 Task: Look for space in Candi Prambanan, Indonesia from 10th July, 2023 to 25th July, 2023 for 3 adults, 1 child in price range Rs.15000 to Rs.25000. Place can be shared room with 2 bedrooms having 3 beds and 2 bathrooms. Property type can be house, flat, guest house. Amenities needed are: wifi, TV, free parkinig on premises, gym, breakfast. Booking option can be shelf check-in. Required host language is English.
Action: Mouse pressed left at (472, 105)
Screenshot: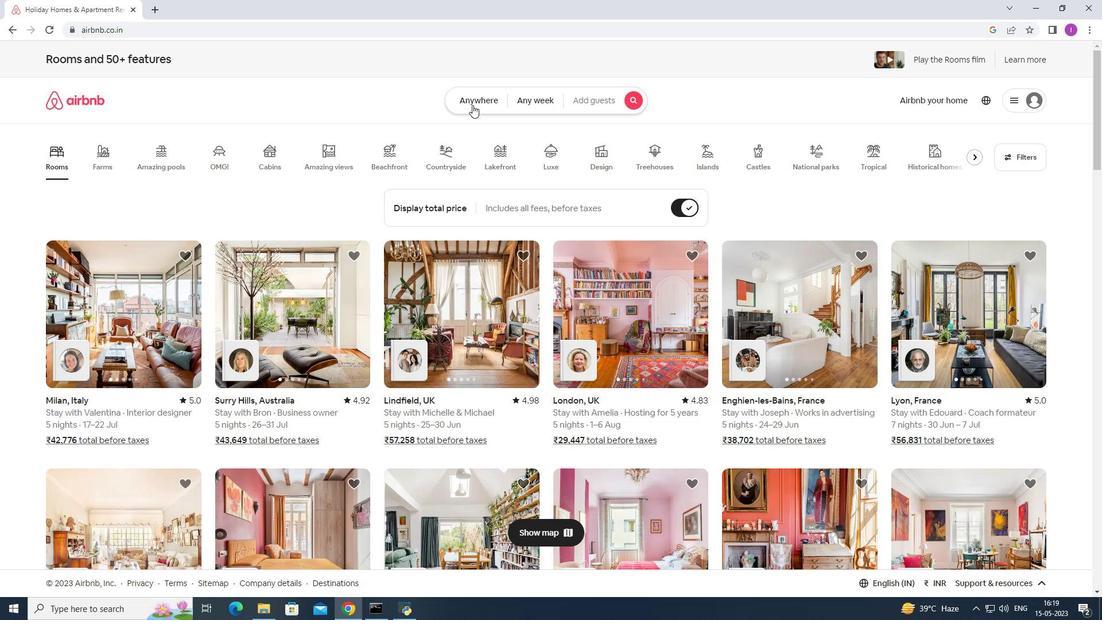 
Action: Mouse moved to (420, 146)
Screenshot: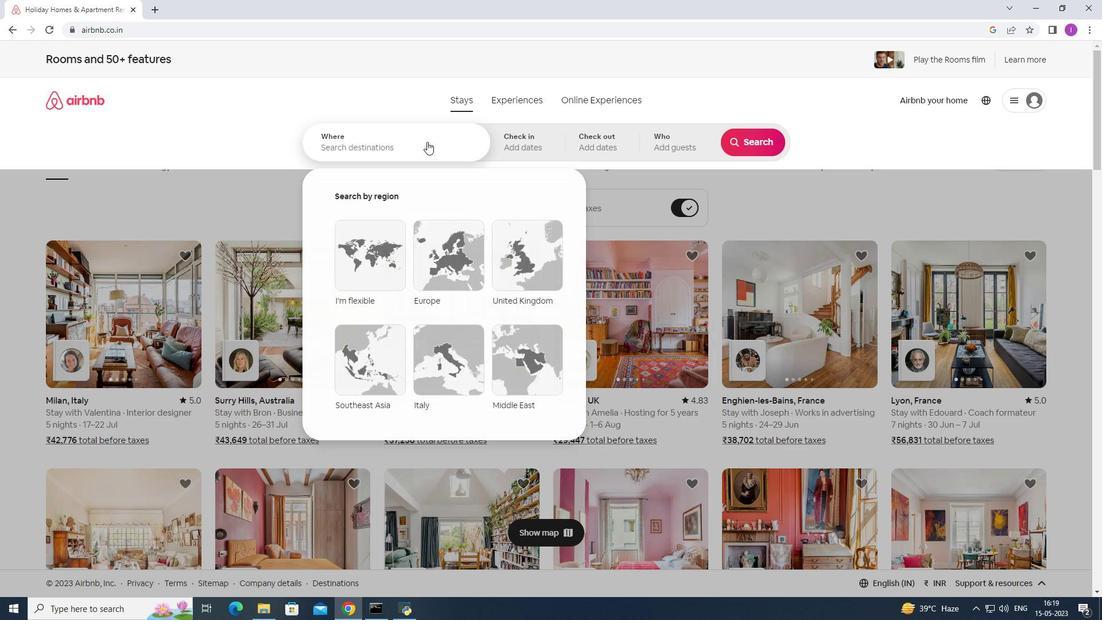 
Action: Mouse pressed left at (420, 146)
Screenshot: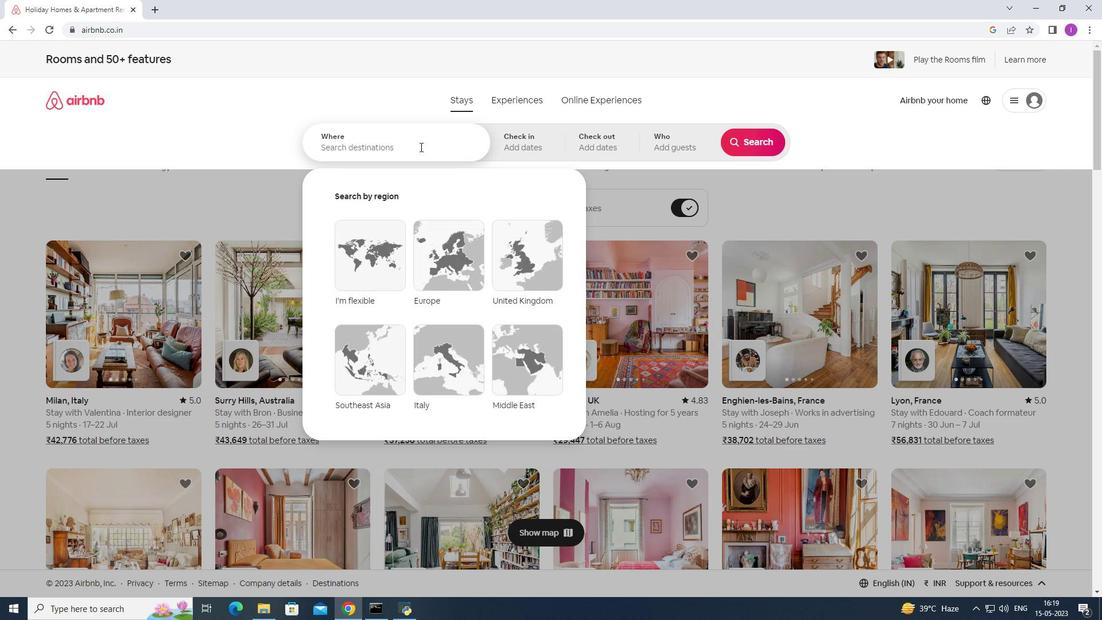 
Action: Mouse moved to (435, 129)
Screenshot: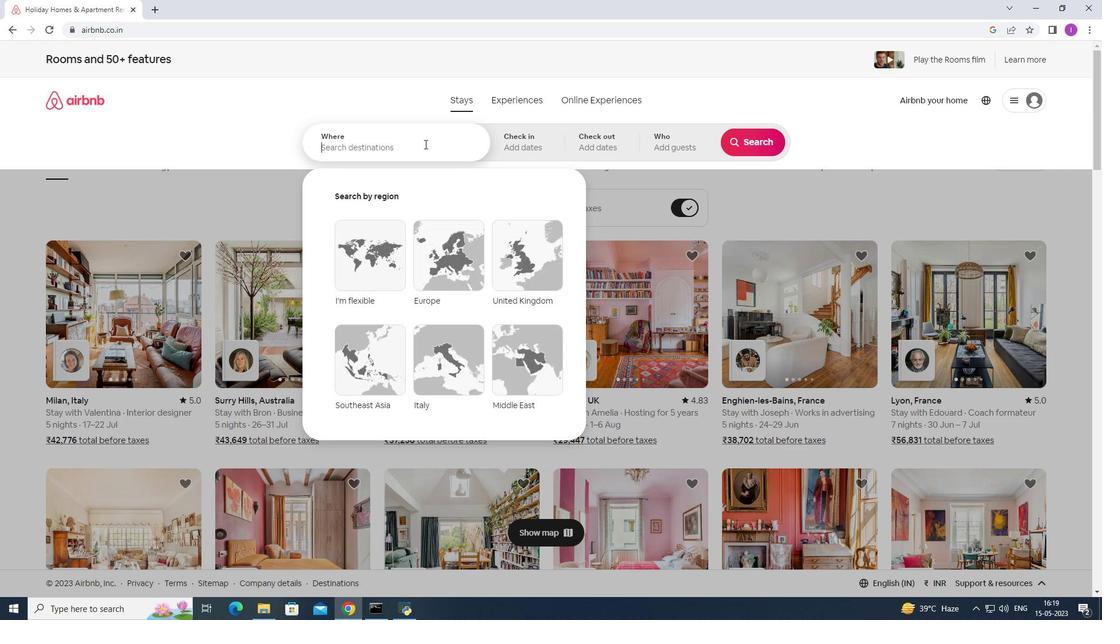 
Action: Key pressed <Key.shift><Key.shift><Key.shift><Key.shift><Key.shift><Key.shift><Key.shift><Key.shift><Key.shift><Key.shift><Key.shift><Key.shift><Key.shift><Key.shift><Key.shift><Key.shift><Key.shift><Key.shift><Key.shift><Key.shift><Key.shift><Key.shift><Key.shift><Key.shift><Key.shift><Key.shift><Key.shift><Key.shift><Key.shift><Key.shift><Key.shift><Key.shift><Key.shift><Key.shift><Key.shift><Key.shift><Key.shift><Key.shift><Key.shift><Key.shift><Key.shift><Key.shift><Key.shift><Key.shift><Key.shift><Key.shift><Key.shift><Key.shift><Key.shift><Key.shift><Key.shift><Key.shift><Key.shift><Key.shift><Key.shift><Key.shift><Key.shift><Key.shift><Key.shift><Key.shift><Key.shift><Key.shift><Key.shift><Key.shift><Key.shift><Key.shift><Key.shift><Key.shift><Key.shift><Key.shift><Key.shift><Key.shift><Key.shift><Key.shift><Key.shift><Key.shift><Key.shift><Key.shift><Key.shift><Key.shift><Key.shift><Key.shift><Key.shift><Key.shift><Key.shift><Key.shift><Key.shift><Key.shift><Key.shift><Key.shift><Key.shift>Candi<Key.space><Key.shift>Prambanan,<Key.shift>Indod<Key.backspace>nesia
Screenshot: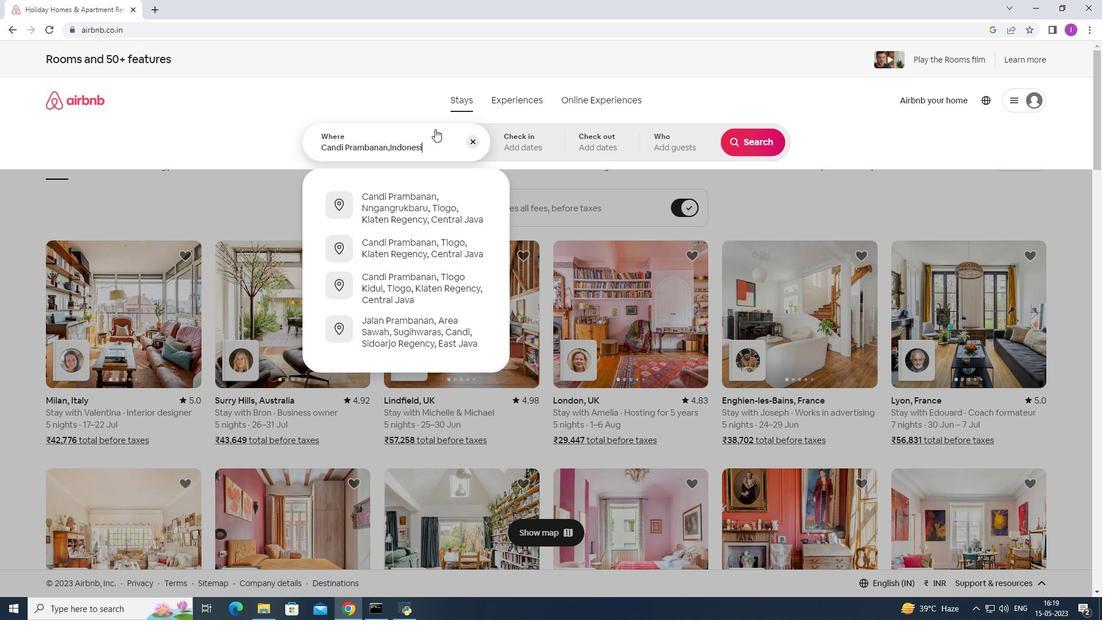 
Action: Mouse moved to (497, 146)
Screenshot: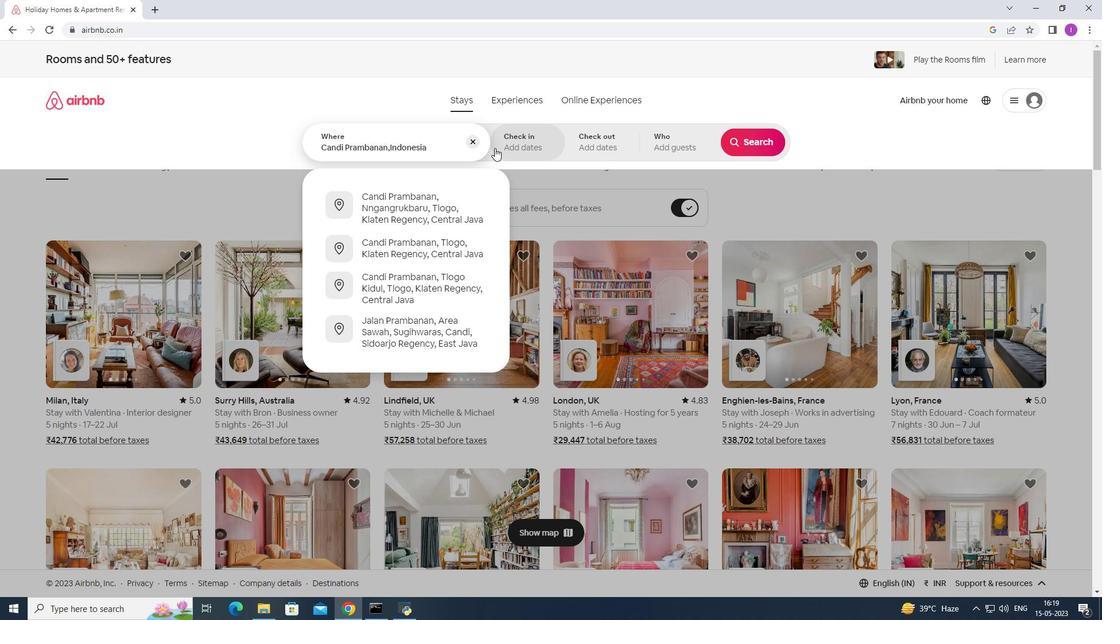 
Action: Mouse pressed left at (497, 146)
Screenshot: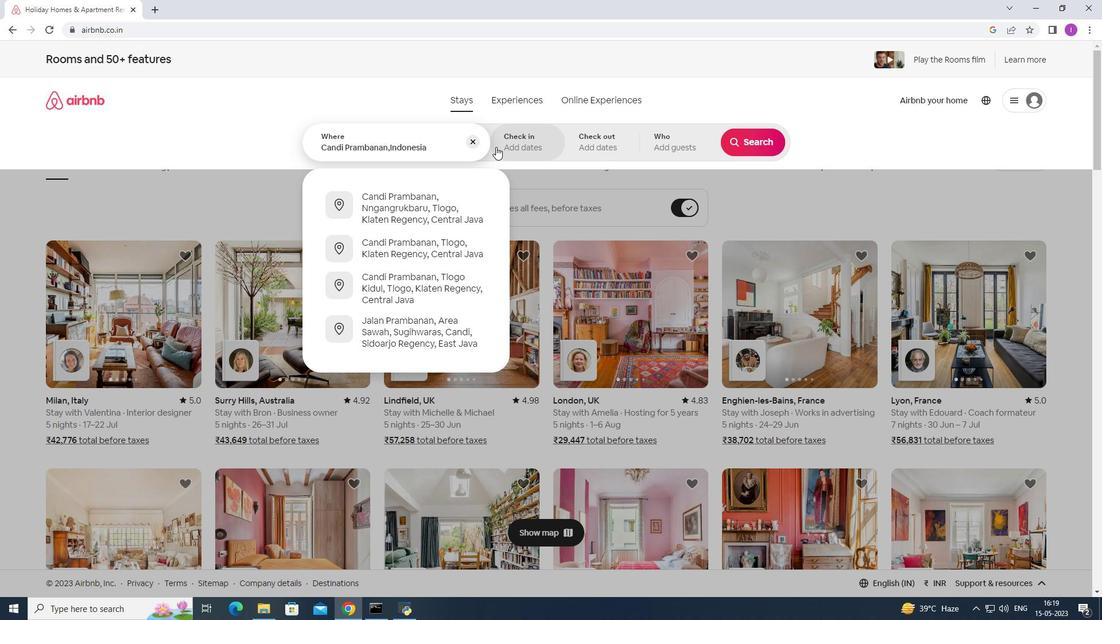 
Action: Mouse moved to (748, 233)
Screenshot: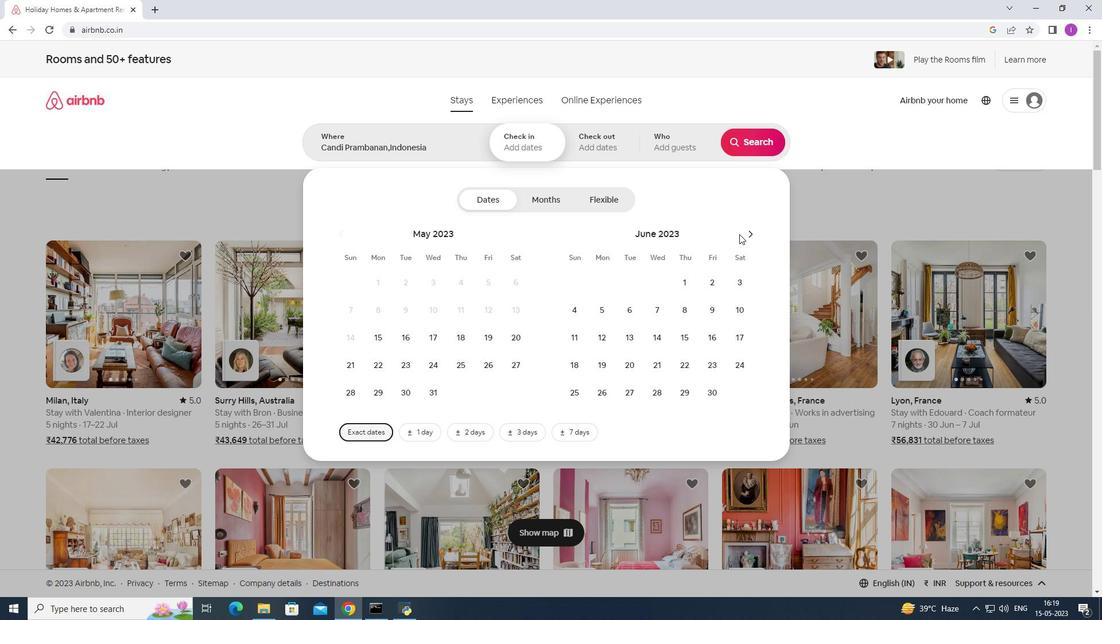 
Action: Mouse pressed left at (748, 233)
Screenshot: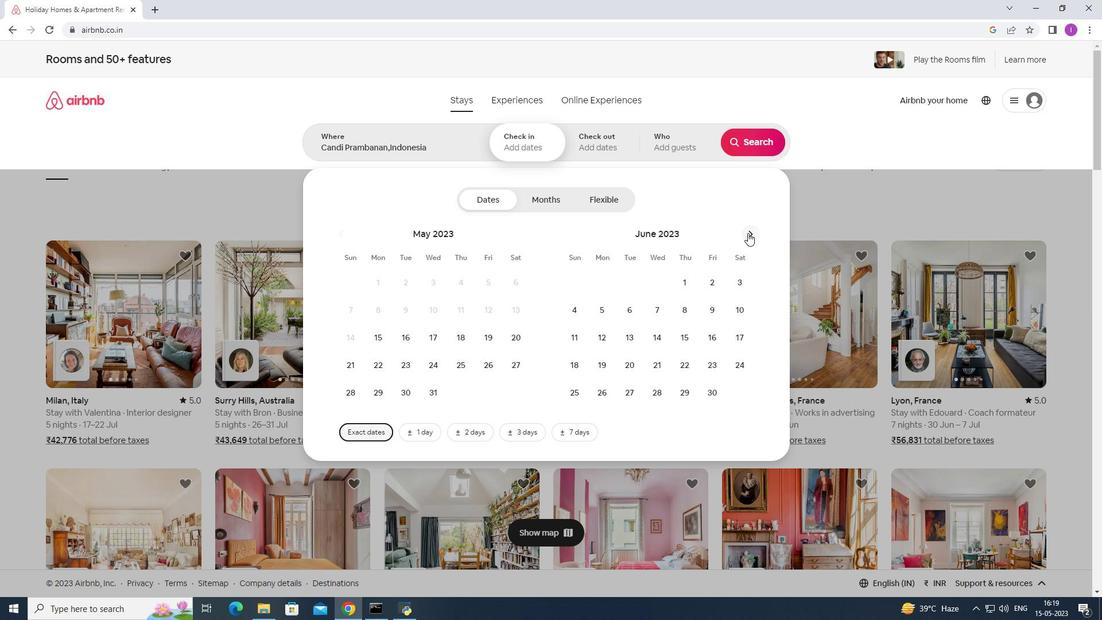 
Action: Mouse moved to (750, 232)
Screenshot: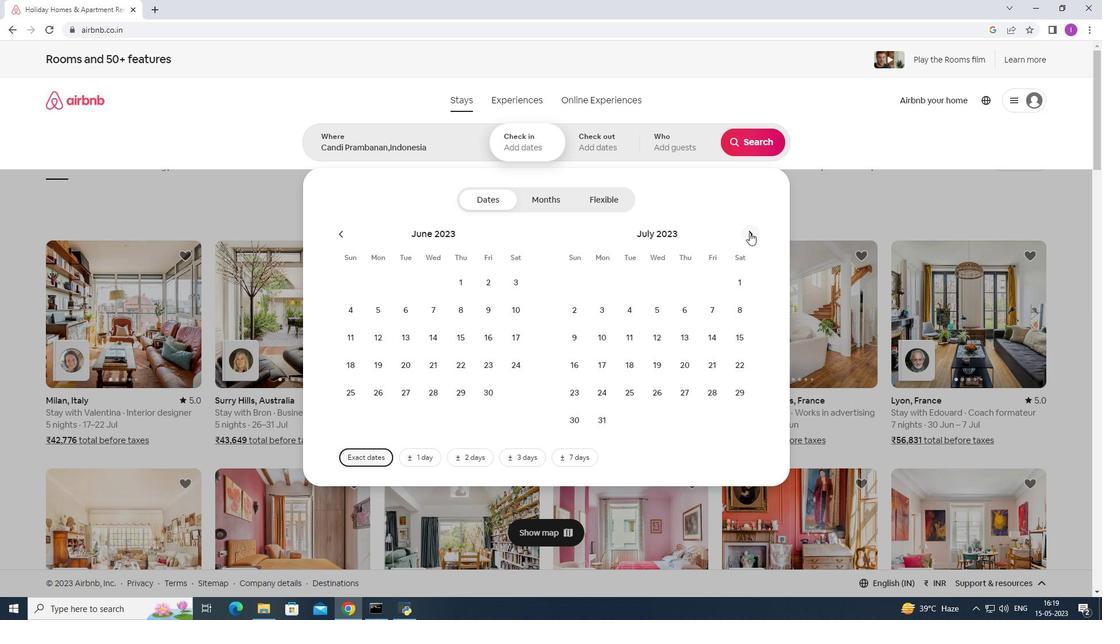 
Action: Mouse pressed left at (750, 232)
Screenshot: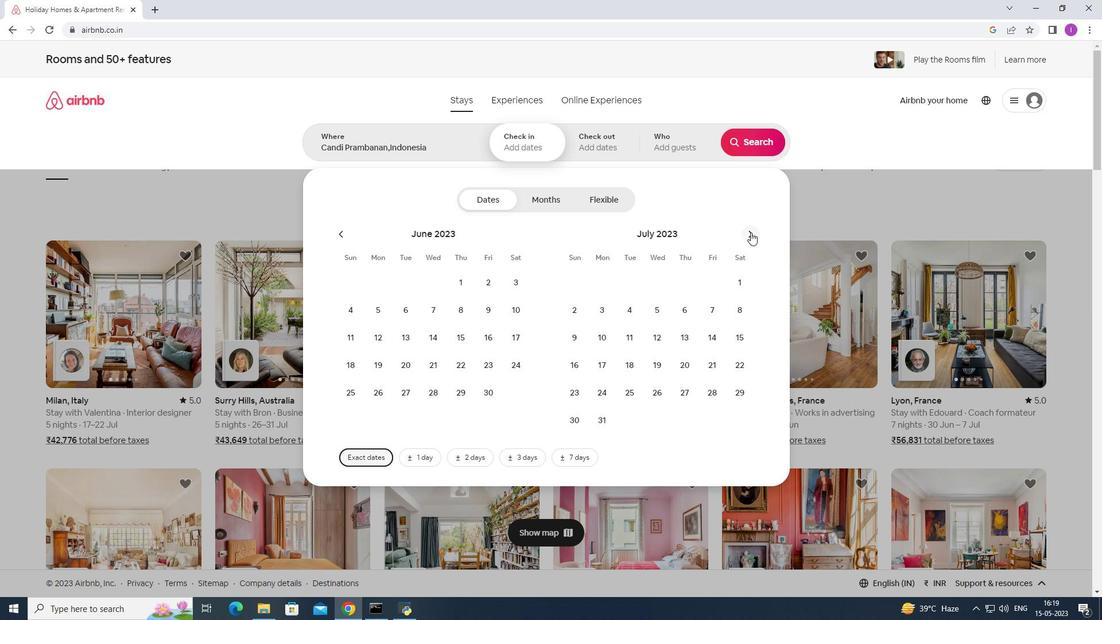 
Action: Mouse moved to (392, 335)
Screenshot: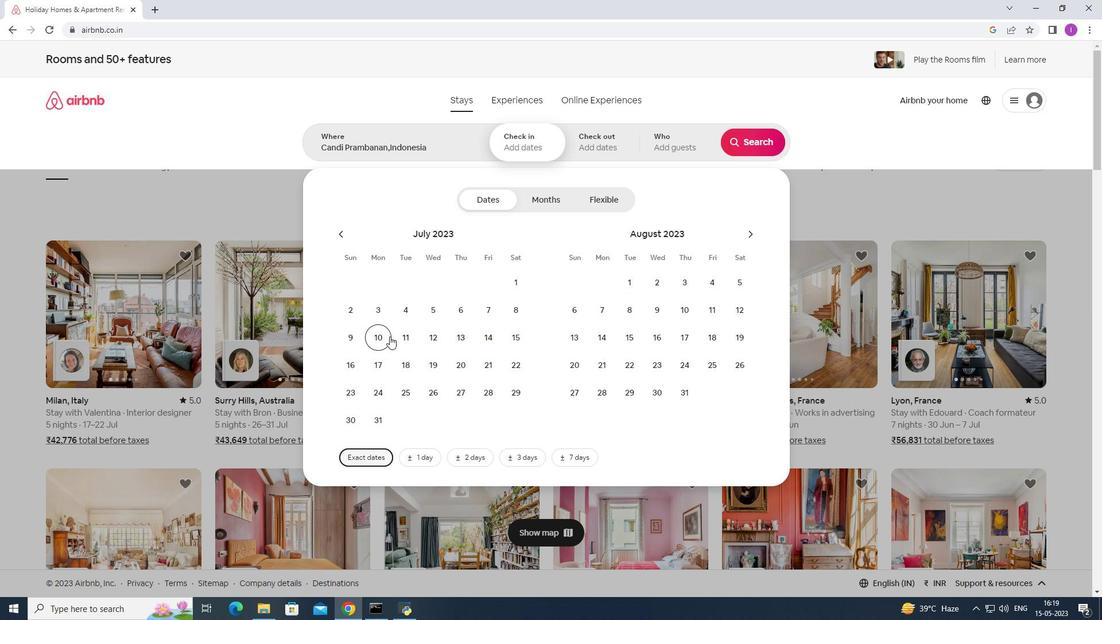 
Action: Mouse pressed left at (392, 335)
Screenshot: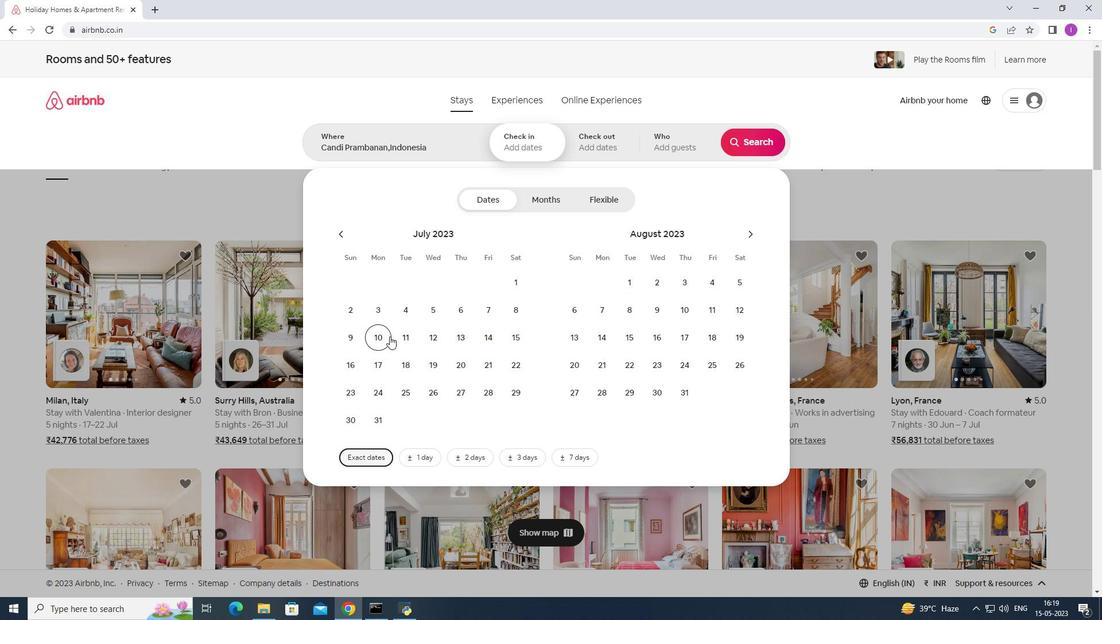 
Action: Mouse moved to (379, 334)
Screenshot: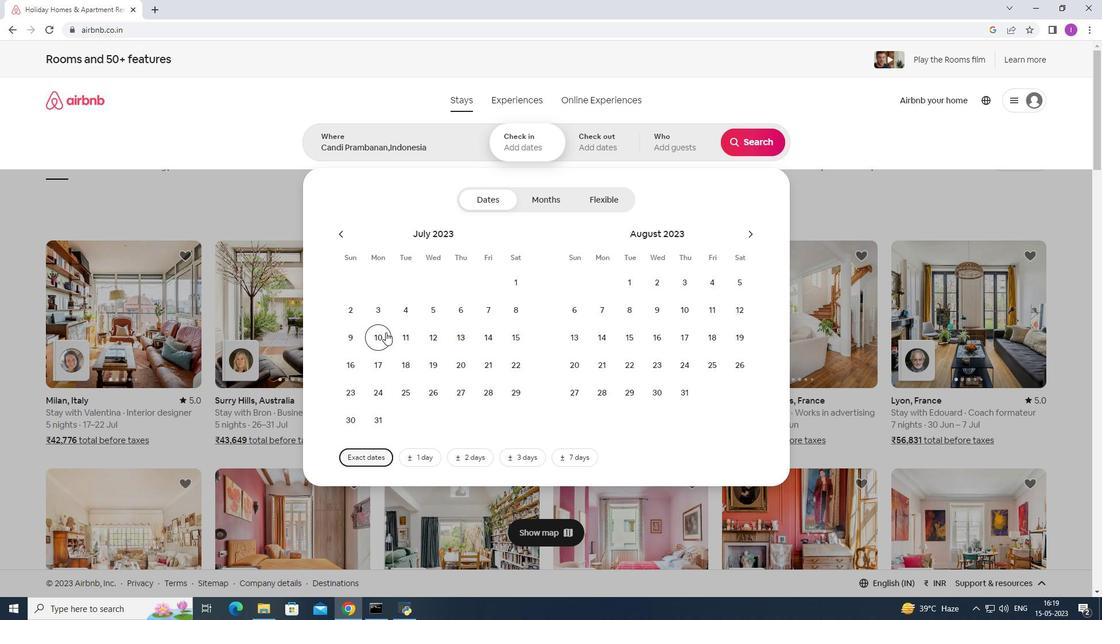 
Action: Mouse pressed left at (379, 334)
Screenshot: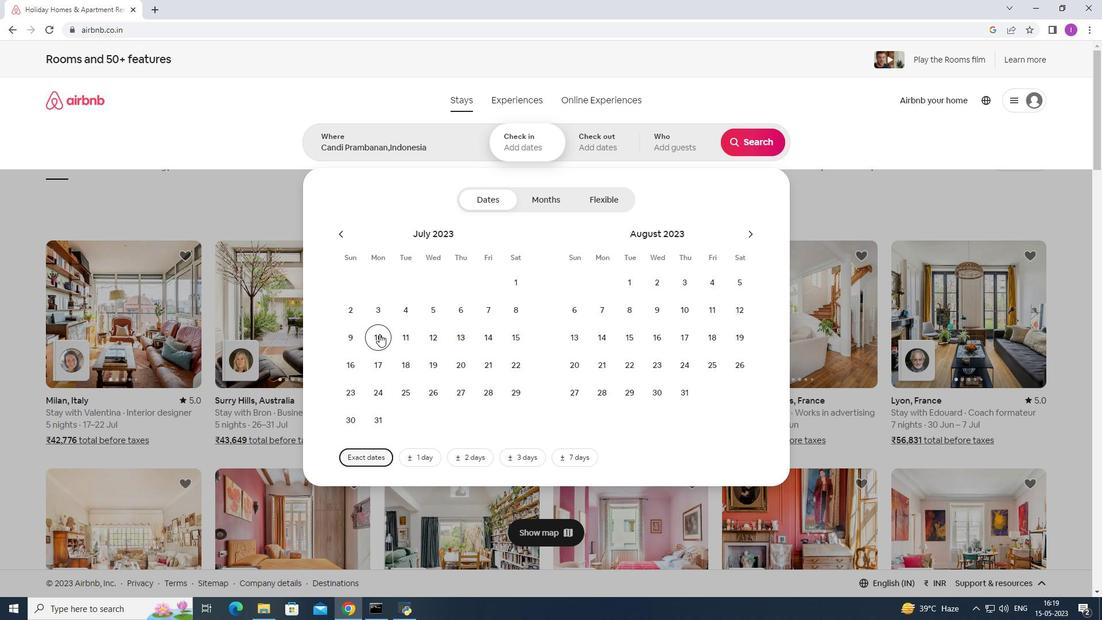 
Action: Mouse moved to (404, 392)
Screenshot: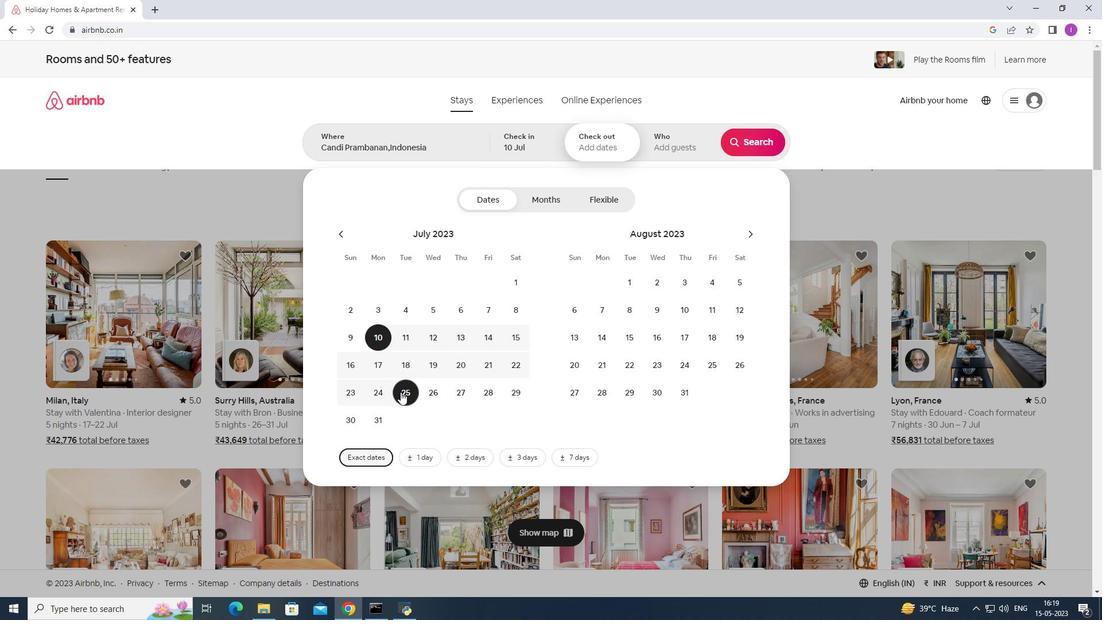 
Action: Mouse pressed left at (404, 392)
Screenshot: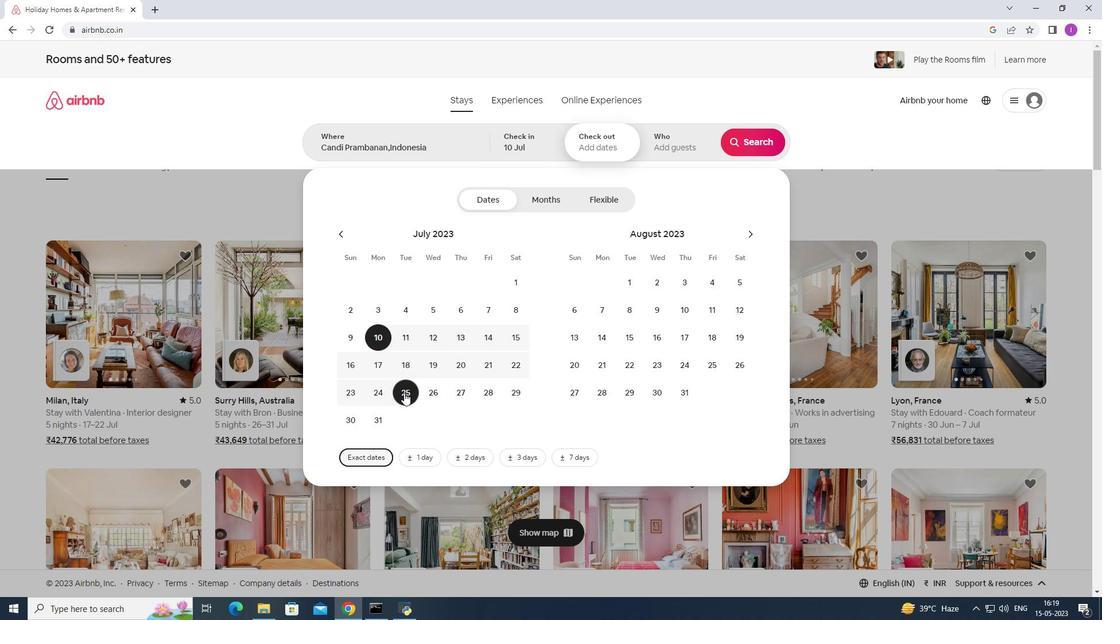 
Action: Mouse moved to (670, 146)
Screenshot: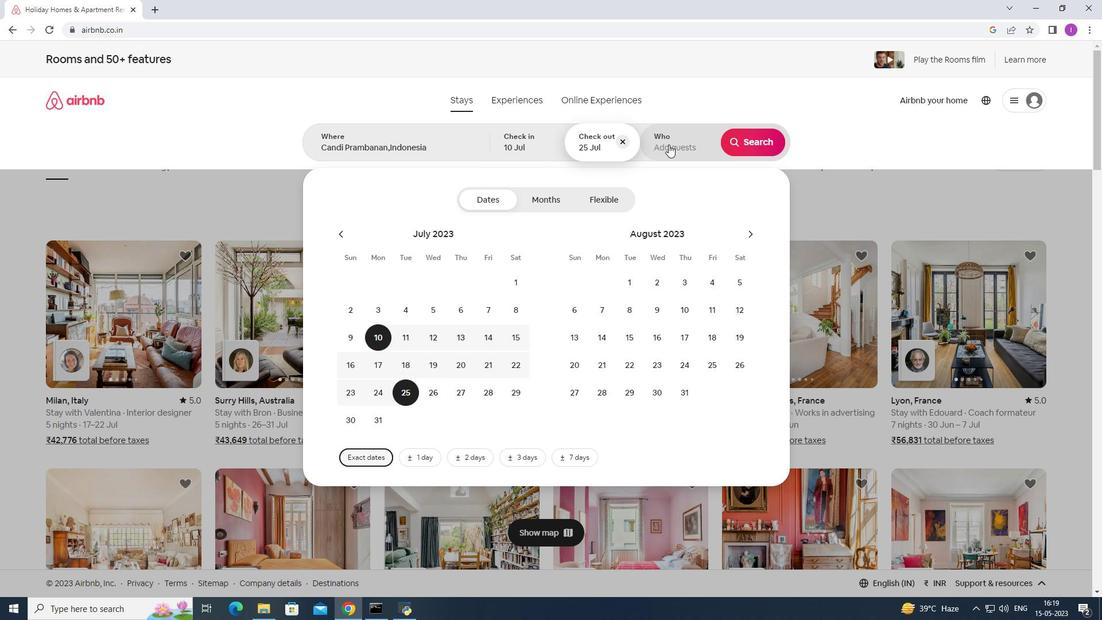 
Action: Mouse pressed left at (670, 146)
Screenshot: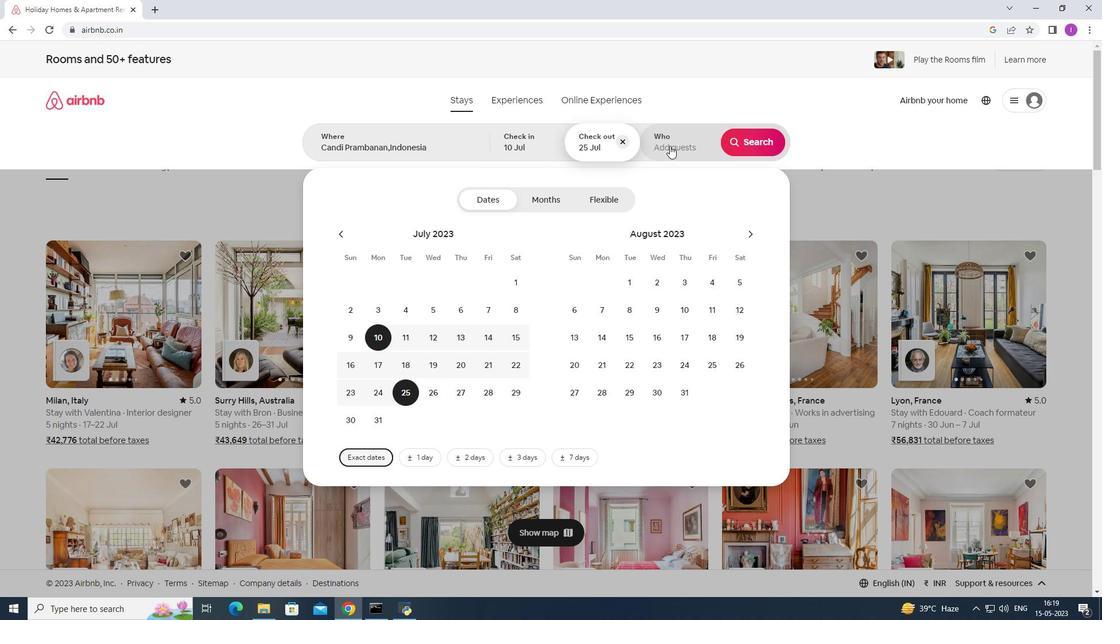 
Action: Mouse moved to (754, 204)
Screenshot: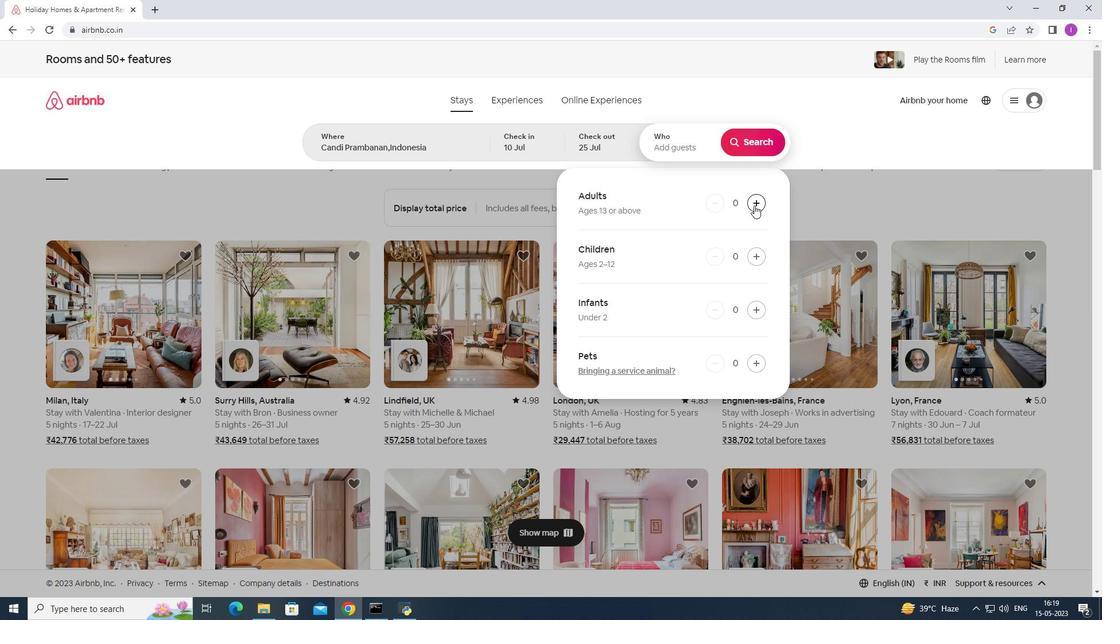 
Action: Mouse pressed left at (754, 204)
Screenshot: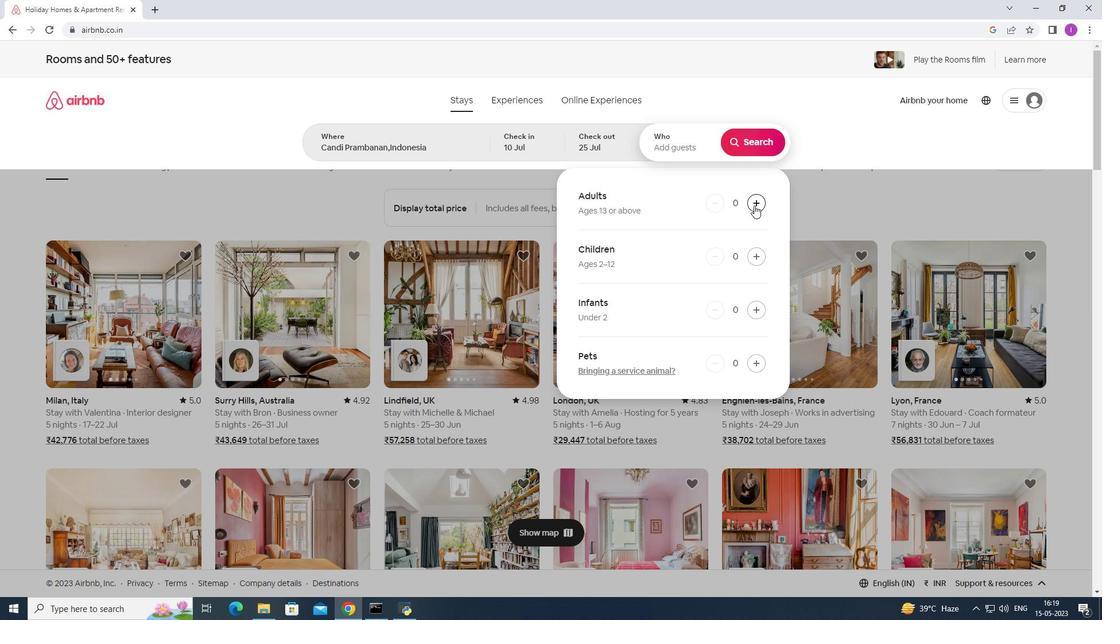 
Action: Mouse moved to (754, 204)
Screenshot: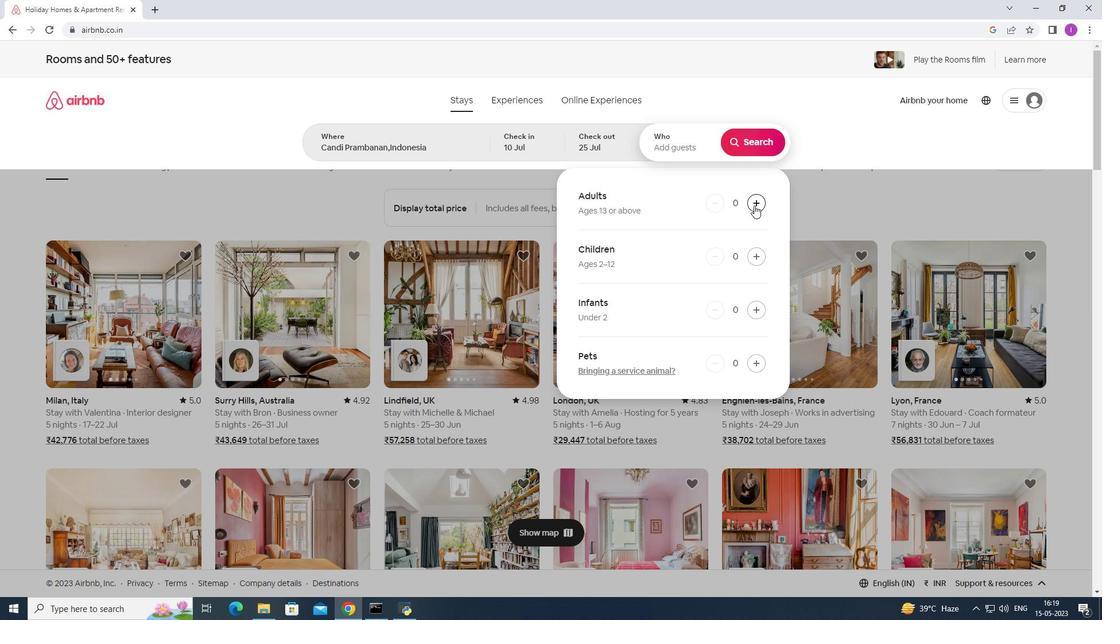 
Action: Mouse pressed left at (754, 204)
Screenshot: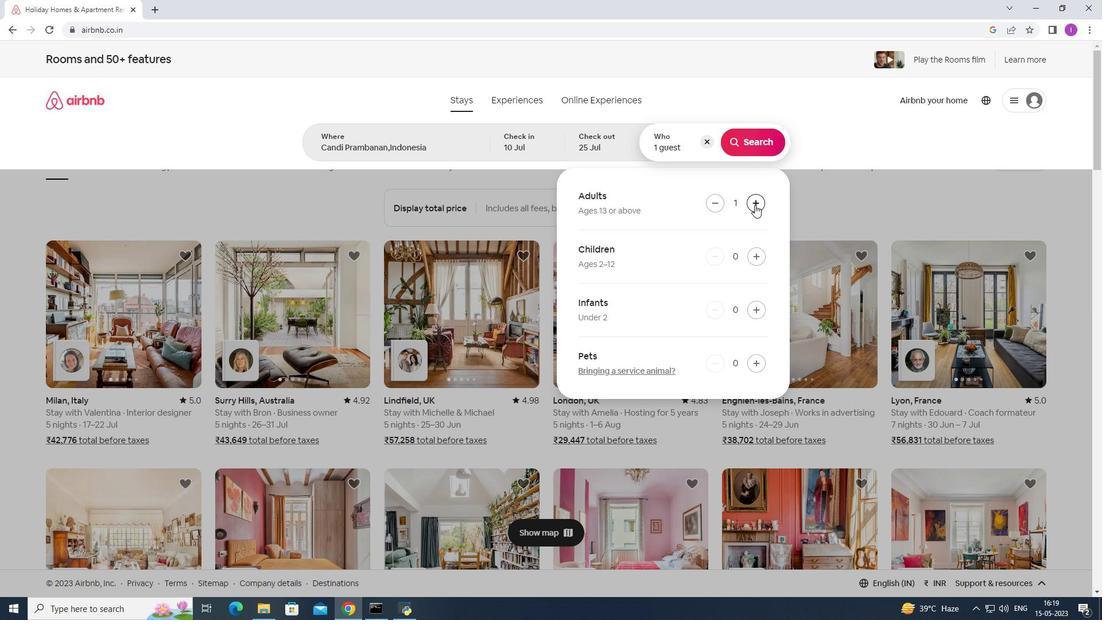 
Action: Mouse pressed left at (754, 204)
Screenshot: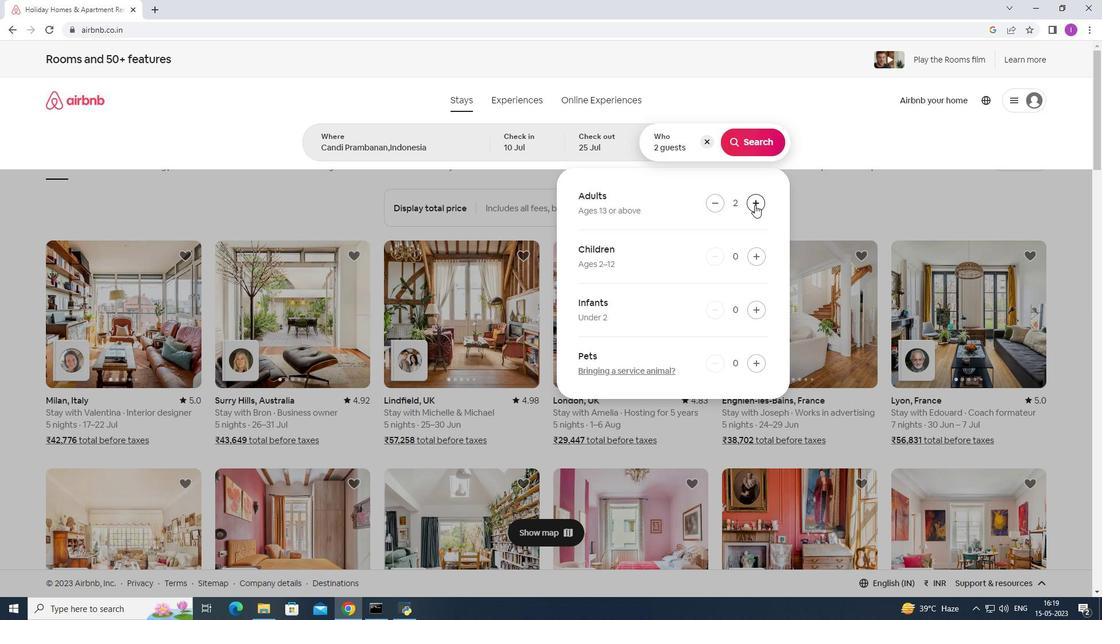 
Action: Mouse moved to (754, 258)
Screenshot: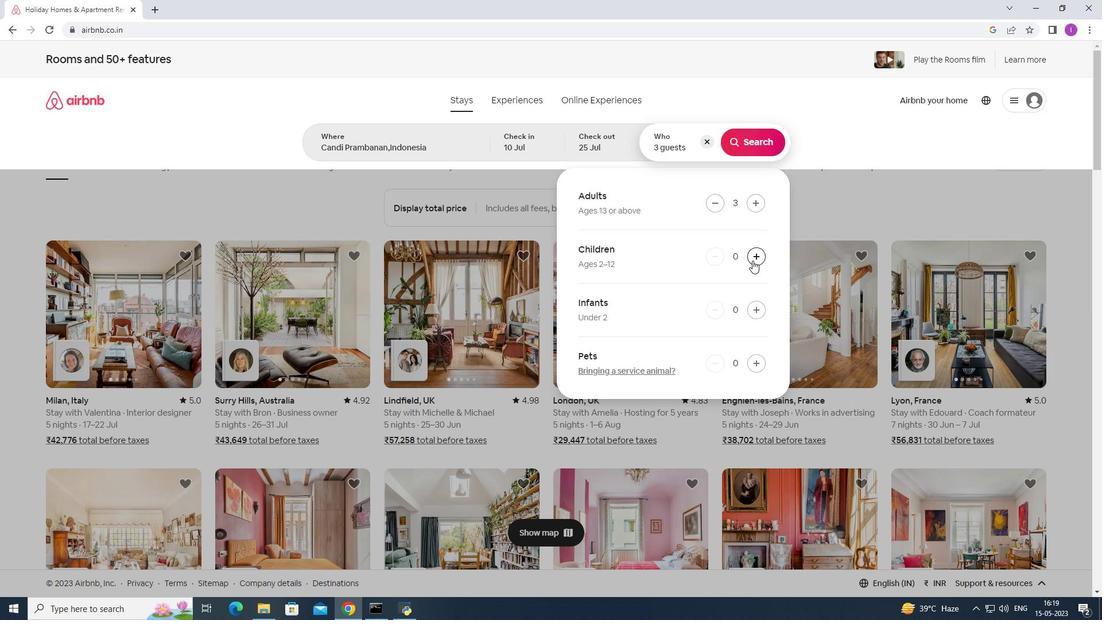 
Action: Mouse pressed left at (754, 258)
Screenshot: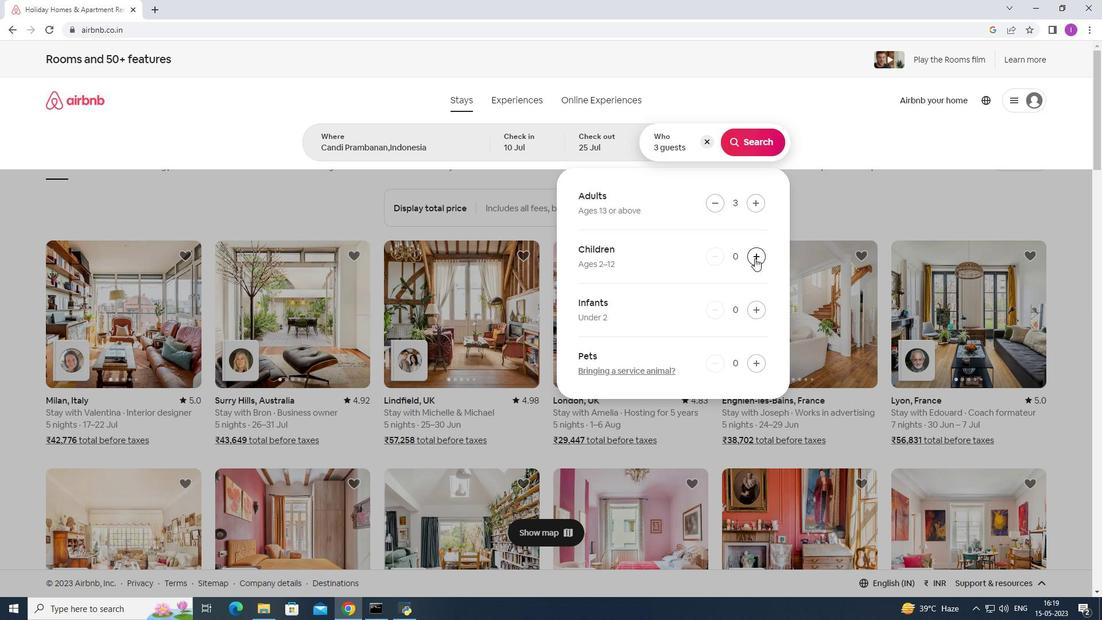 
Action: Mouse moved to (764, 133)
Screenshot: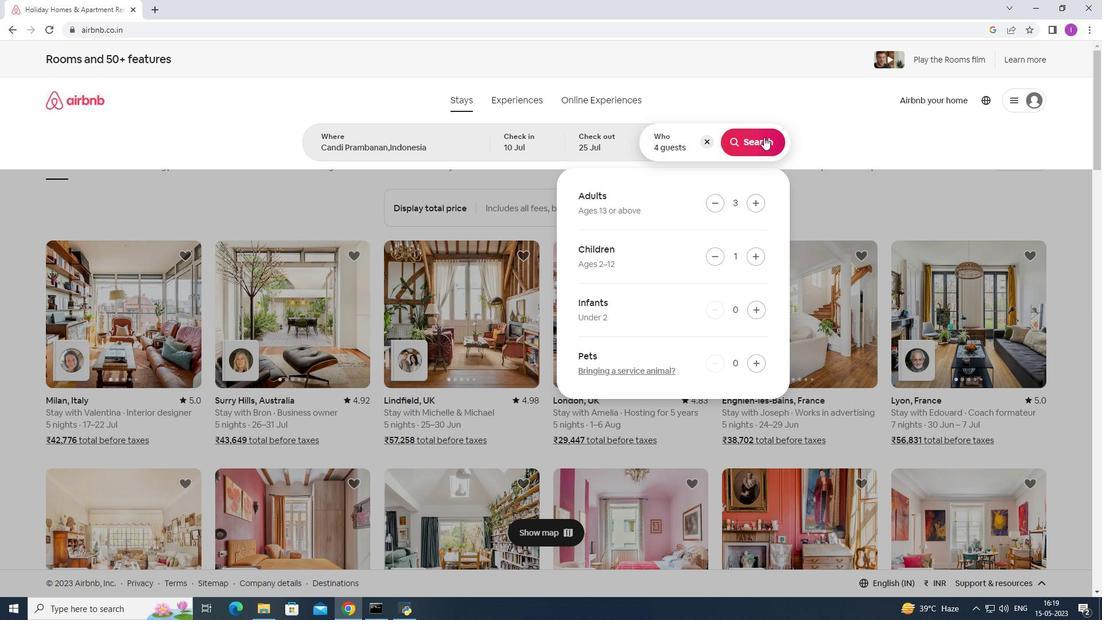 
Action: Mouse pressed left at (764, 133)
Screenshot: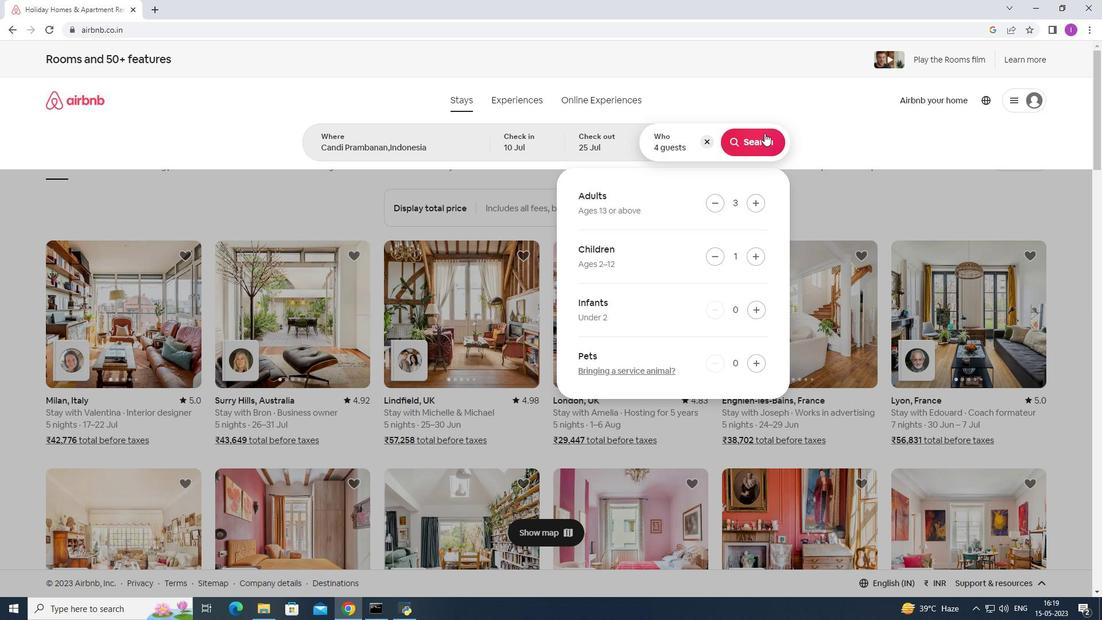 
Action: Mouse moved to (1051, 99)
Screenshot: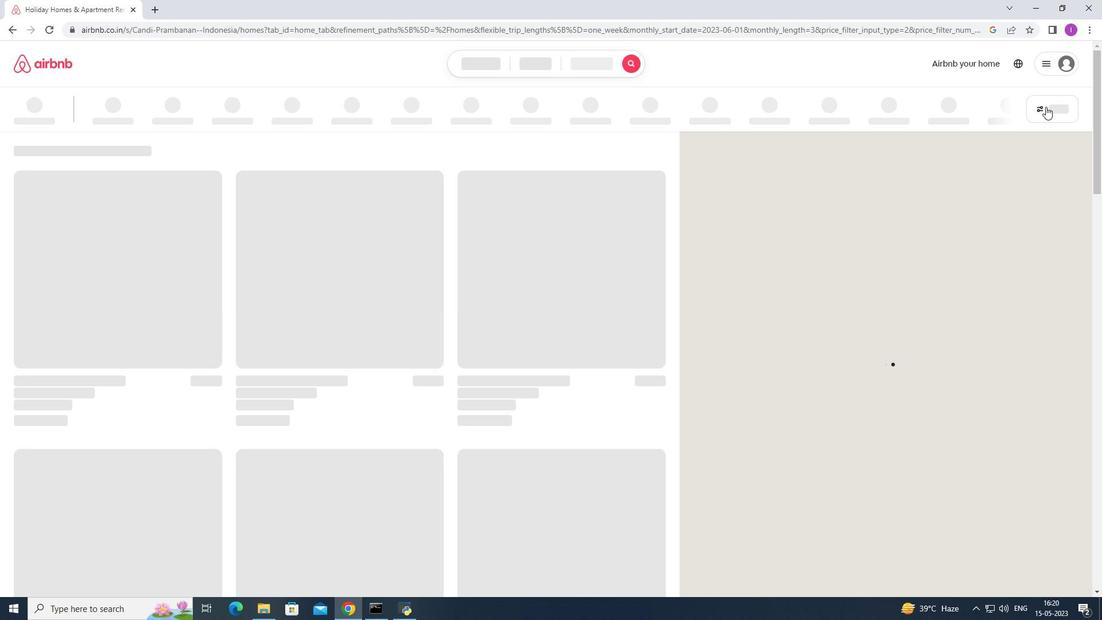 
Action: Mouse pressed left at (1051, 99)
Screenshot: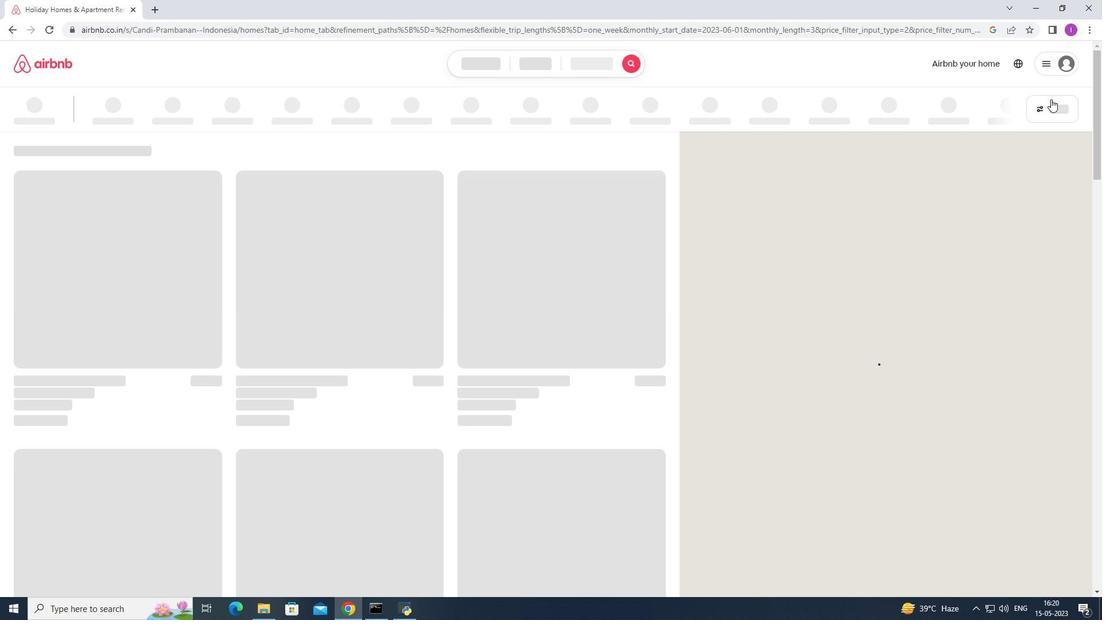 
Action: Mouse moved to (642, 390)
Screenshot: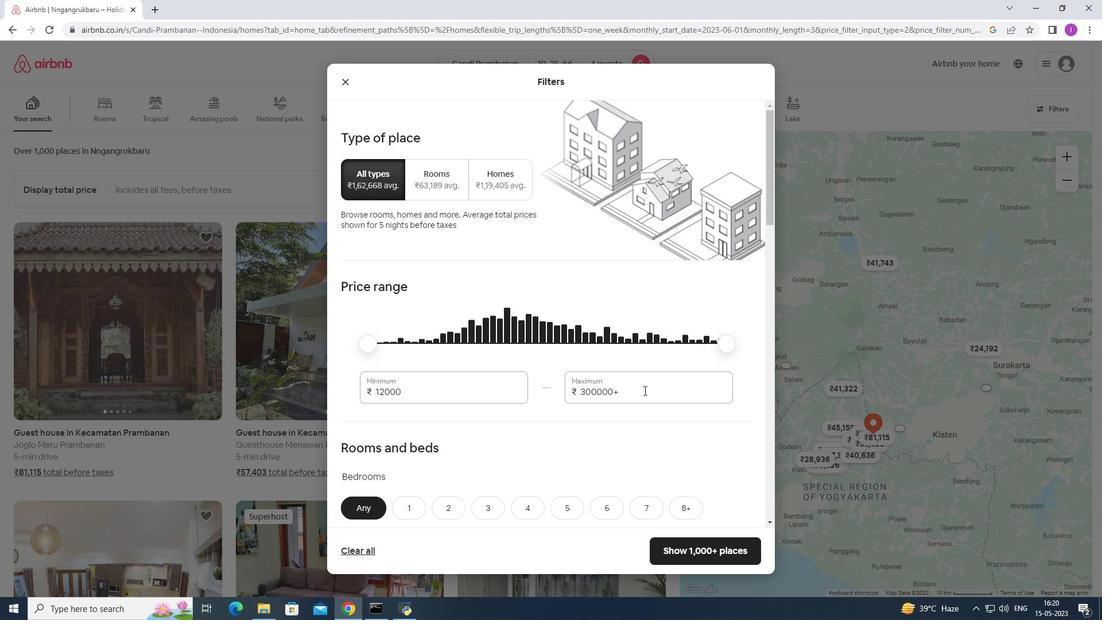 
Action: Mouse pressed left at (642, 390)
Screenshot: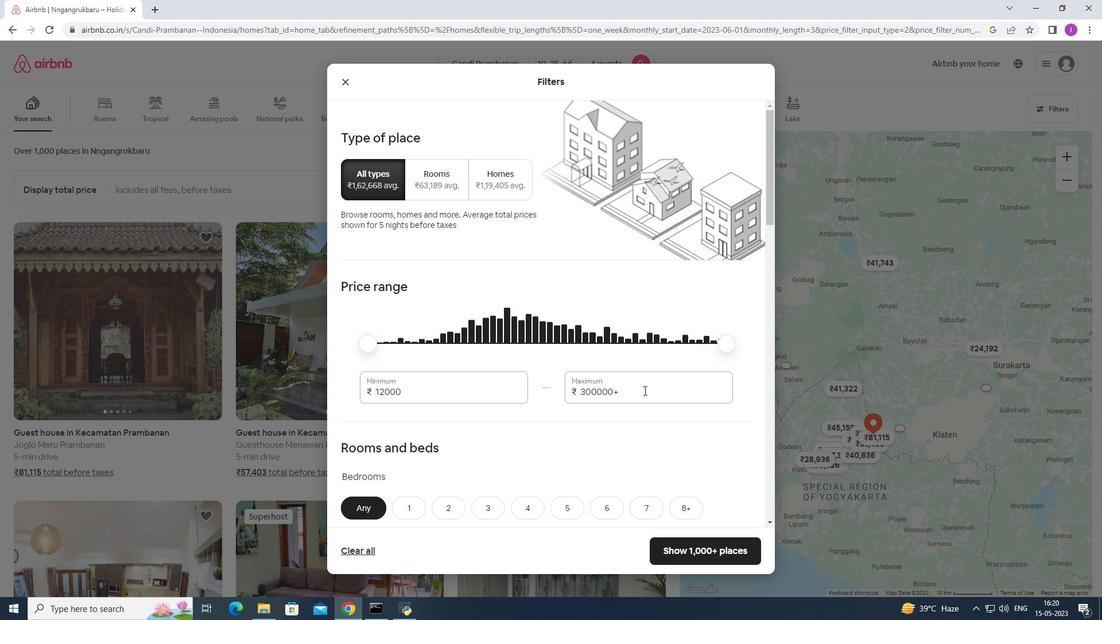 
Action: Mouse moved to (629, 375)
Screenshot: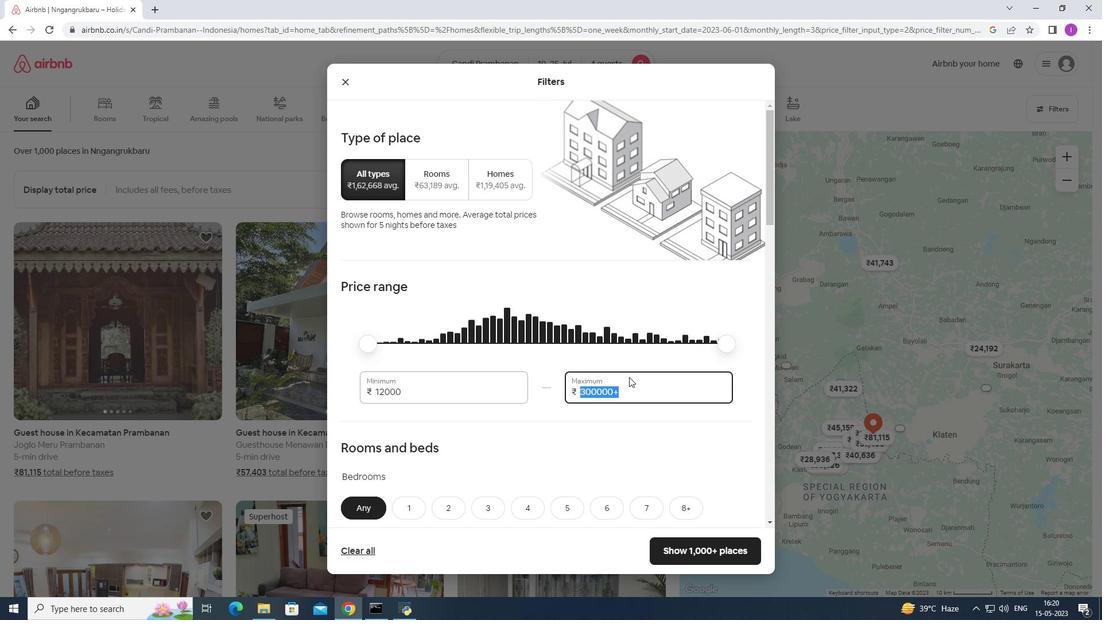 
Action: Key pressed 2
Screenshot: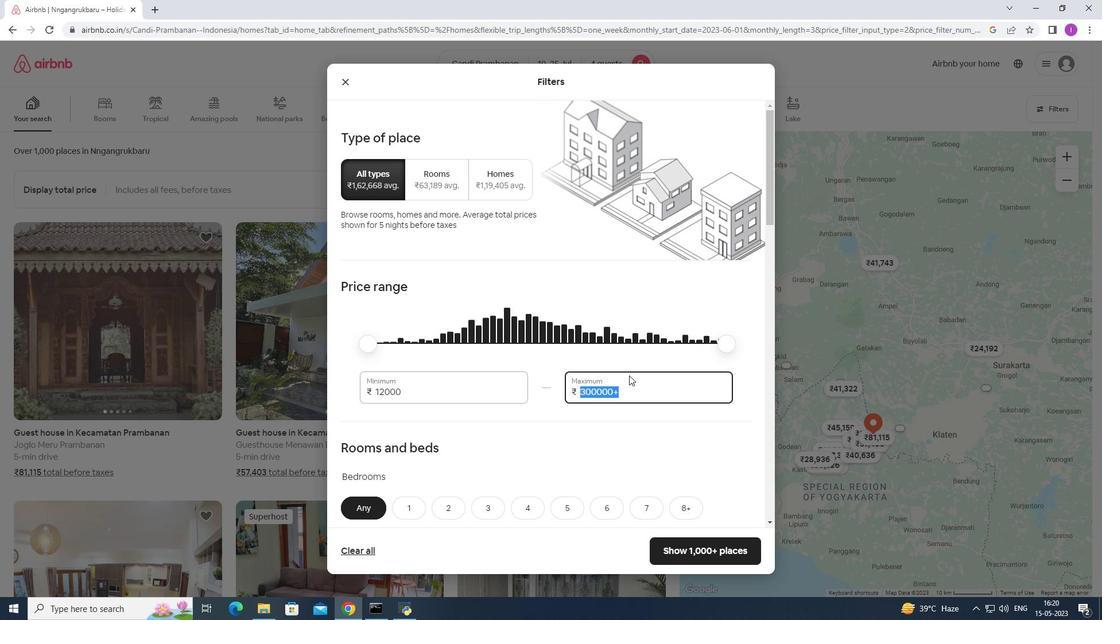 
Action: Mouse moved to (629, 374)
Screenshot: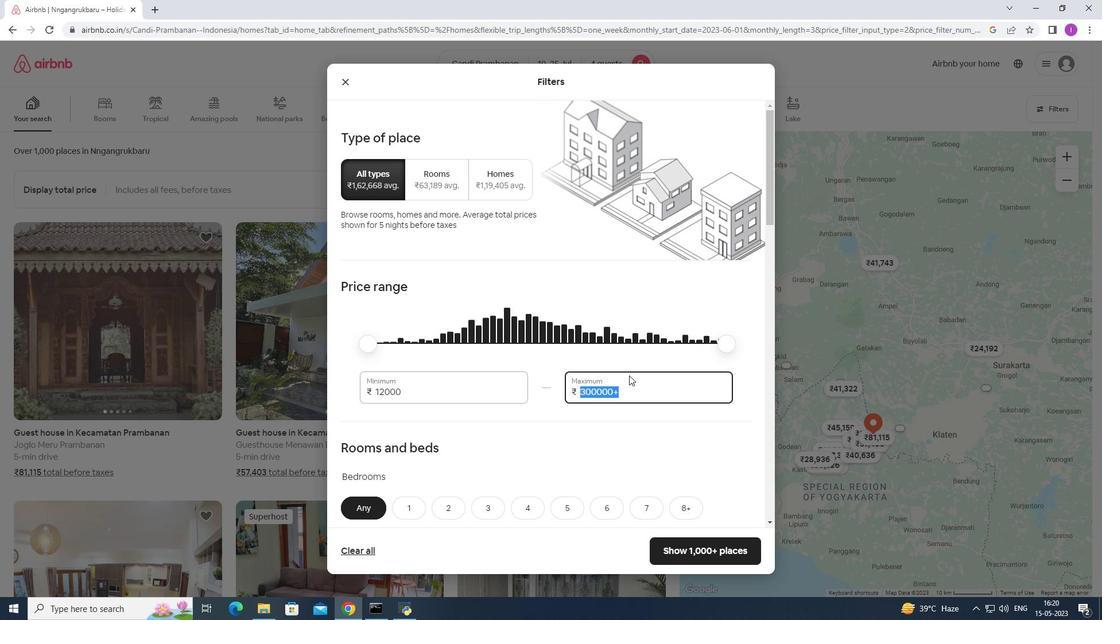 
Action: Key pressed 5000
Screenshot: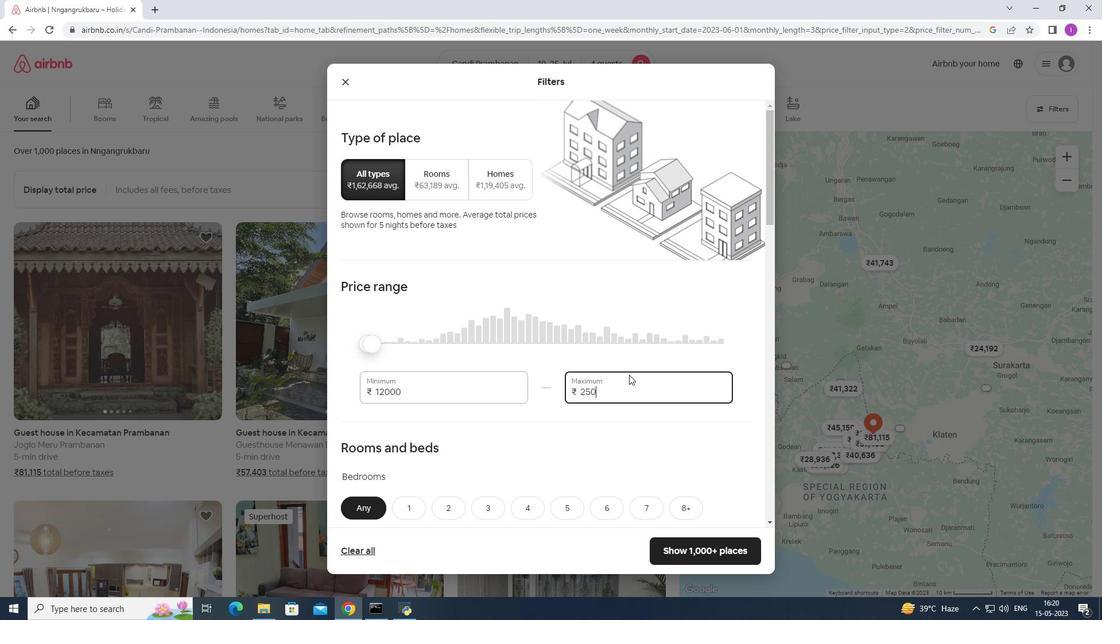 
Action: Mouse moved to (419, 392)
Screenshot: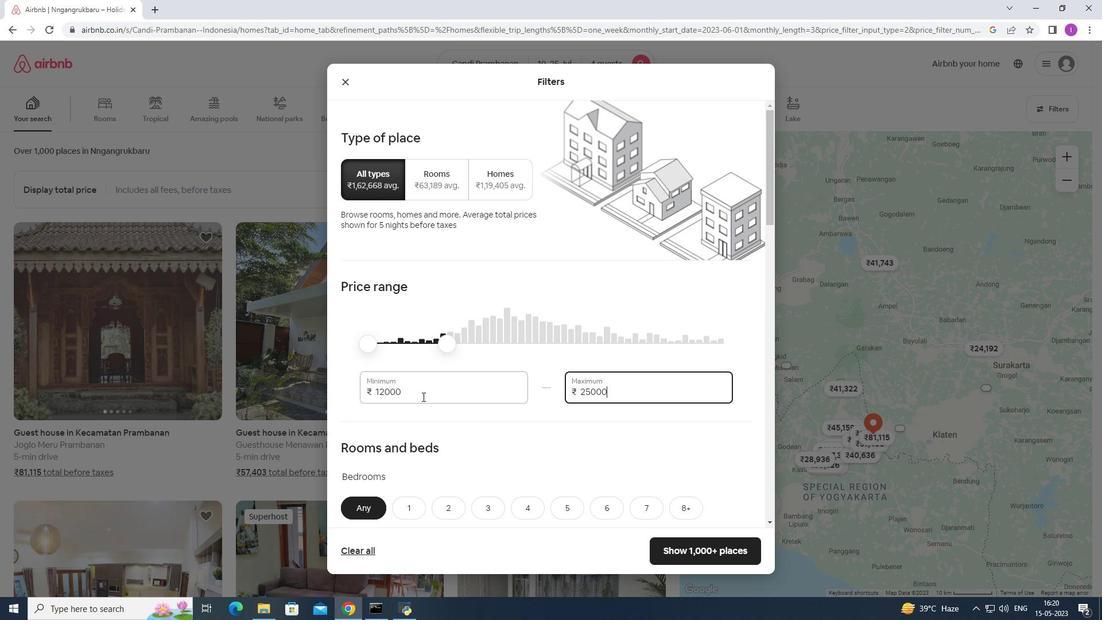 
Action: Mouse pressed left at (419, 392)
Screenshot: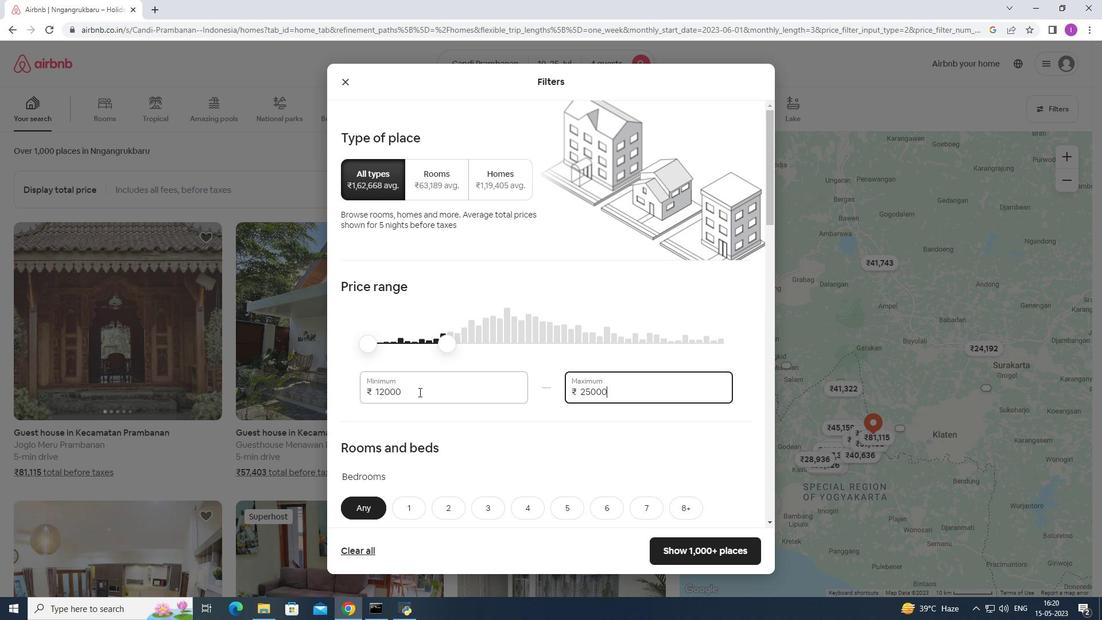 
Action: Mouse moved to (377, 385)
Screenshot: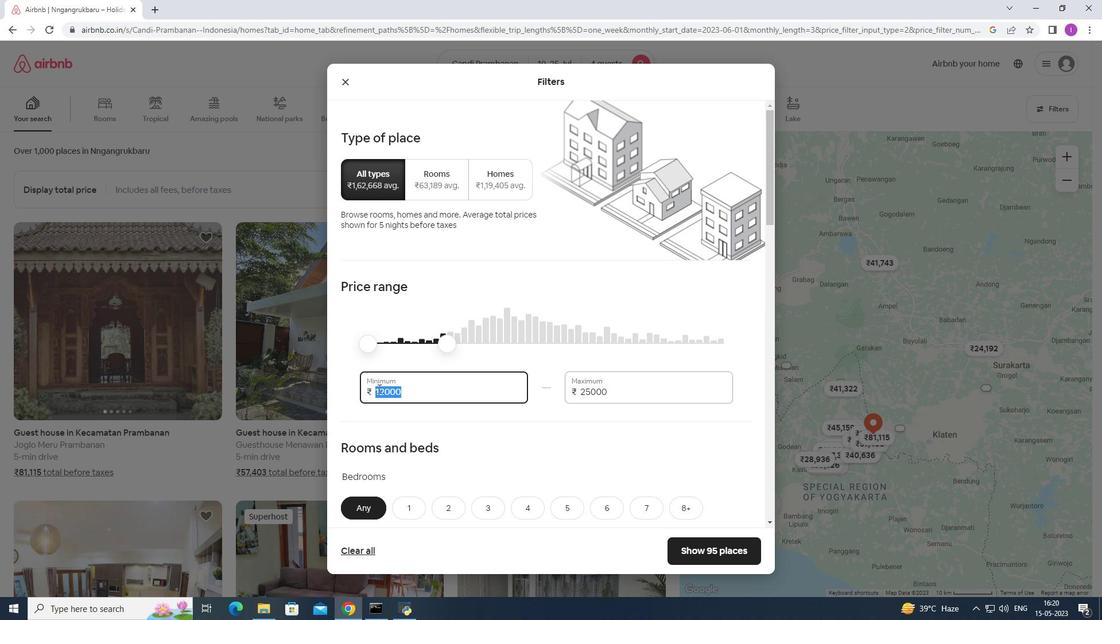 
Action: Key pressed 1
Screenshot: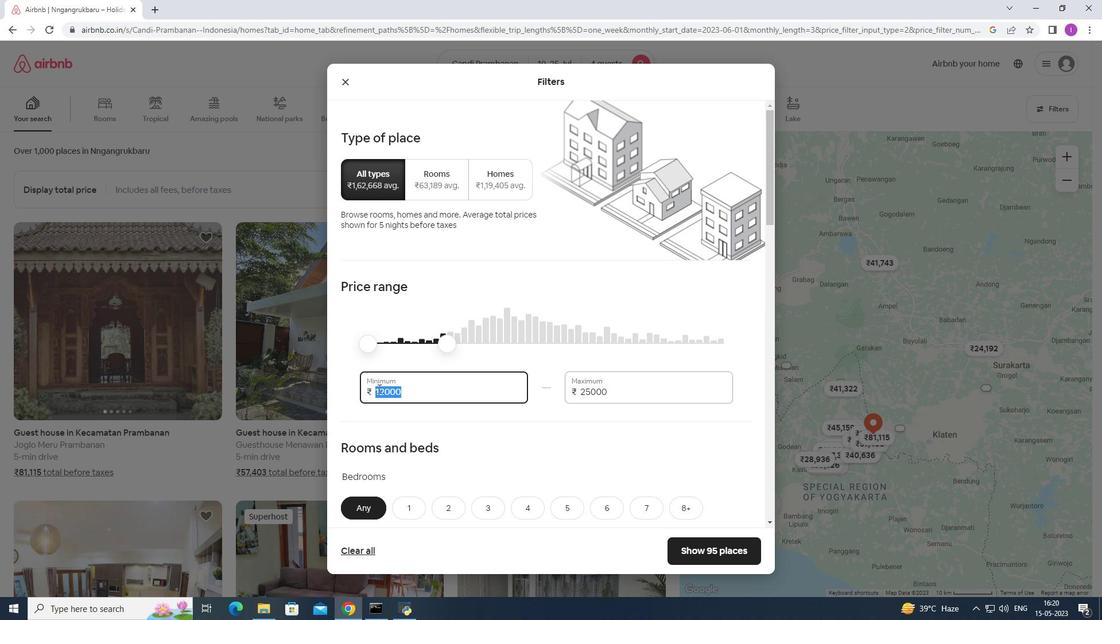 
Action: Mouse moved to (384, 382)
Screenshot: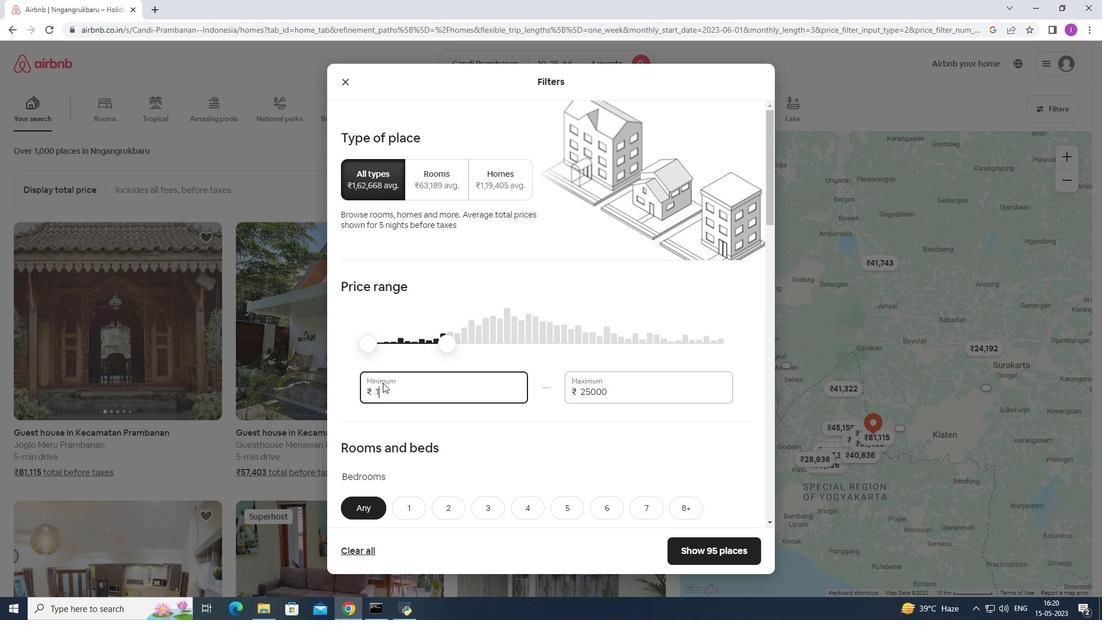 
Action: Key pressed 5
Screenshot: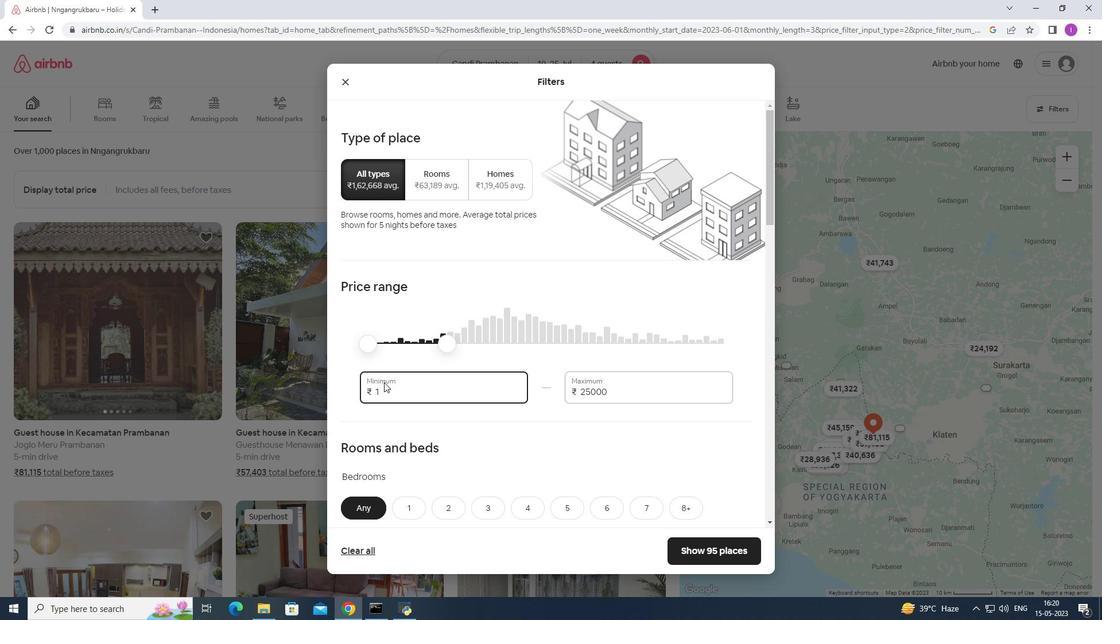 
Action: Mouse moved to (386, 381)
Screenshot: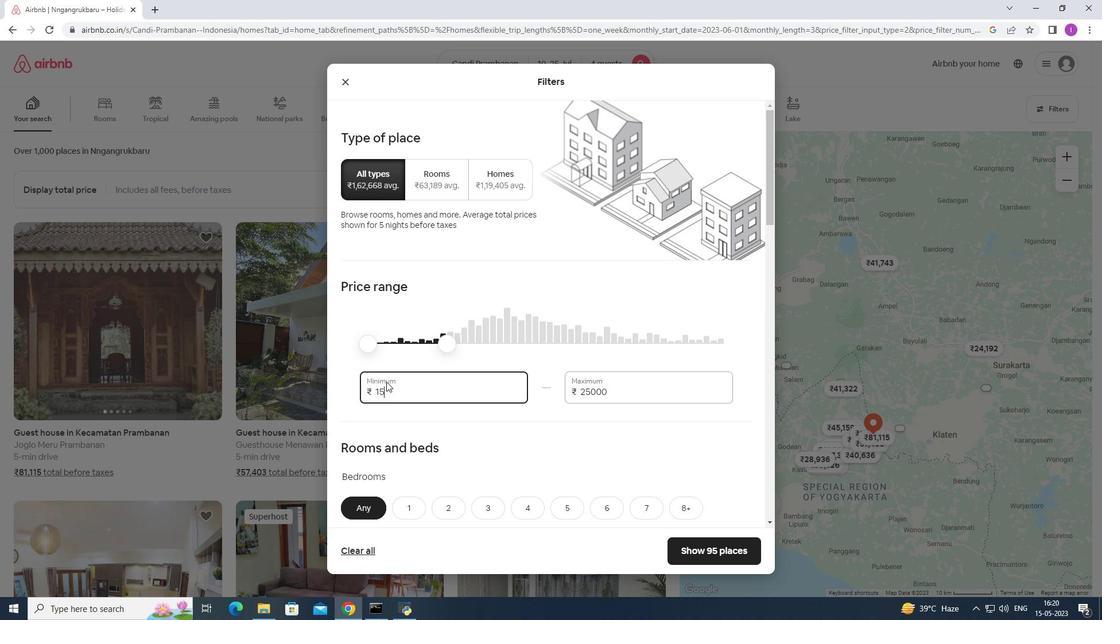 
Action: Key pressed 0
Screenshot: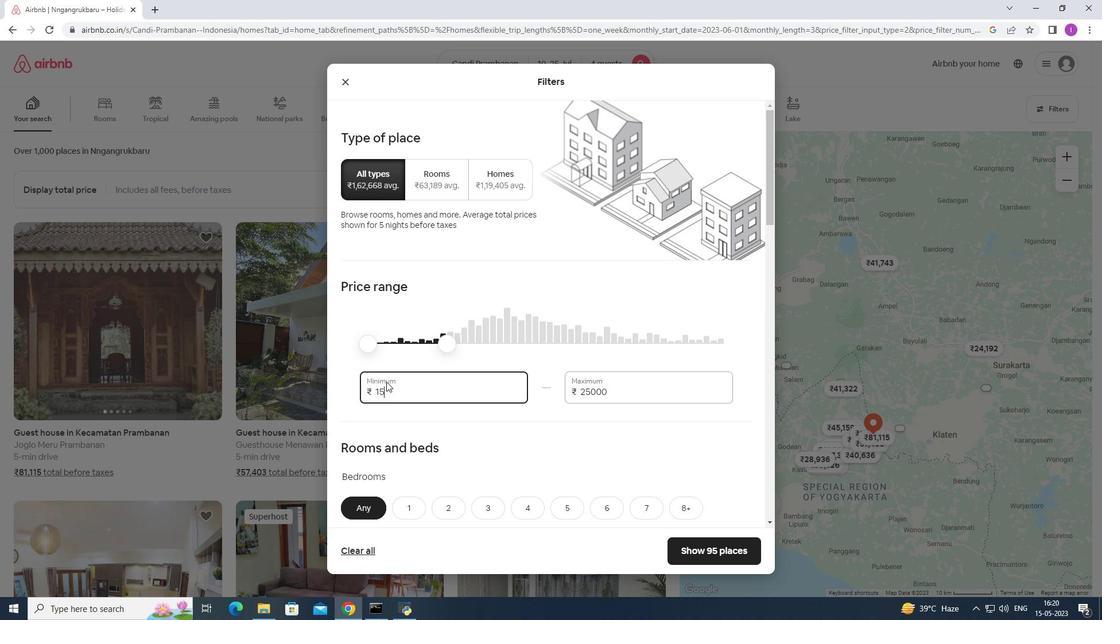 
Action: Mouse moved to (389, 381)
Screenshot: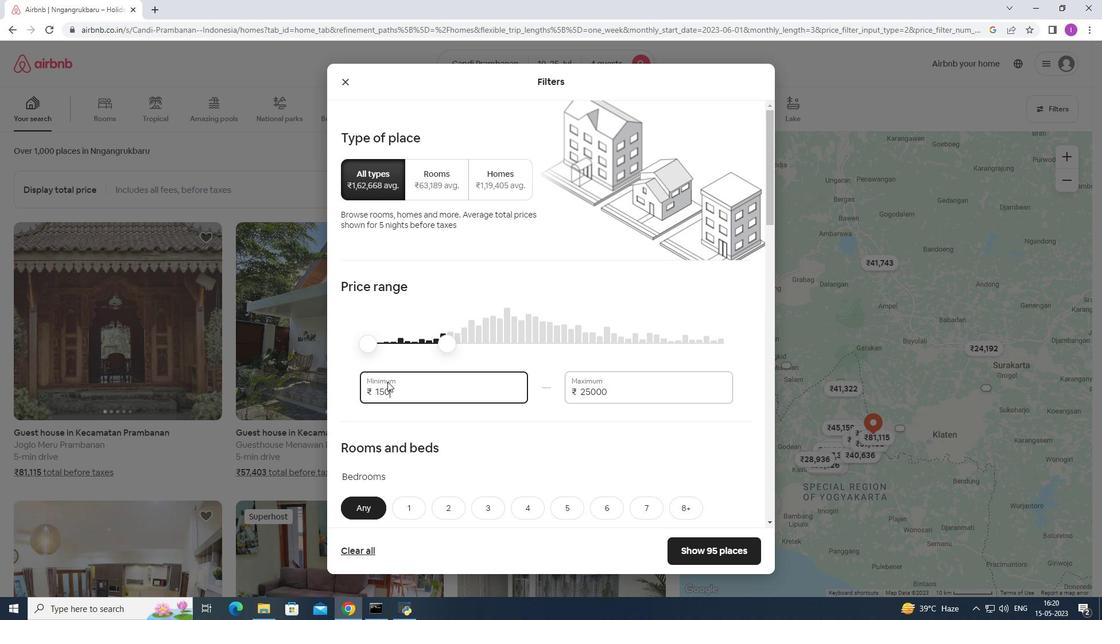 
Action: Key pressed 0
Screenshot: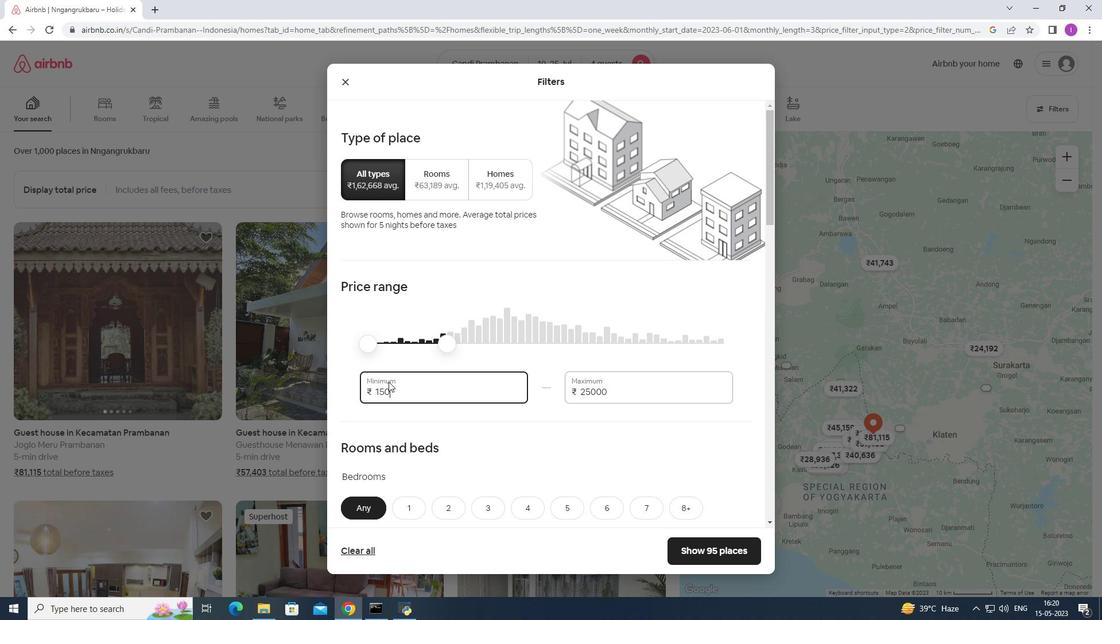
Action: Mouse moved to (389, 381)
Screenshot: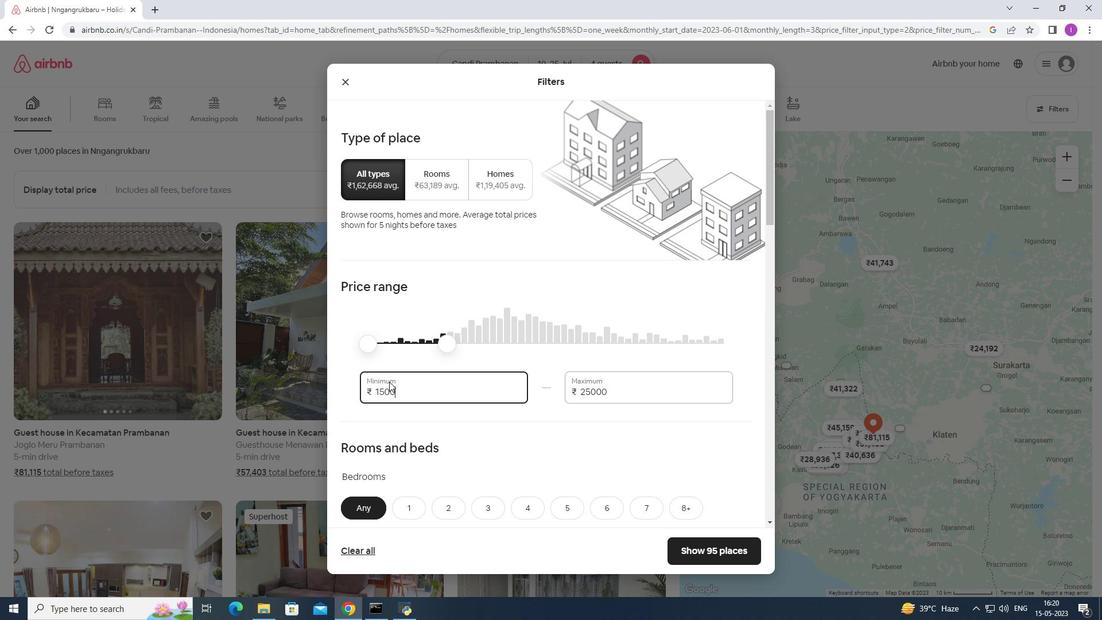 
Action: Key pressed 0
Screenshot: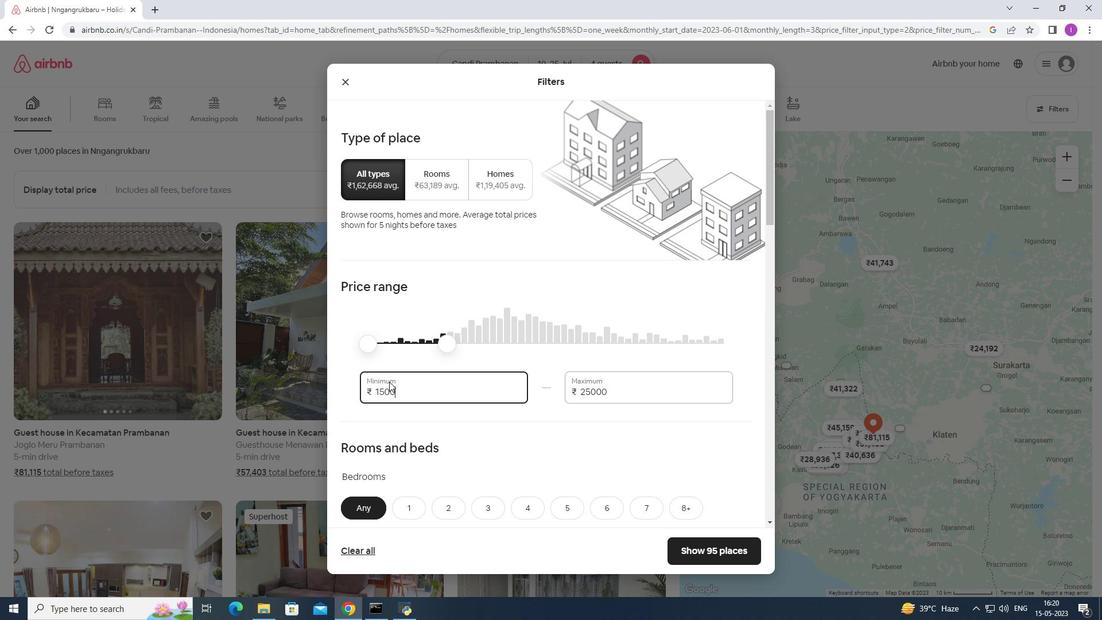 
Action: Mouse moved to (459, 390)
Screenshot: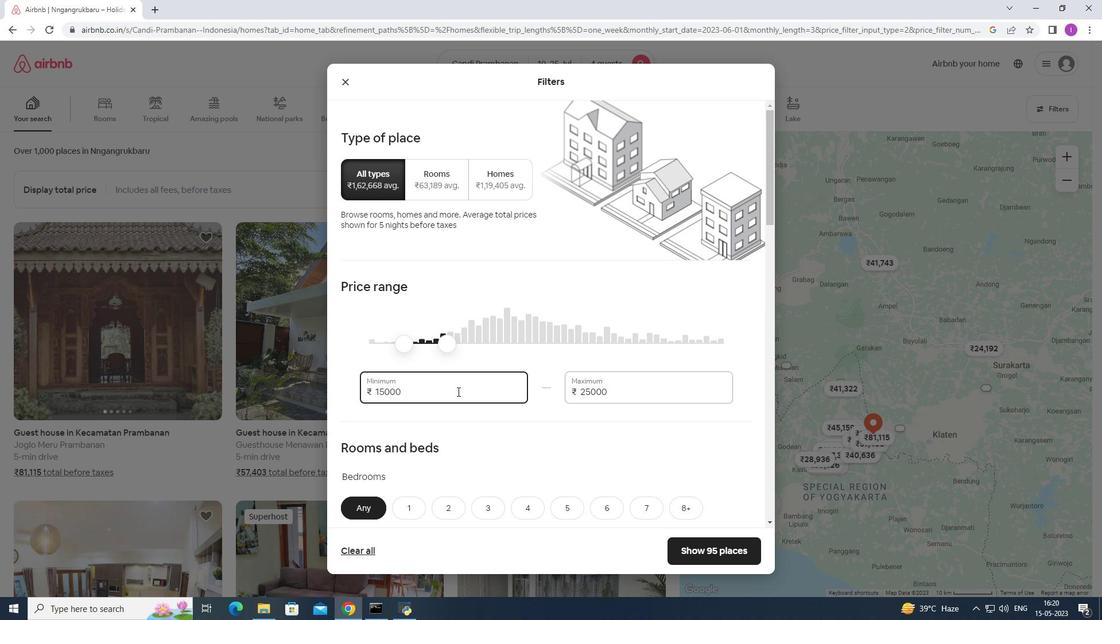 
Action: Mouse scrolled (459, 390) with delta (0, 0)
Screenshot: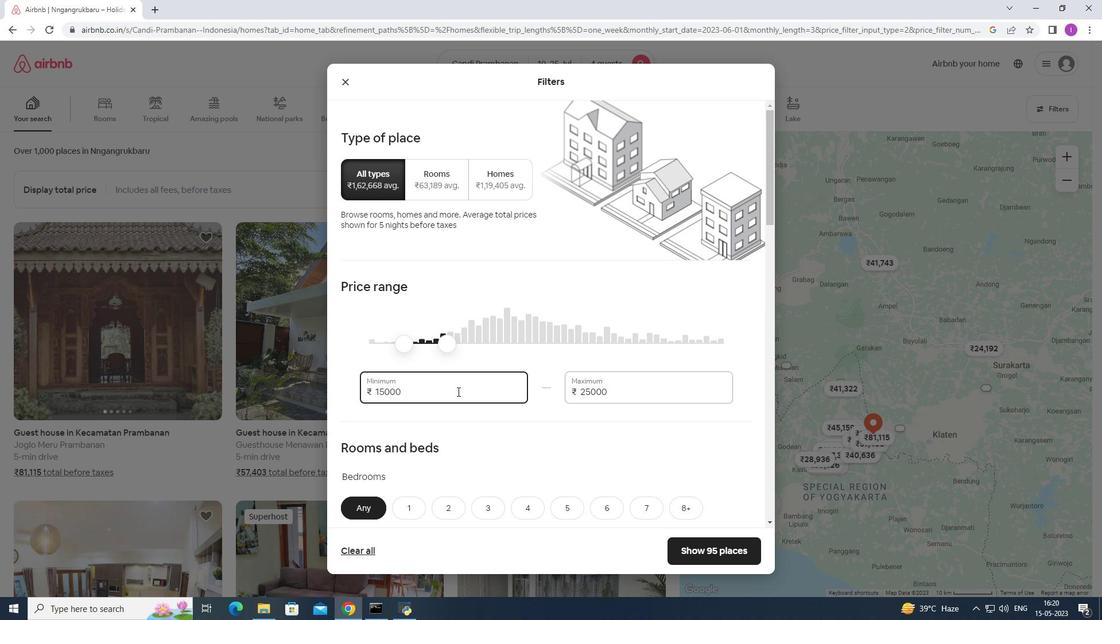 
Action: Mouse moved to (463, 390)
Screenshot: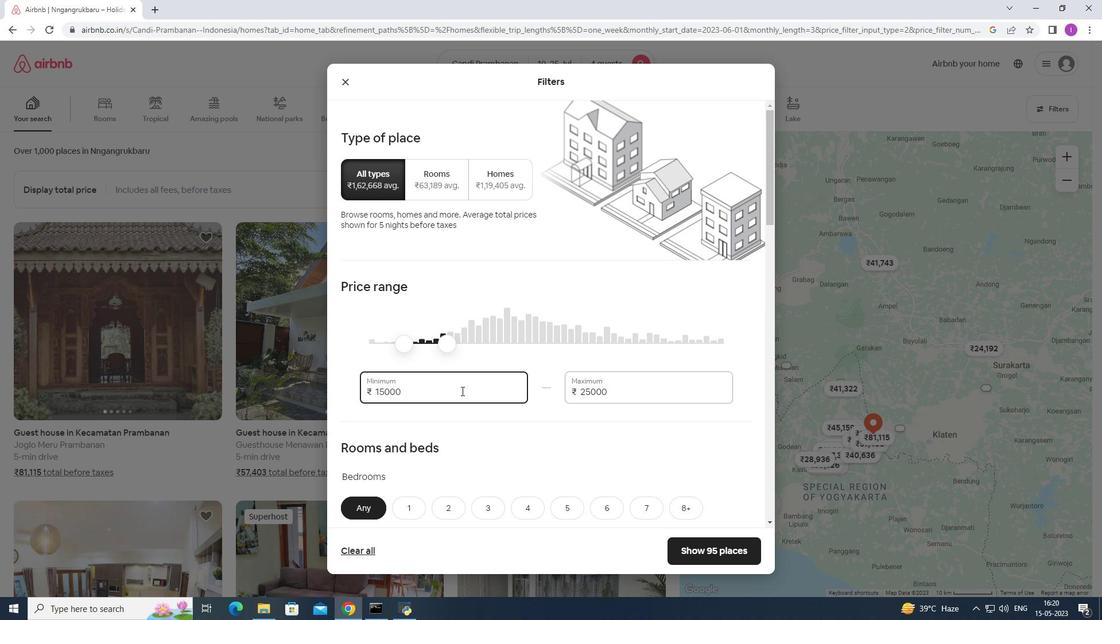 
Action: Mouse scrolled (463, 390) with delta (0, 0)
Screenshot: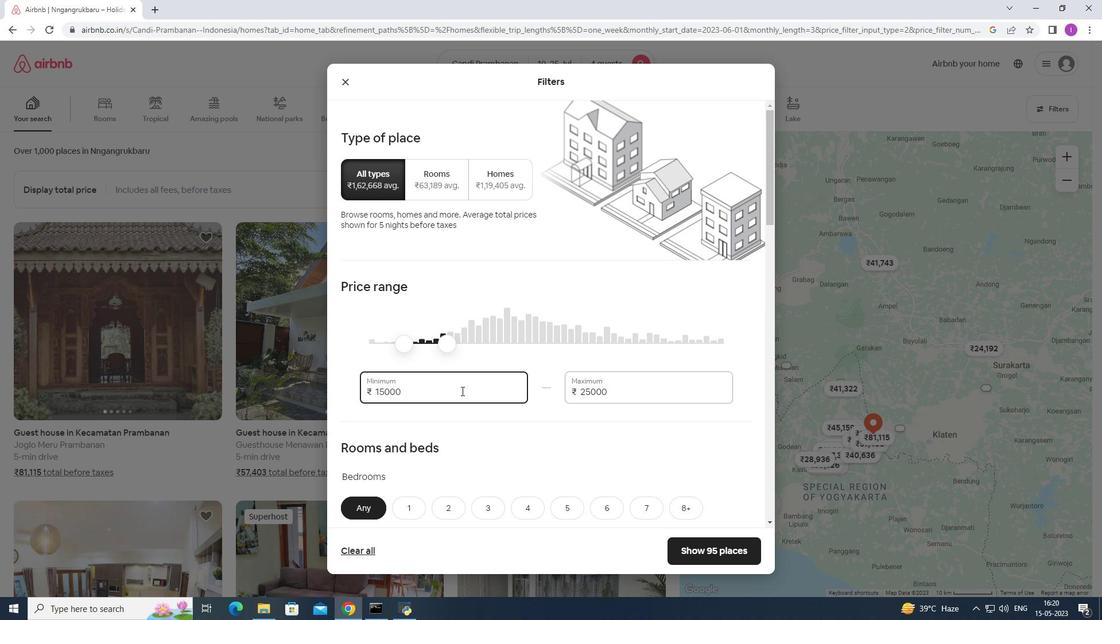 
Action: Mouse moved to (465, 390)
Screenshot: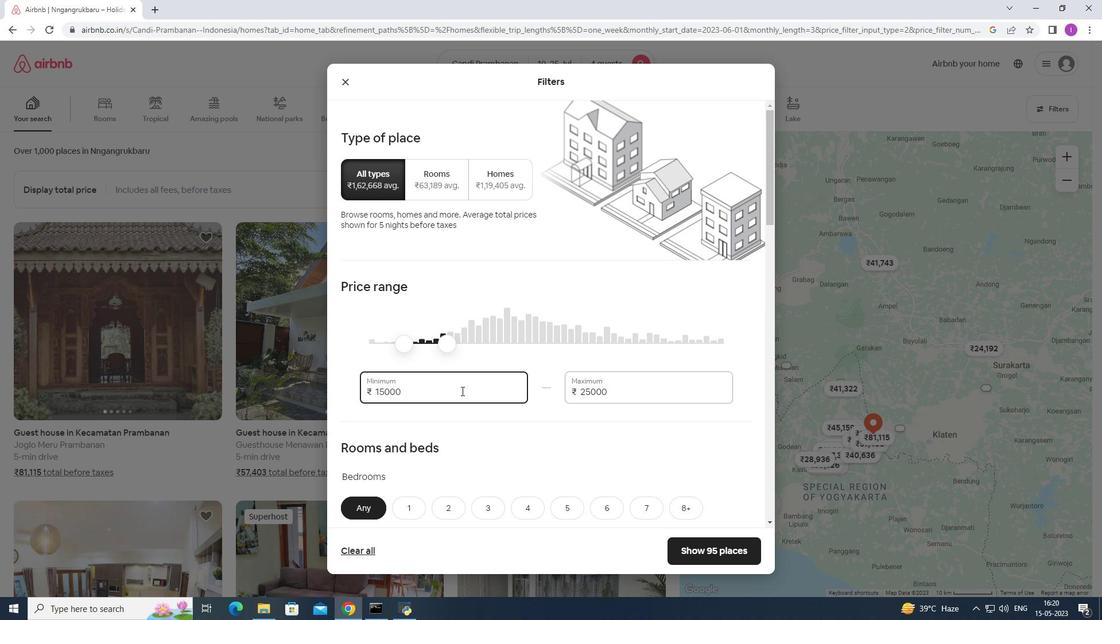 
Action: Mouse scrolled (465, 390) with delta (0, 0)
Screenshot: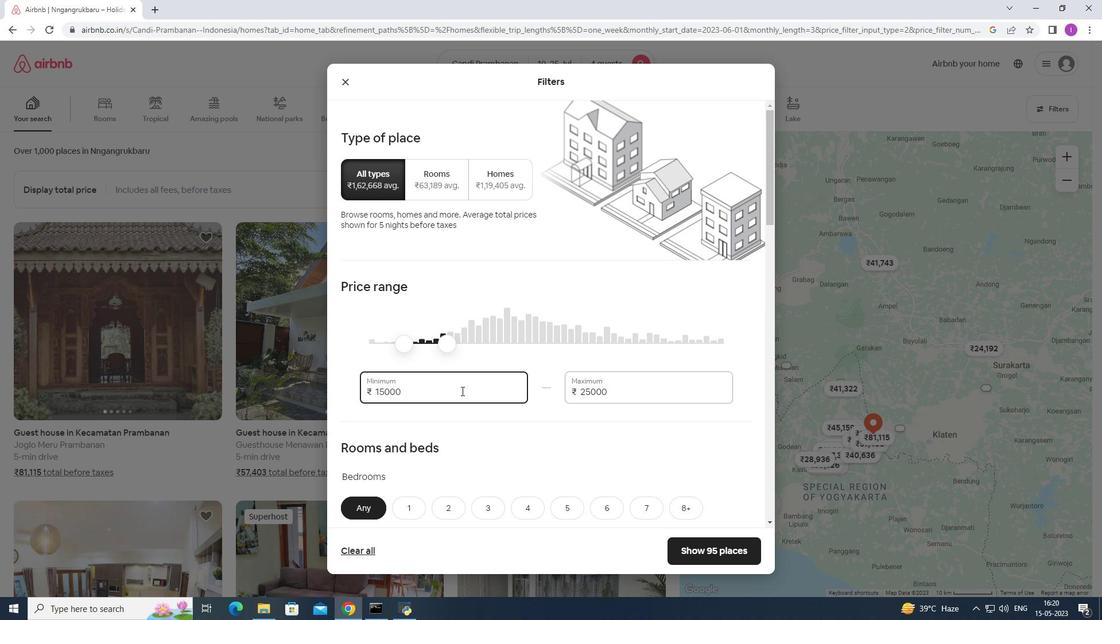 
Action: Mouse moved to (455, 336)
Screenshot: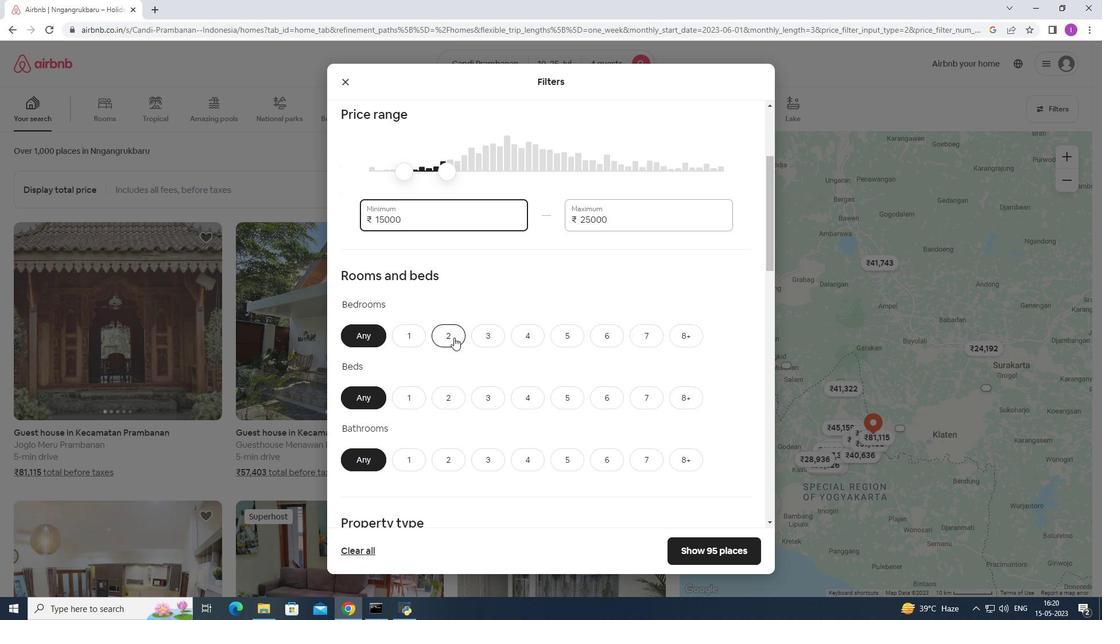 
Action: Mouse pressed left at (455, 336)
Screenshot: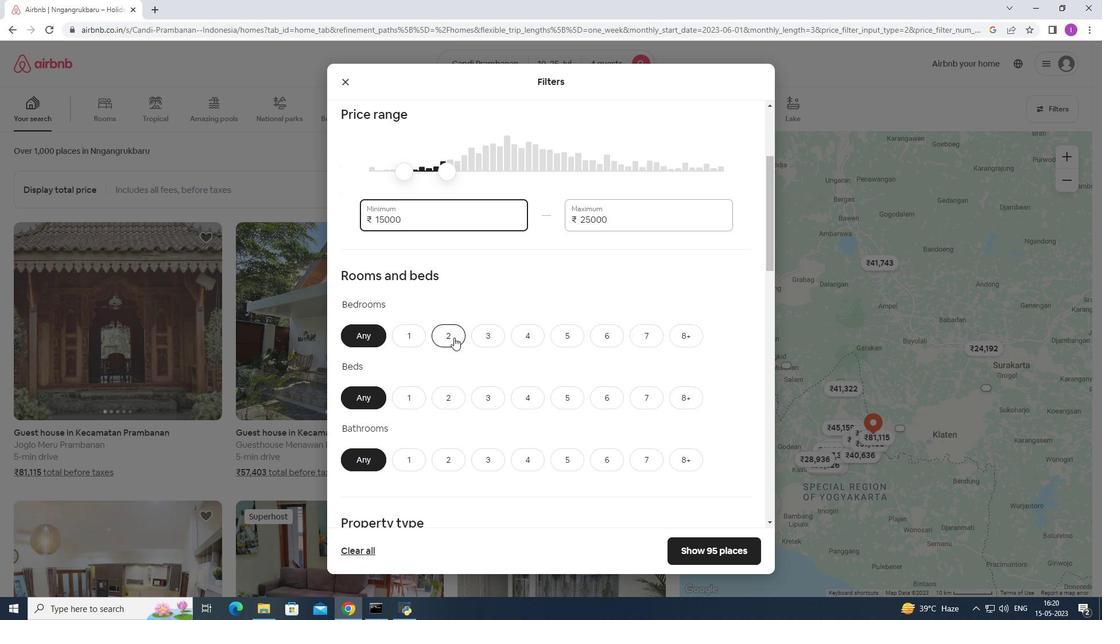 
Action: Mouse moved to (483, 390)
Screenshot: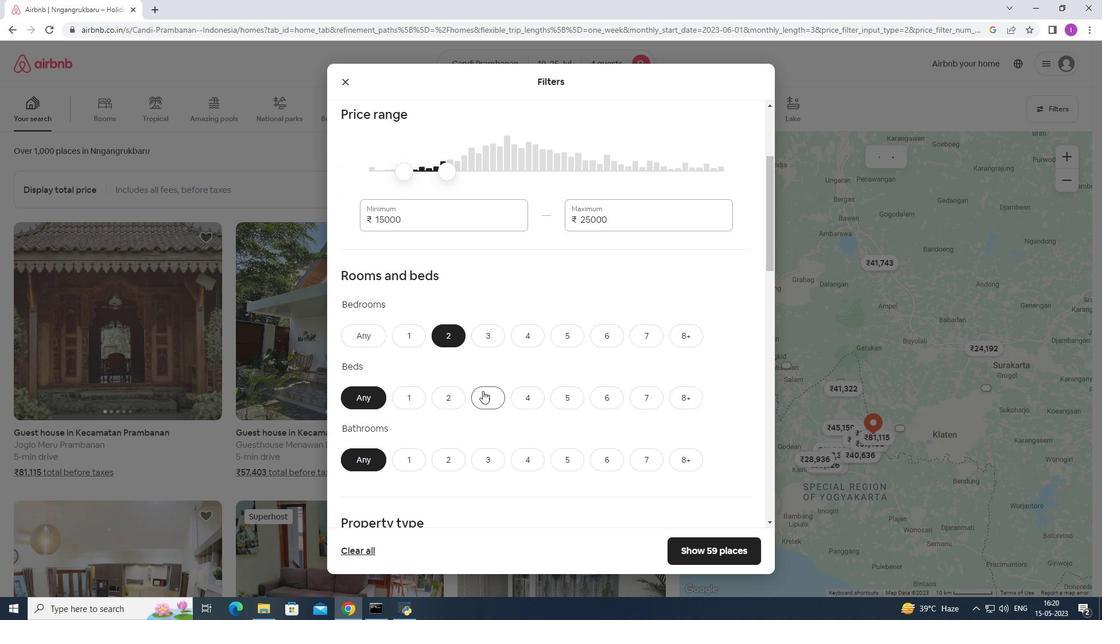 
Action: Mouse pressed left at (483, 390)
Screenshot: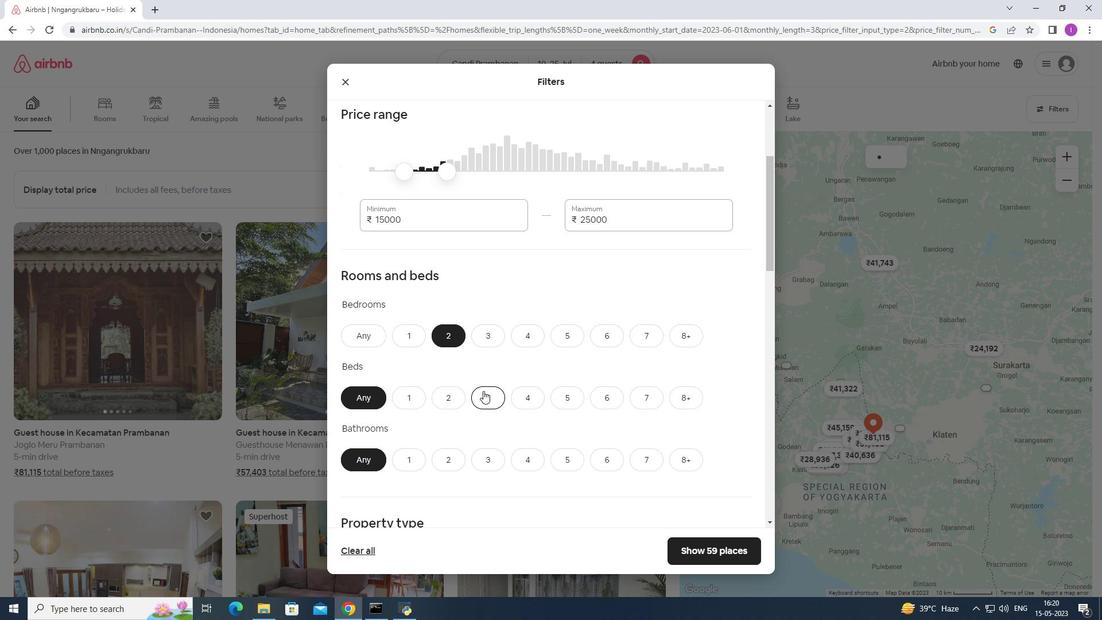 
Action: Mouse moved to (450, 456)
Screenshot: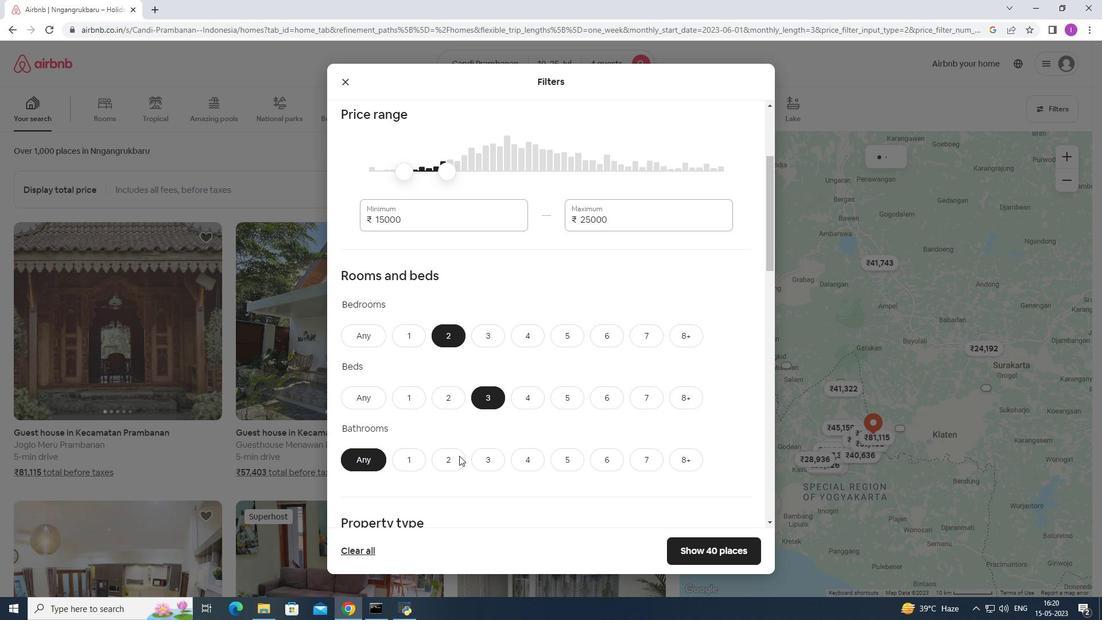 
Action: Mouse pressed left at (450, 456)
Screenshot: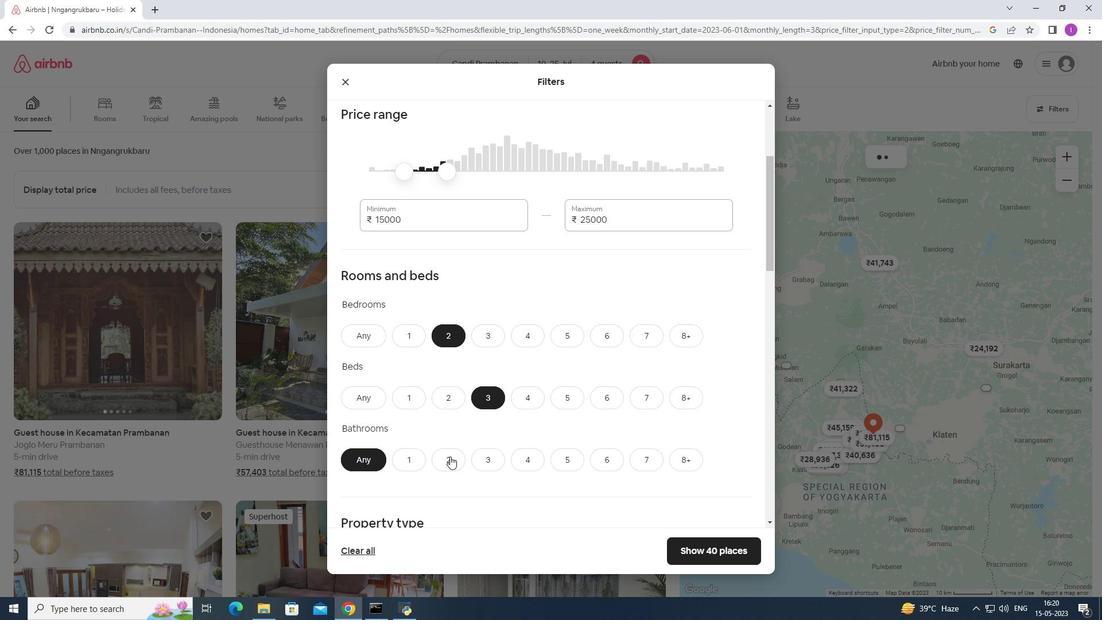 
Action: Mouse moved to (444, 401)
Screenshot: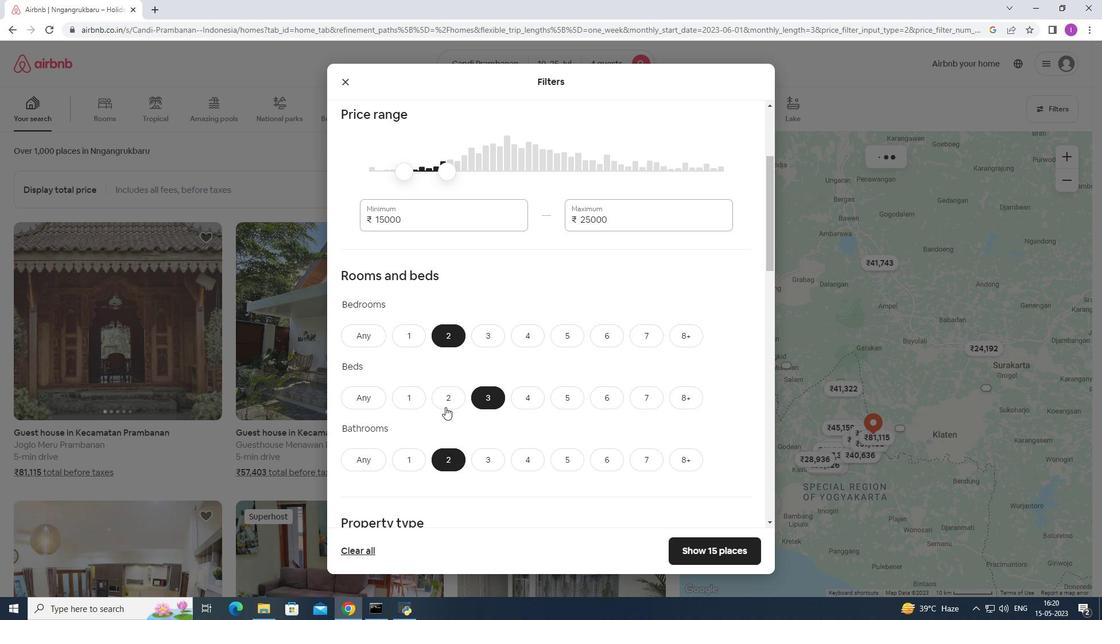 
Action: Mouse scrolled (444, 400) with delta (0, 0)
Screenshot: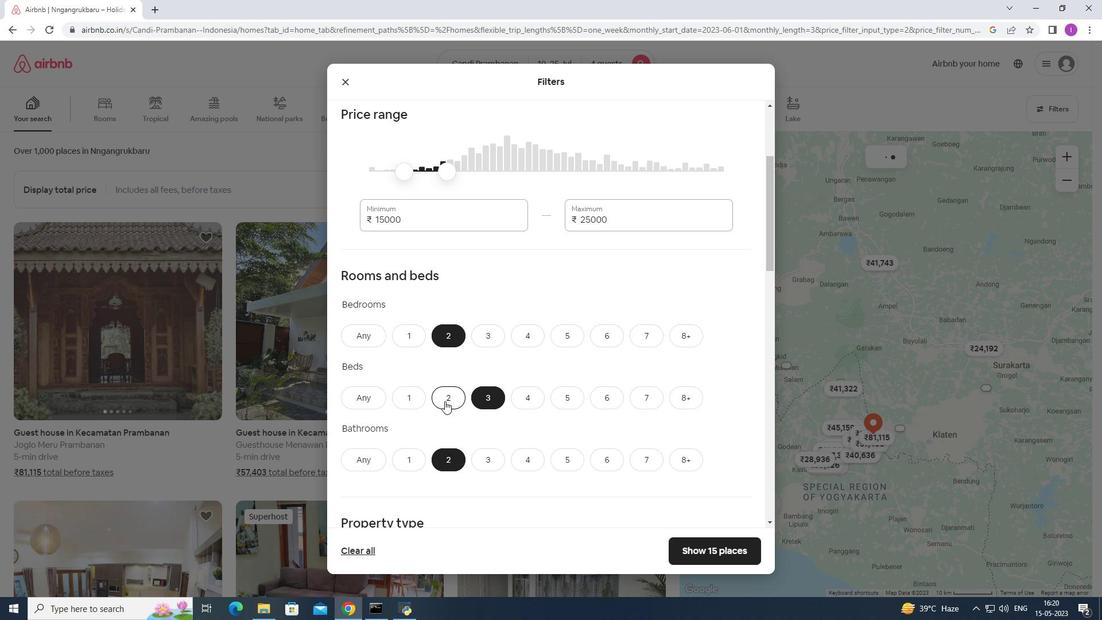 
Action: Mouse scrolled (444, 400) with delta (0, 0)
Screenshot: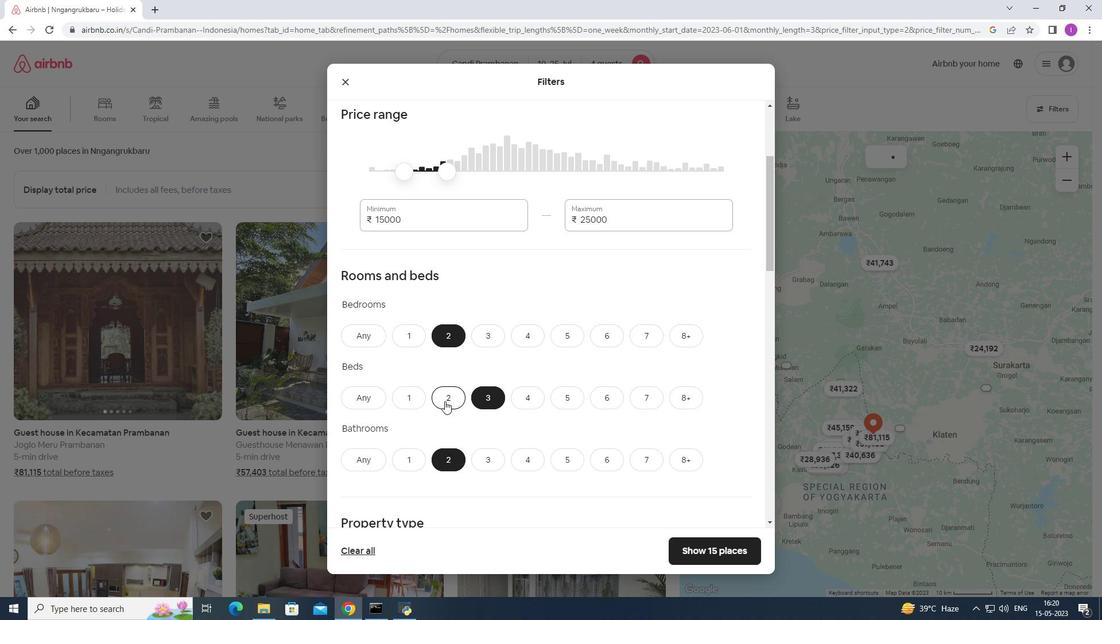 
Action: Mouse scrolled (444, 400) with delta (0, 0)
Screenshot: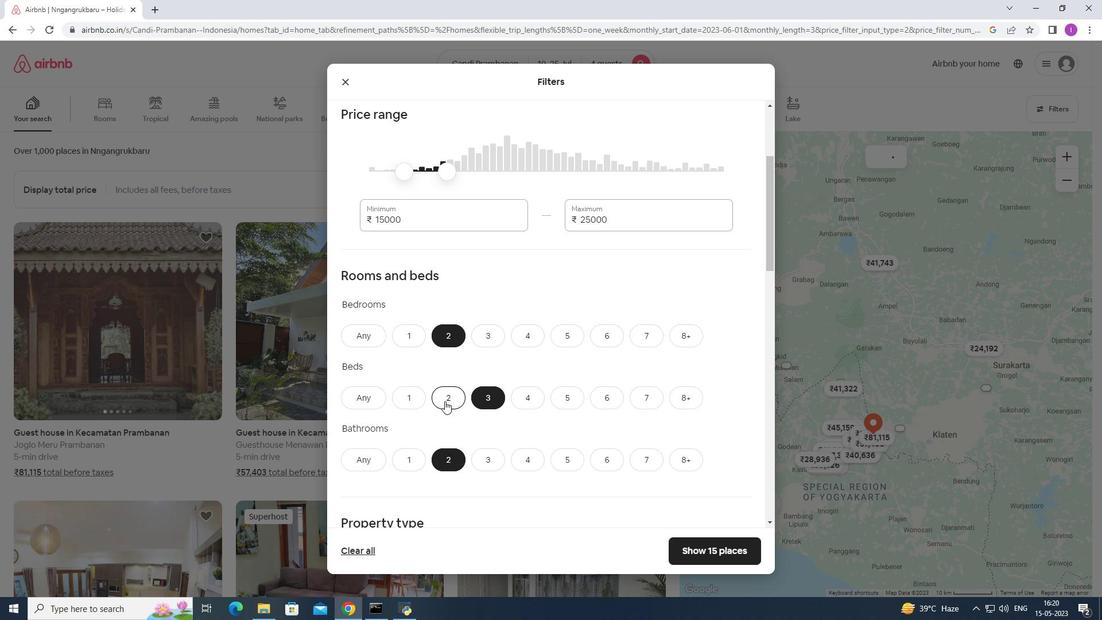 
Action: Mouse moved to (464, 399)
Screenshot: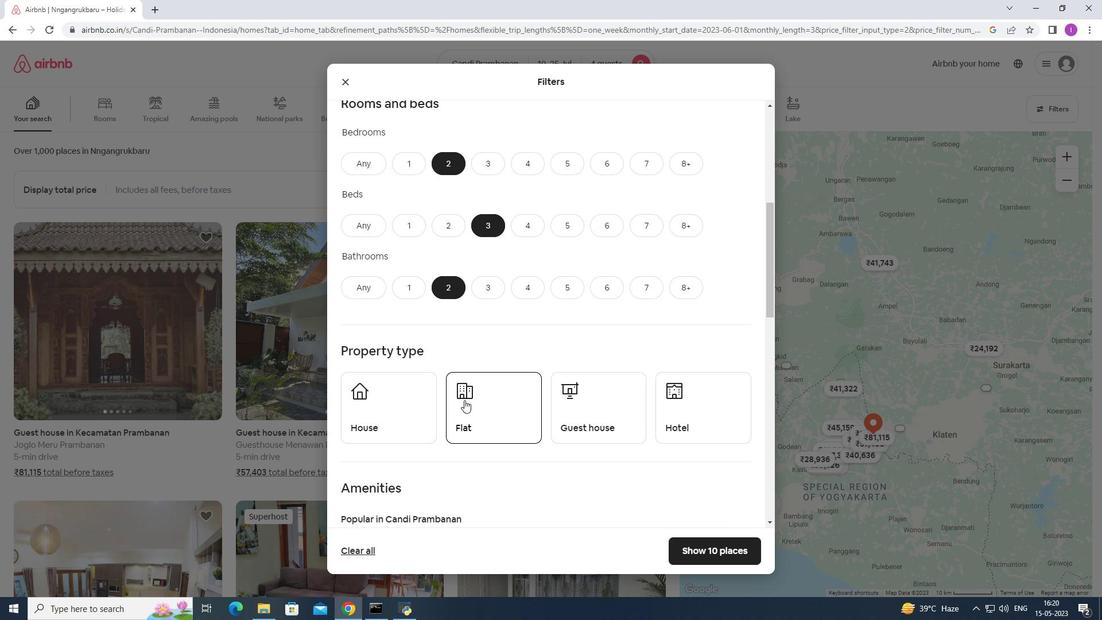 
Action: Mouse scrolled (464, 399) with delta (0, 0)
Screenshot: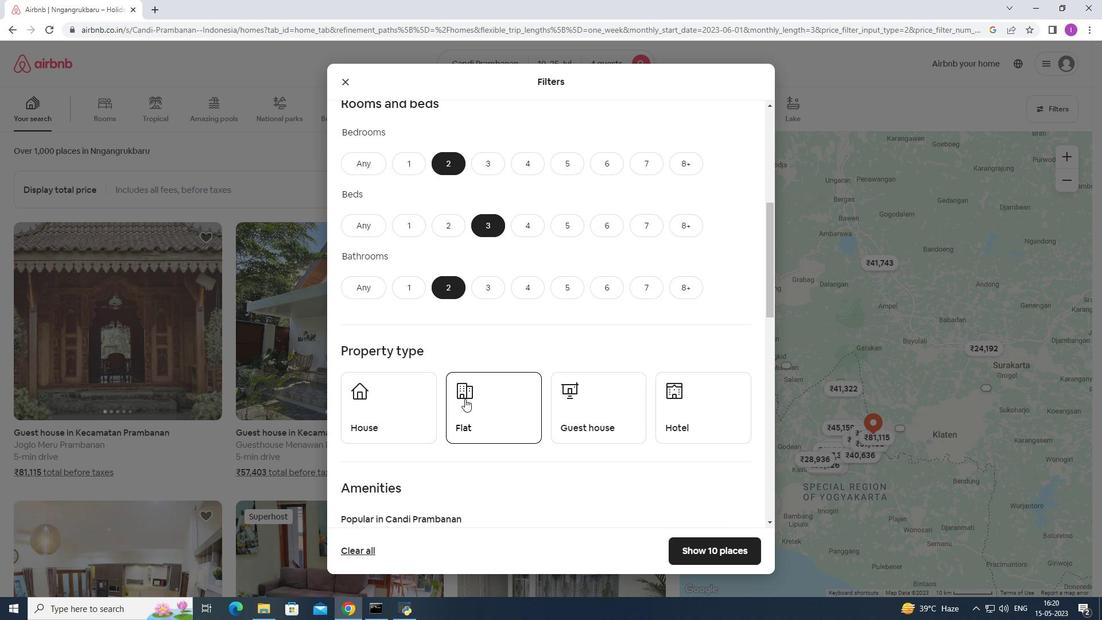 
Action: Mouse scrolled (464, 399) with delta (0, 0)
Screenshot: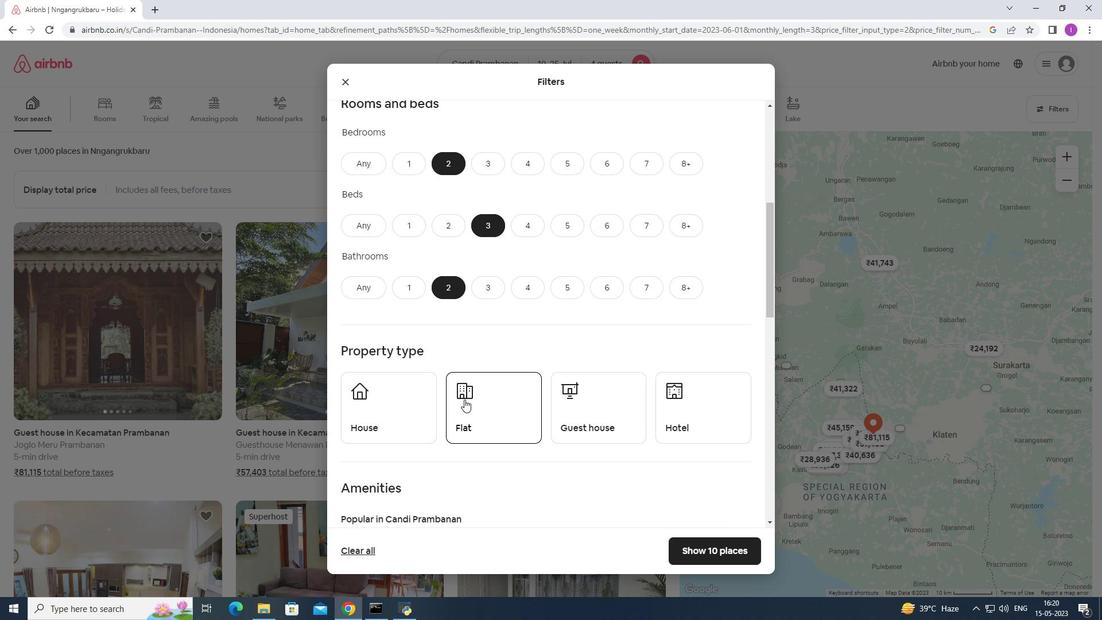 
Action: Mouse moved to (405, 311)
Screenshot: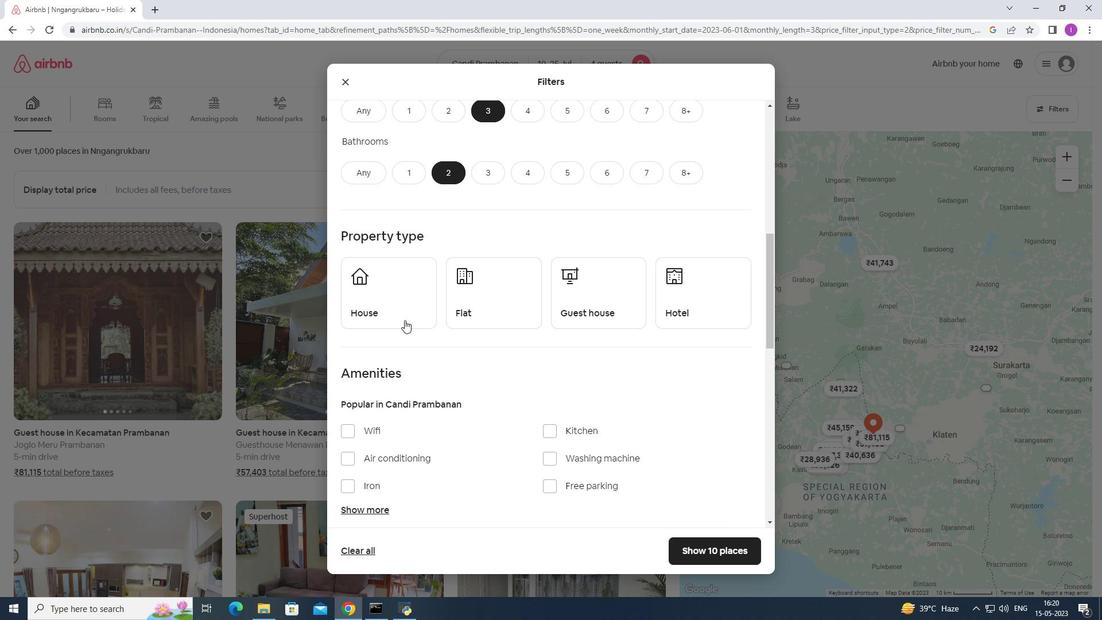 
Action: Mouse pressed left at (405, 311)
Screenshot: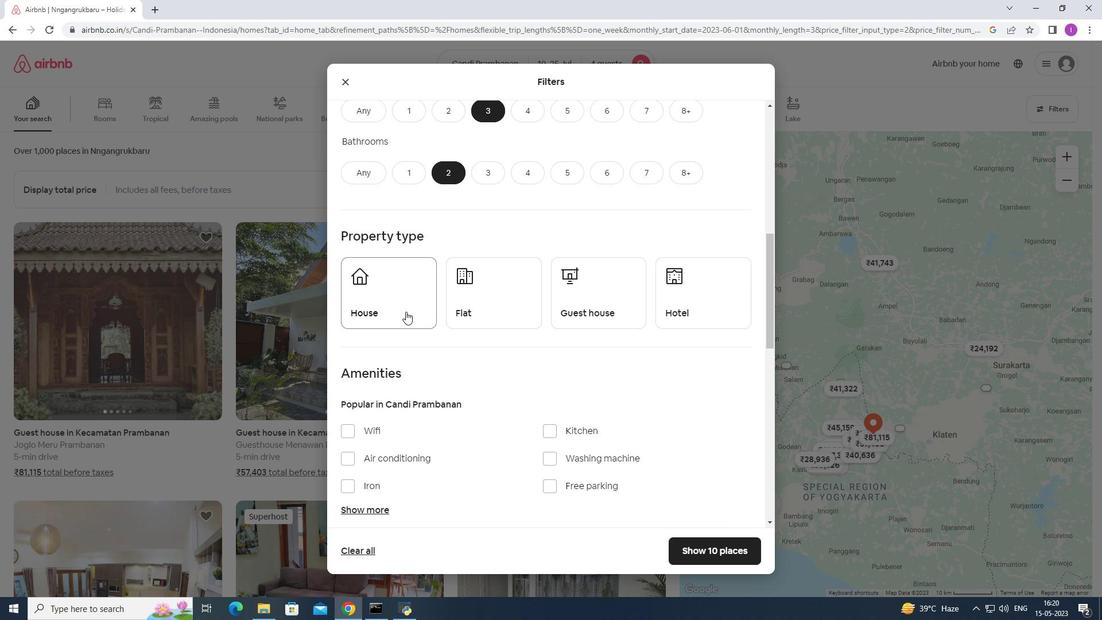 
Action: Mouse moved to (507, 318)
Screenshot: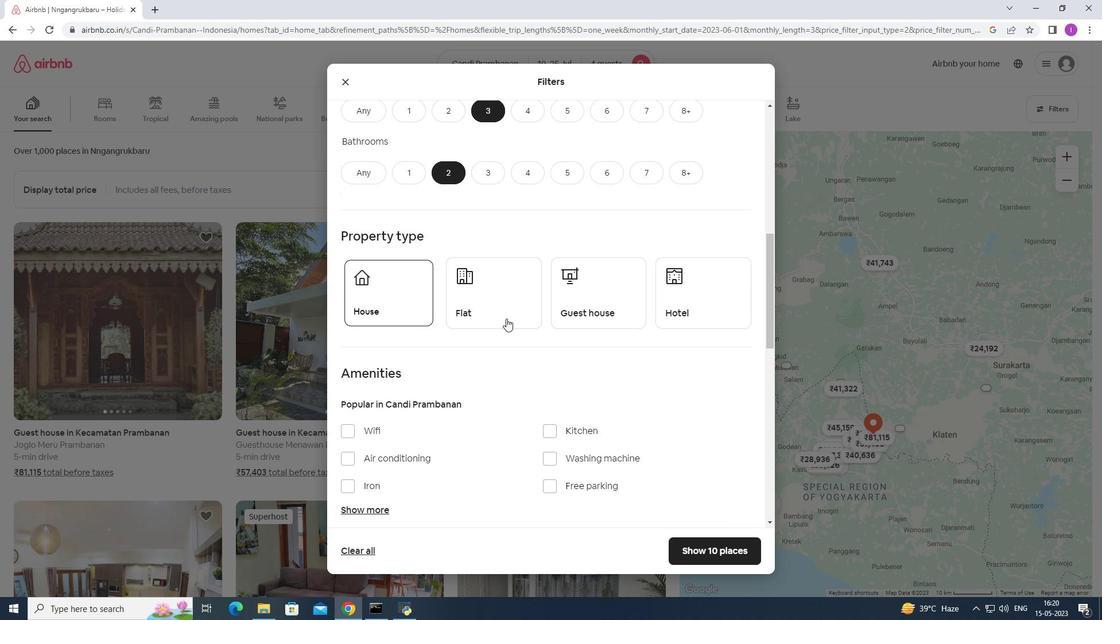 
Action: Mouse pressed left at (507, 318)
Screenshot: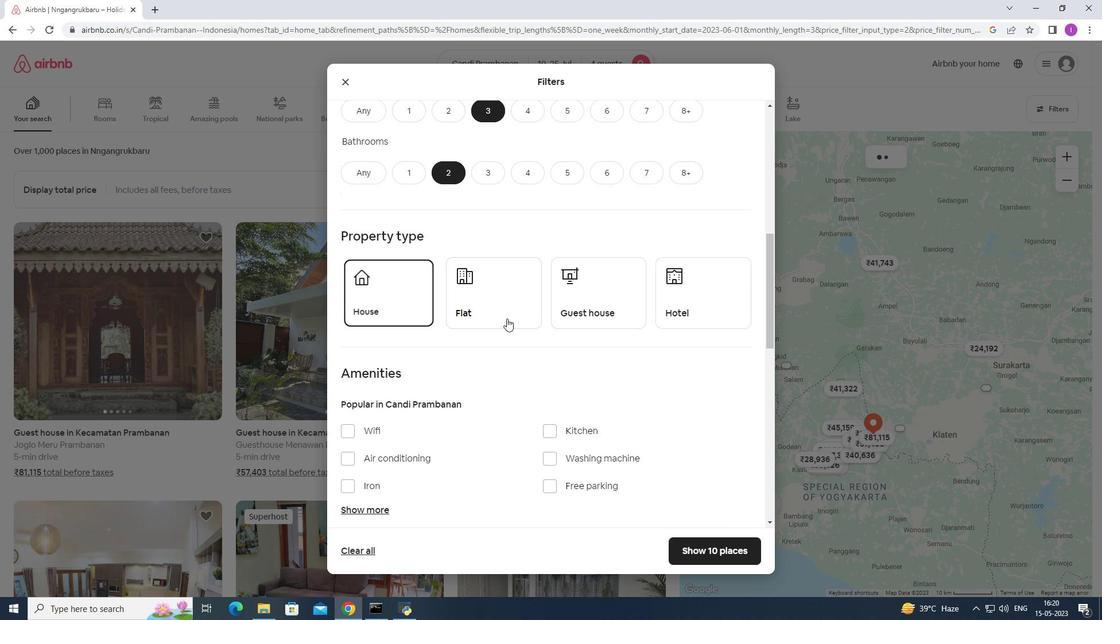 
Action: Mouse moved to (615, 304)
Screenshot: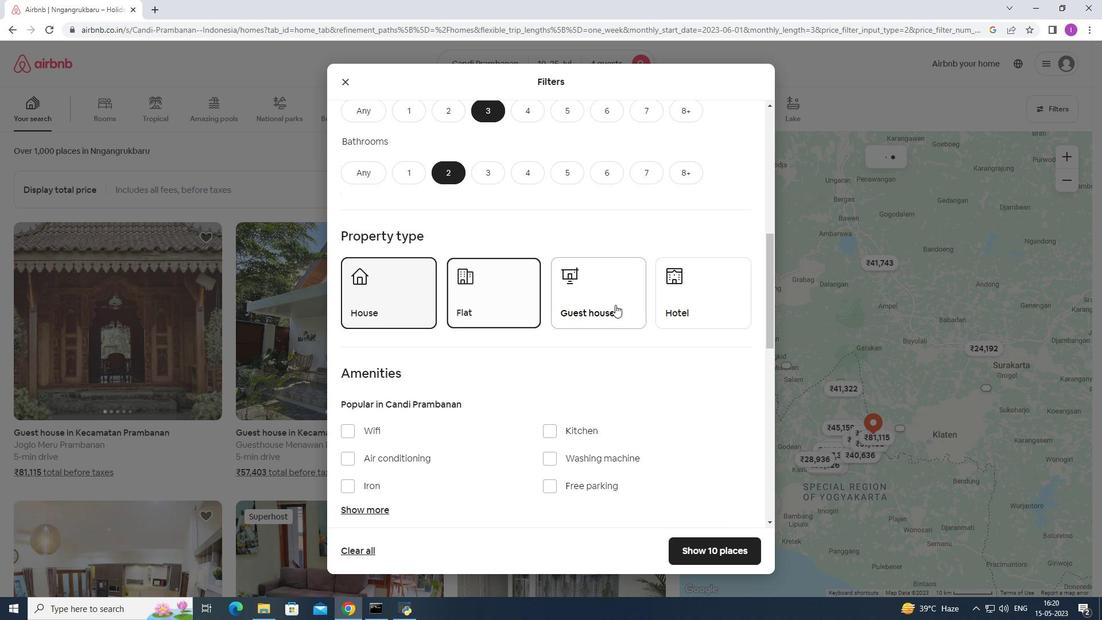 
Action: Mouse pressed left at (615, 304)
Screenshot: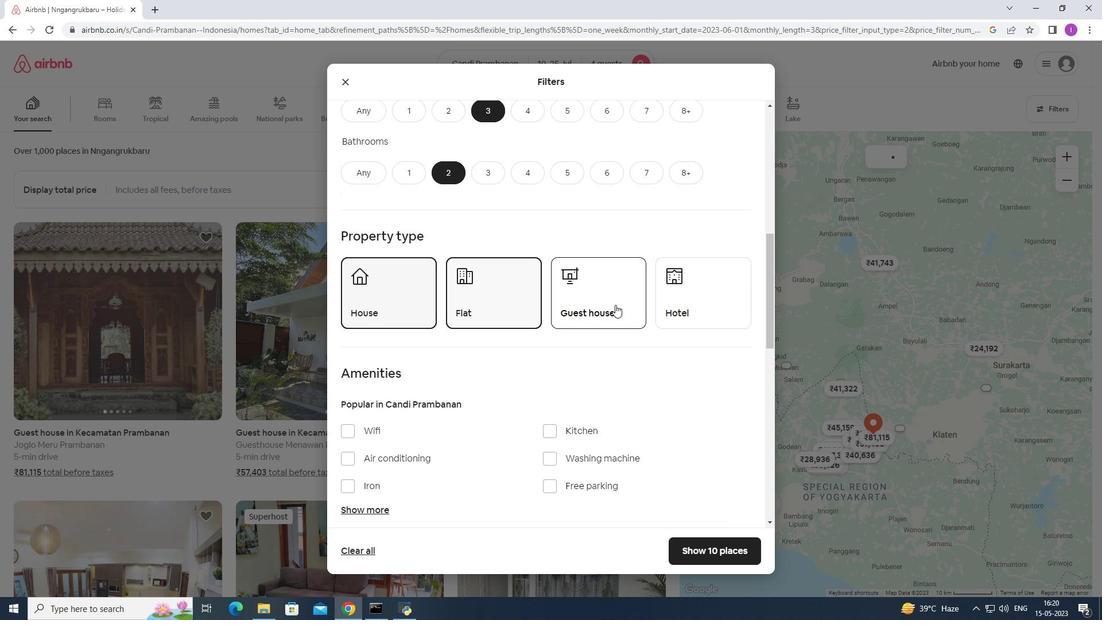
Action: Mouse moved to (632, 297)
Screenshot: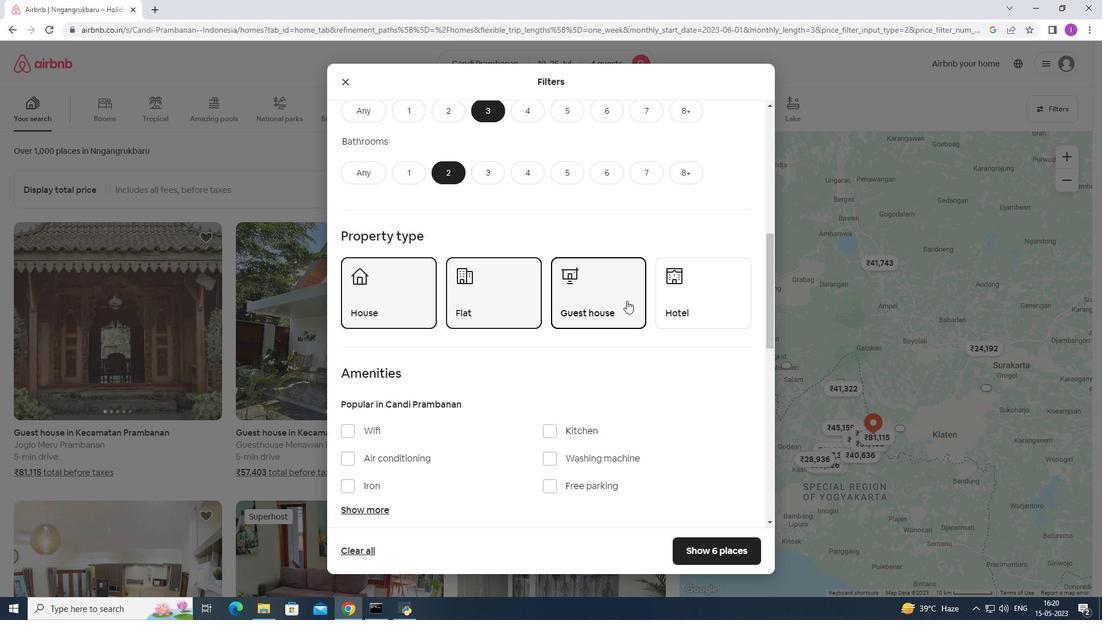 
Action: Mouse scrolled (632, 297) with delta (0, 0)
Screenshot: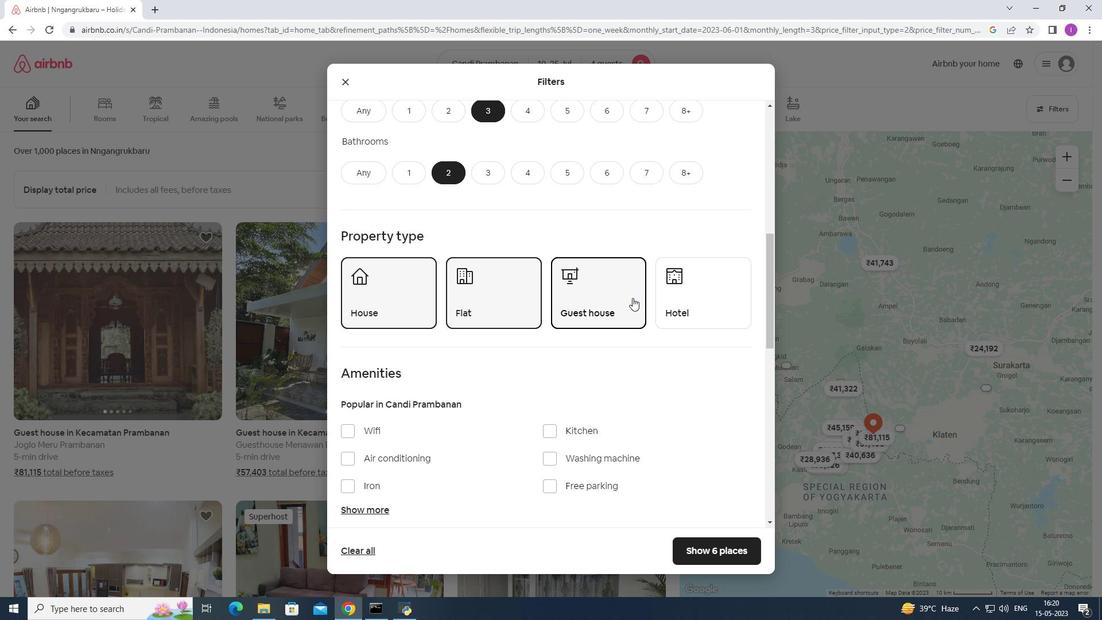 
Action: Mouse scrolled (632, 297) with delta (0, 0)
Screenshot: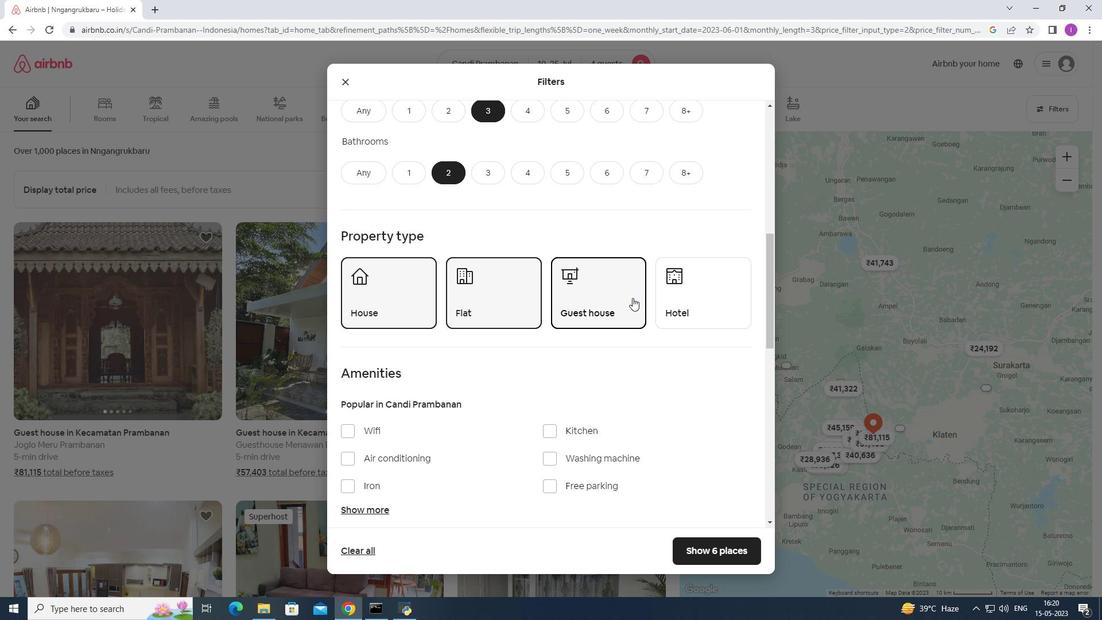 
Action: Mouse moved to (643, 292)
Screenshot: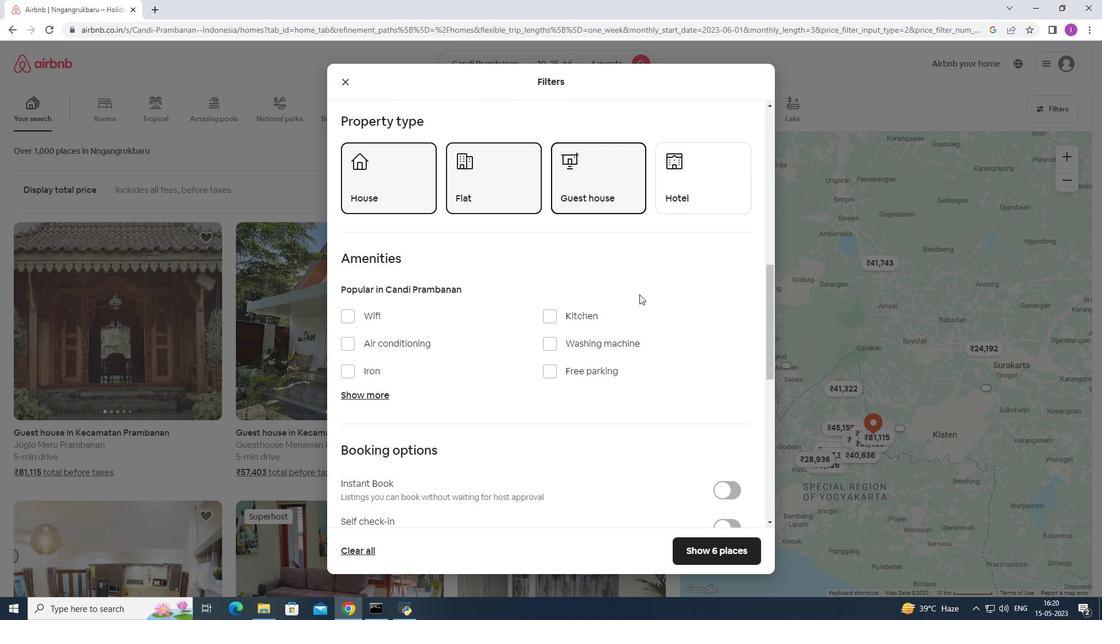 
Action: Mouse scrolled (643, 292) with delta (0, 0)
Screenshot: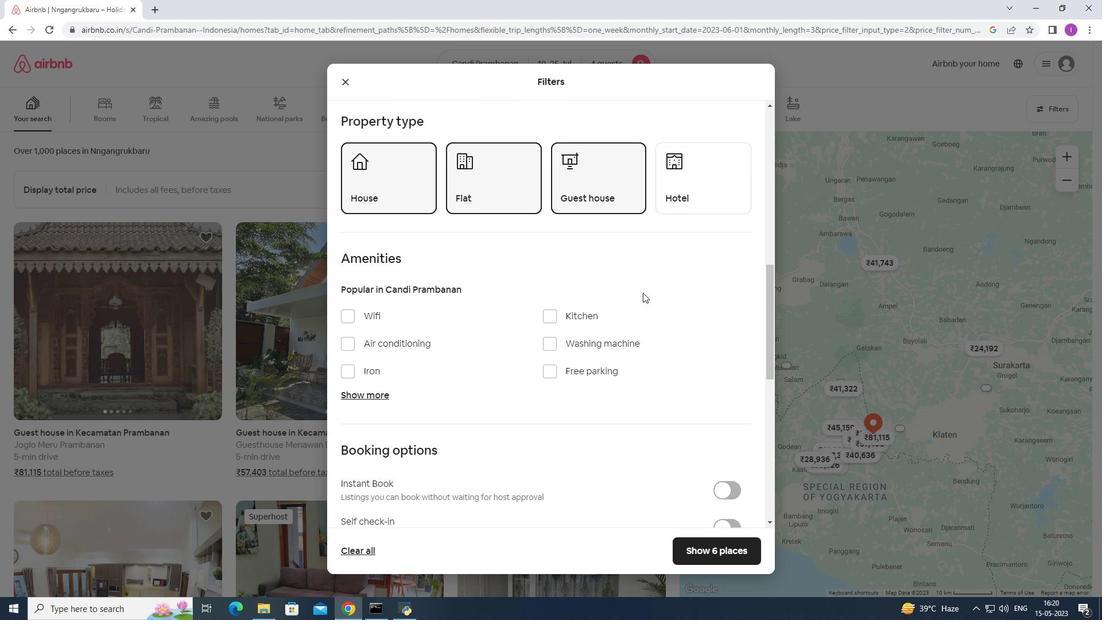 
Action: Mouse moved to (354, 266)
Screenshot: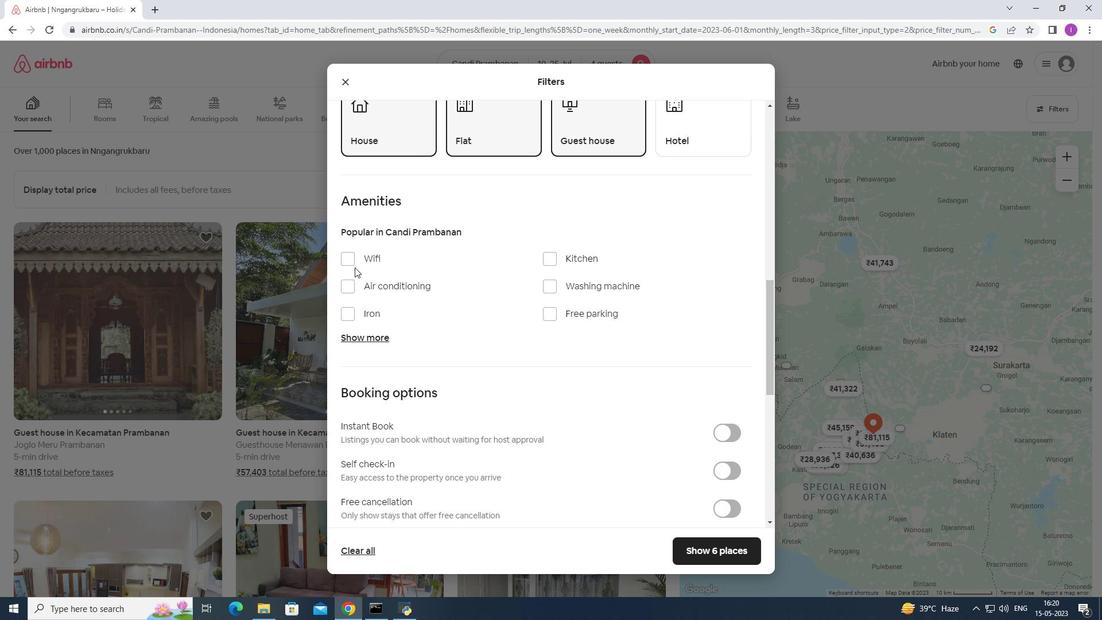
Action: Mouse pressed left at (354, 266)
Screenshot: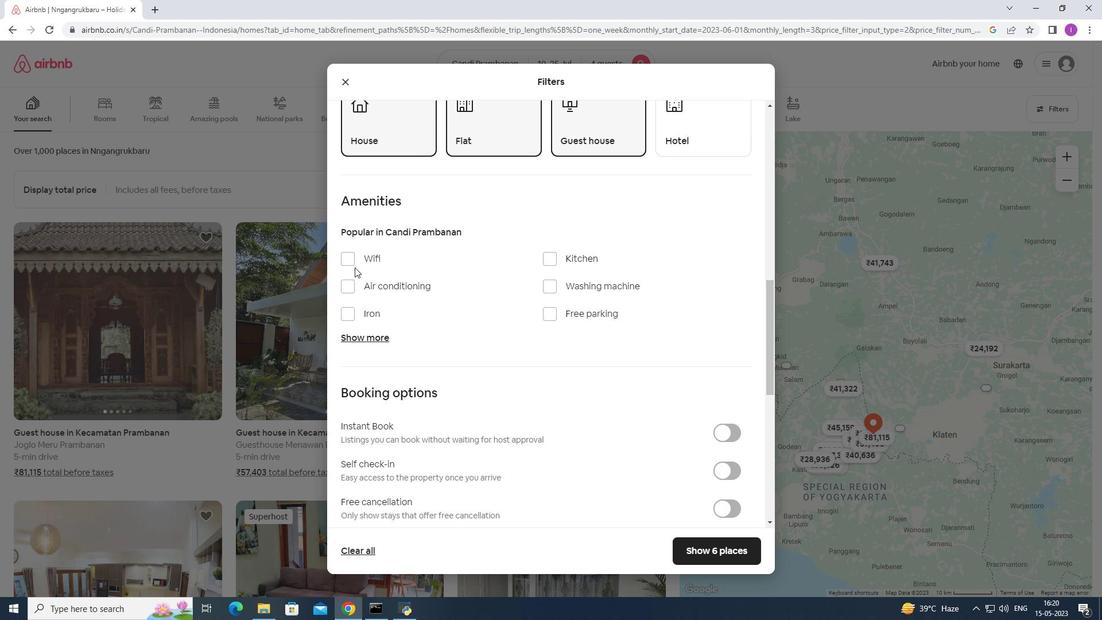 
Action: Mouse moved to (350, 260)
Screenshot: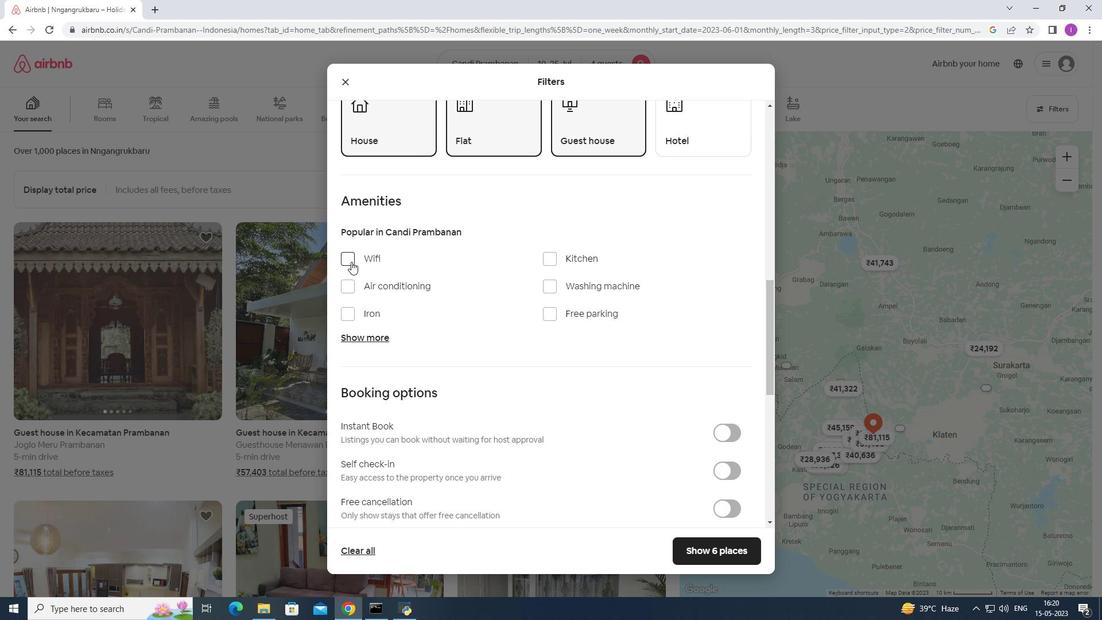 
Action: Mouse pressed left at (350, 260)
Screenshot: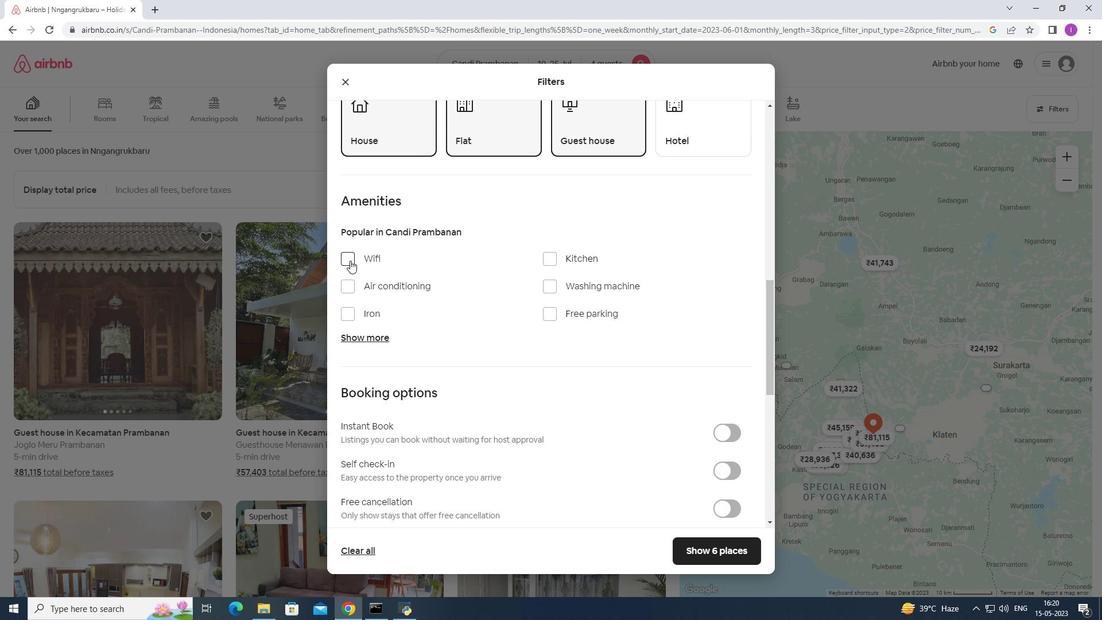 
Action: Mouse moved to (548, 312)
Screenshot: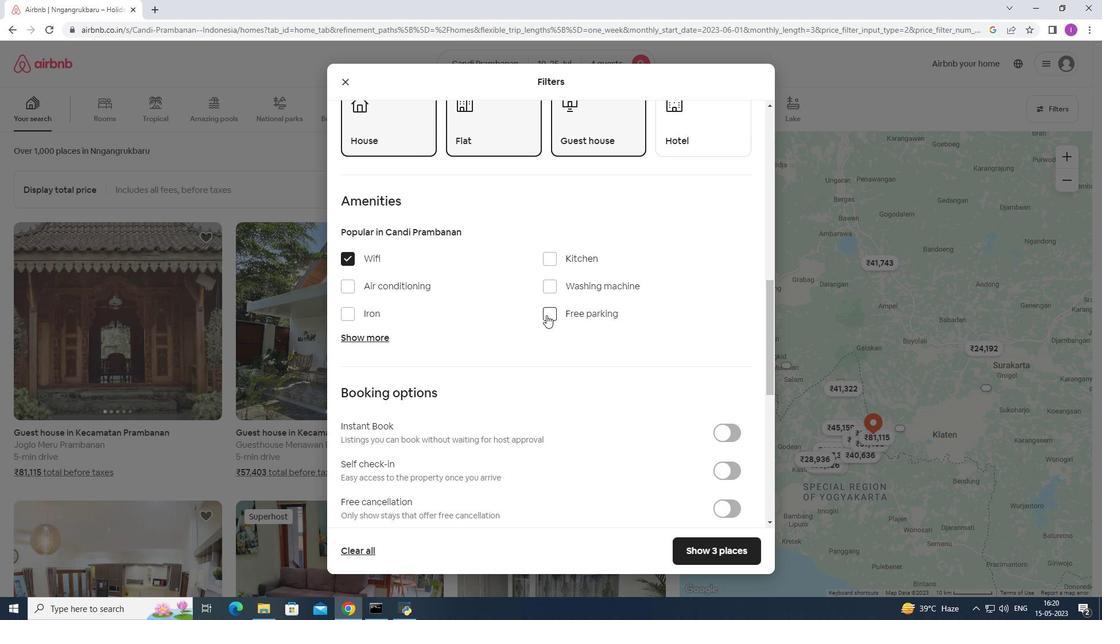 
Action: Mouse pressed left at (548, 312)
Screenshot: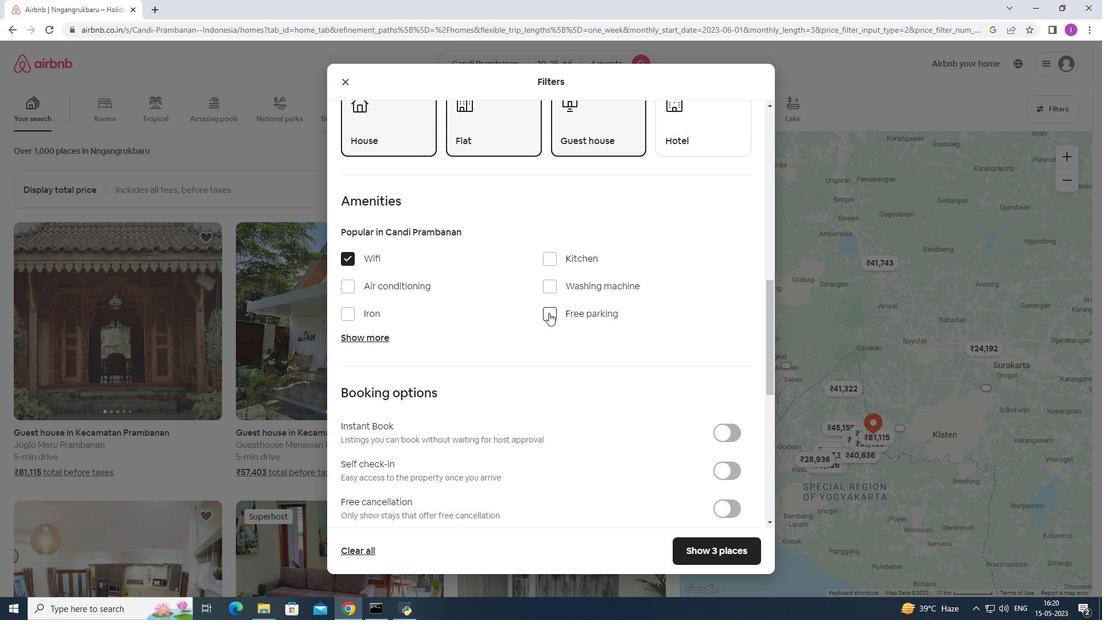 
Action: Mouse moved to (342, 333)
Screenshot: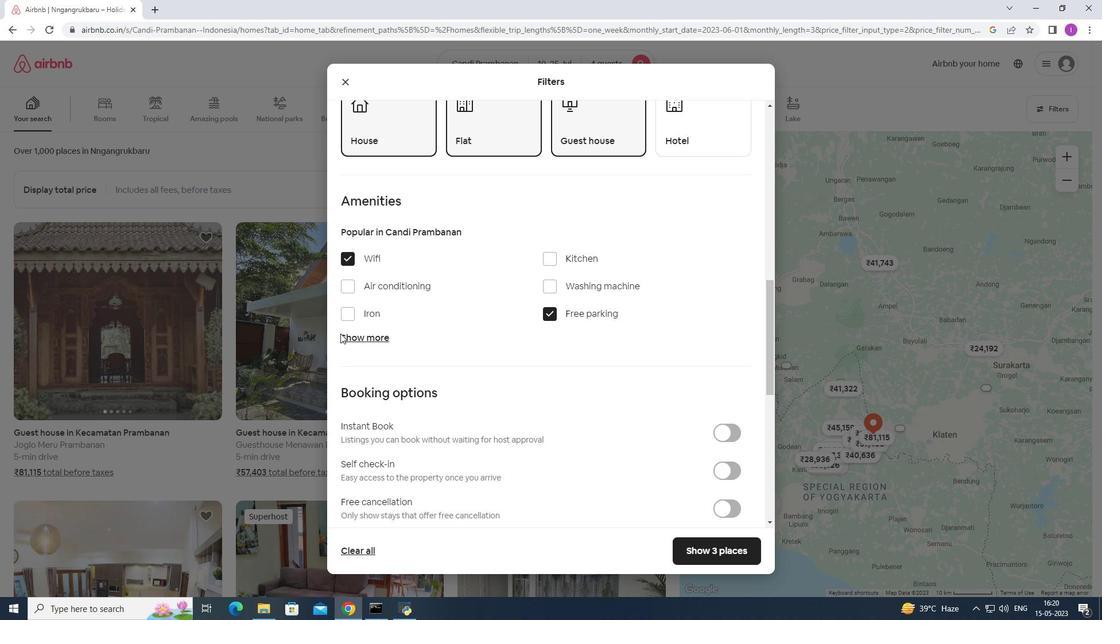 
Action: Mouse pressed left at (342, 333)
Screenshot: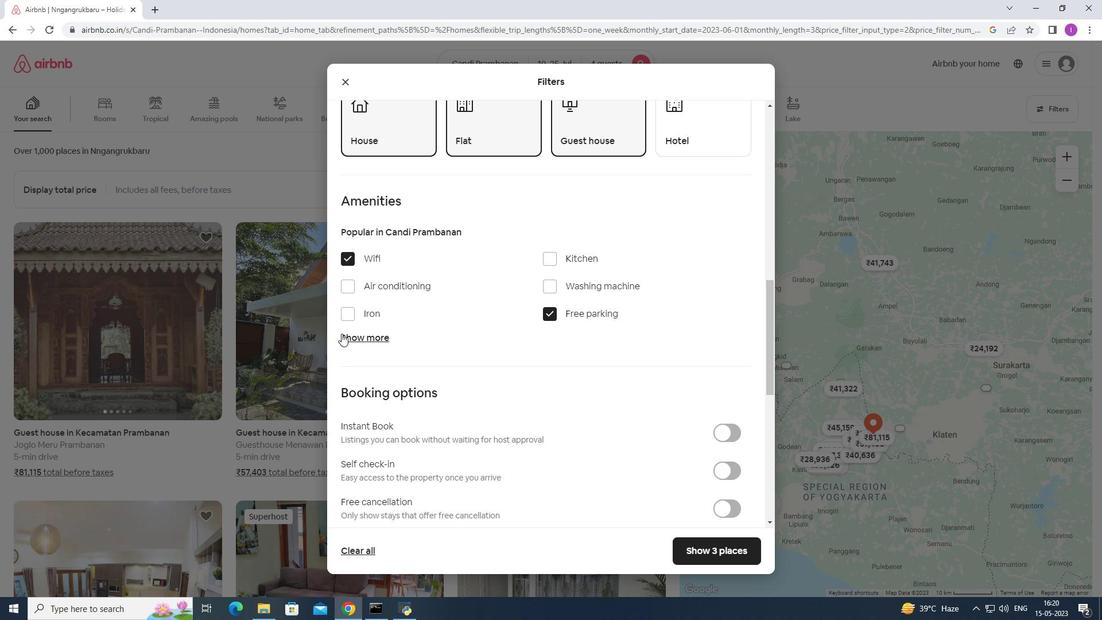 
Action: Mouse moved to (554, 404)
Screenshot: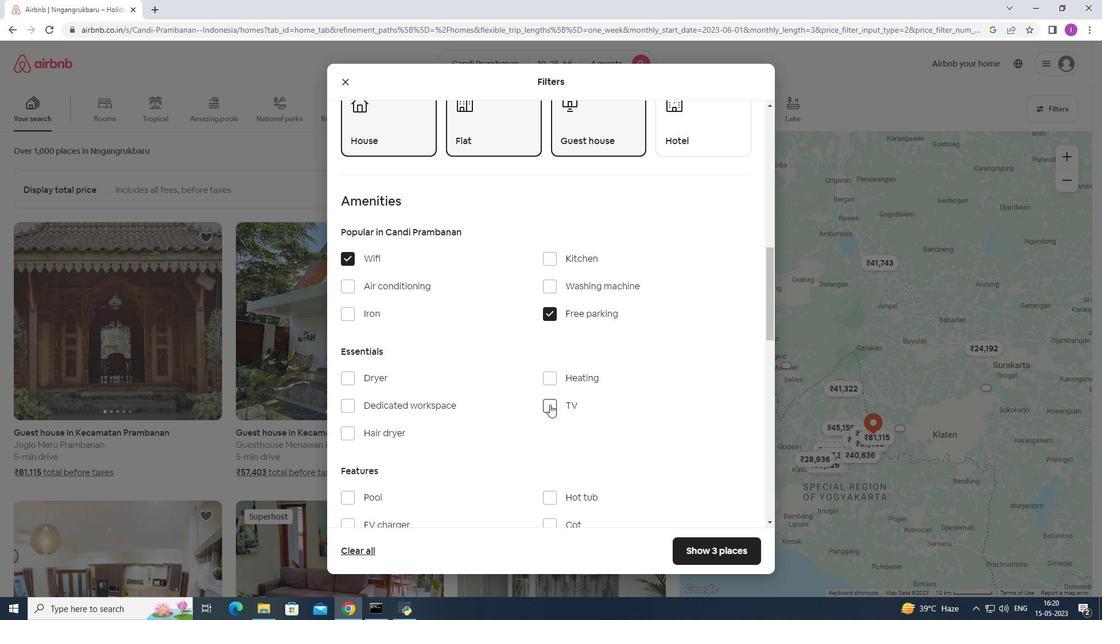 
Action: Mouse pressed left at (554, 404)
Screenshot: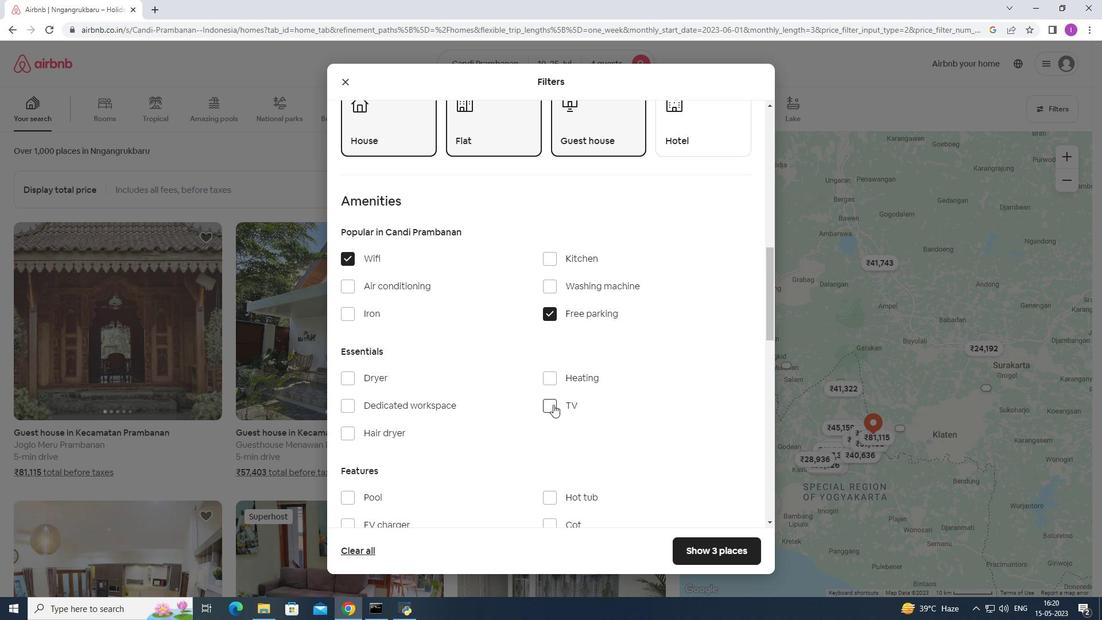 
Action: Mouse moved to (475, 405)
Screenshot: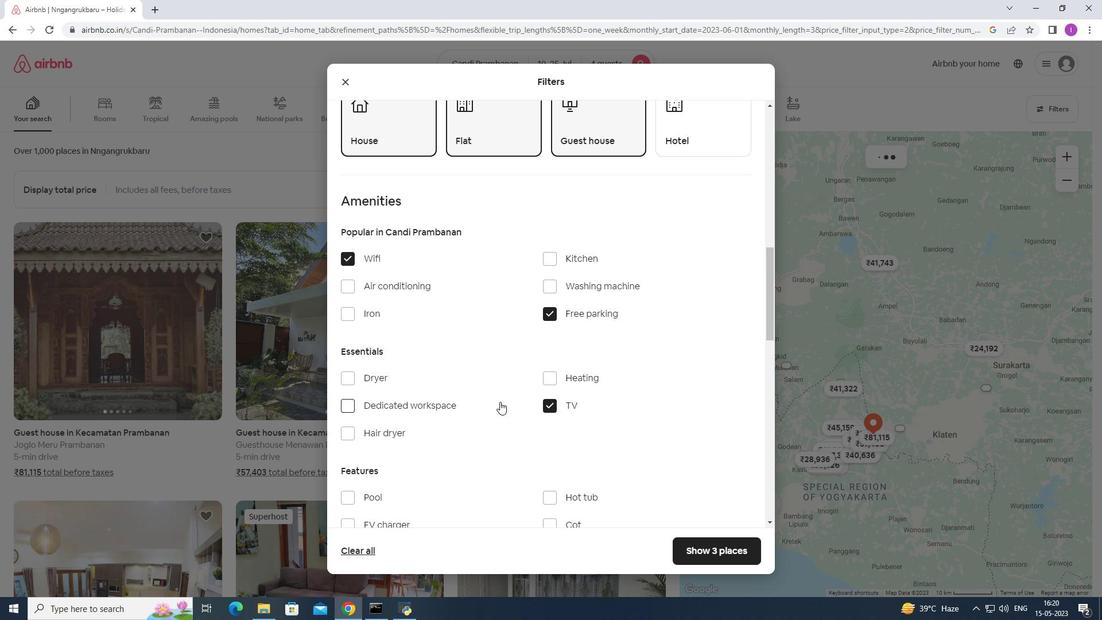 
Action: Mouse scrolled (475, 405) with delta (0, 0)
Screenshot: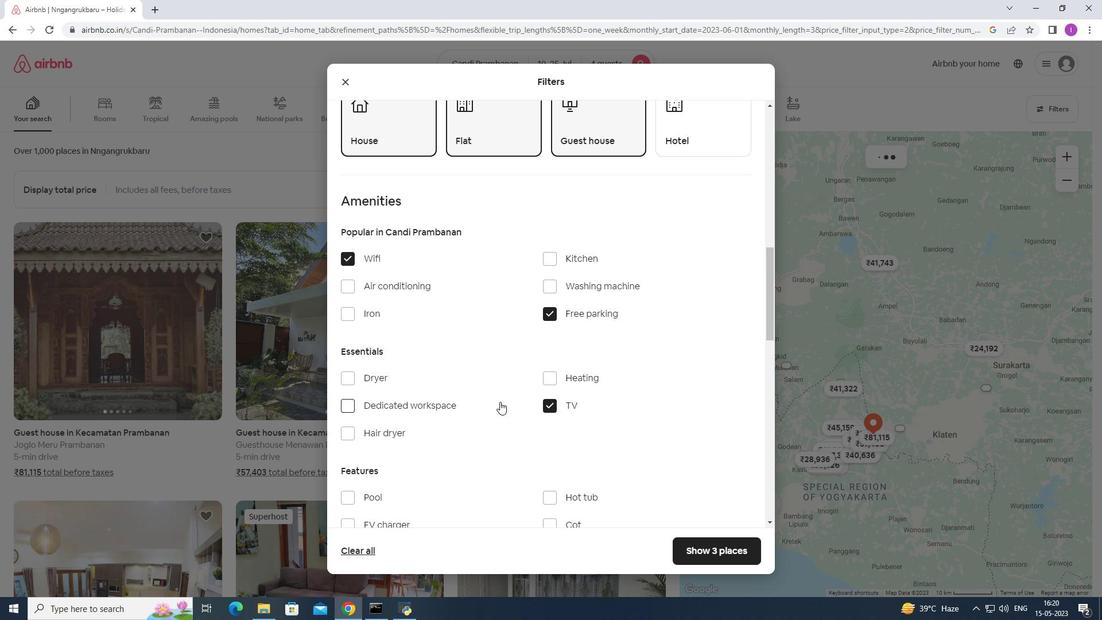 
Action: Mouse moved to (475, 408)
Screenshot: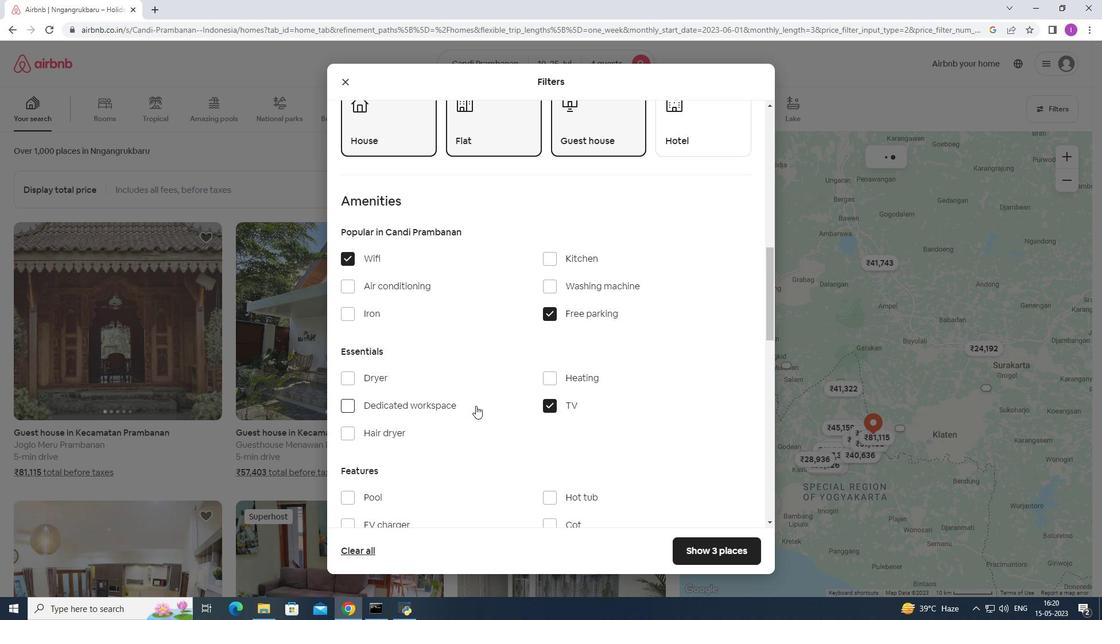 
Action: Mouse scrolled (475, 408) with delta (0, 0)
Screenshot: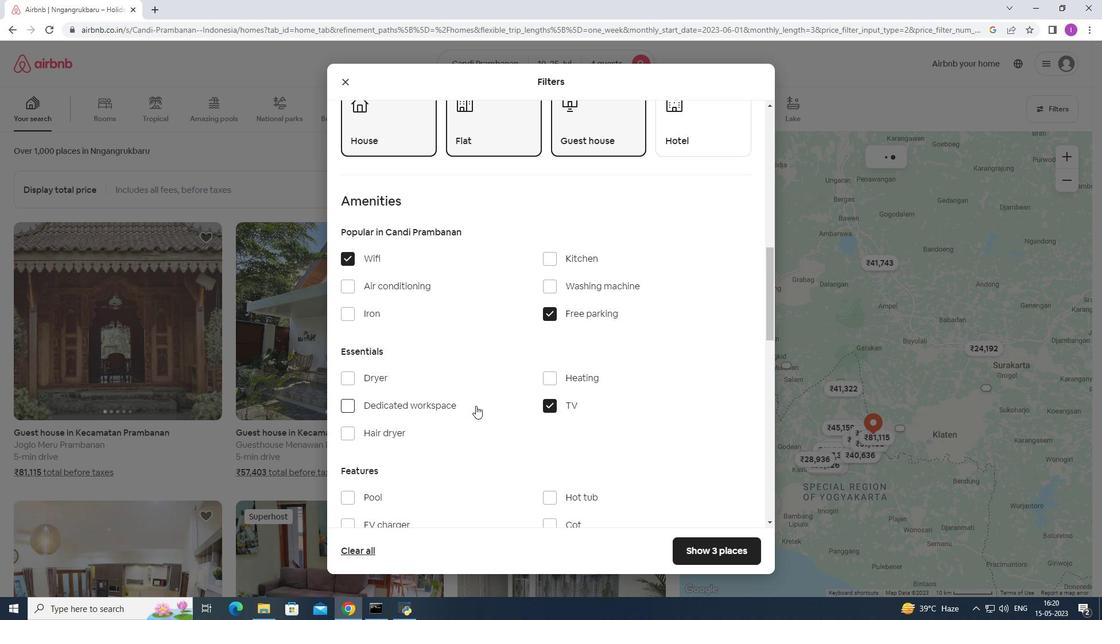 
Action: Mouse moved to (475, 408)
Screenshot: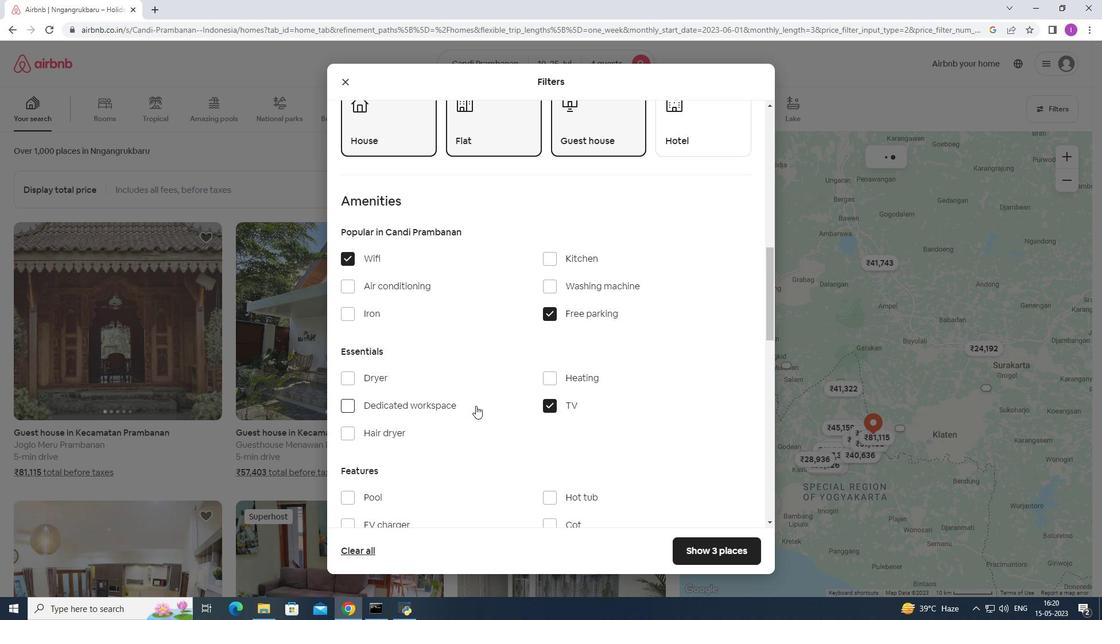 
Action: Mouse scrolled (475, 408) with delta (0, 0)
Screenshot: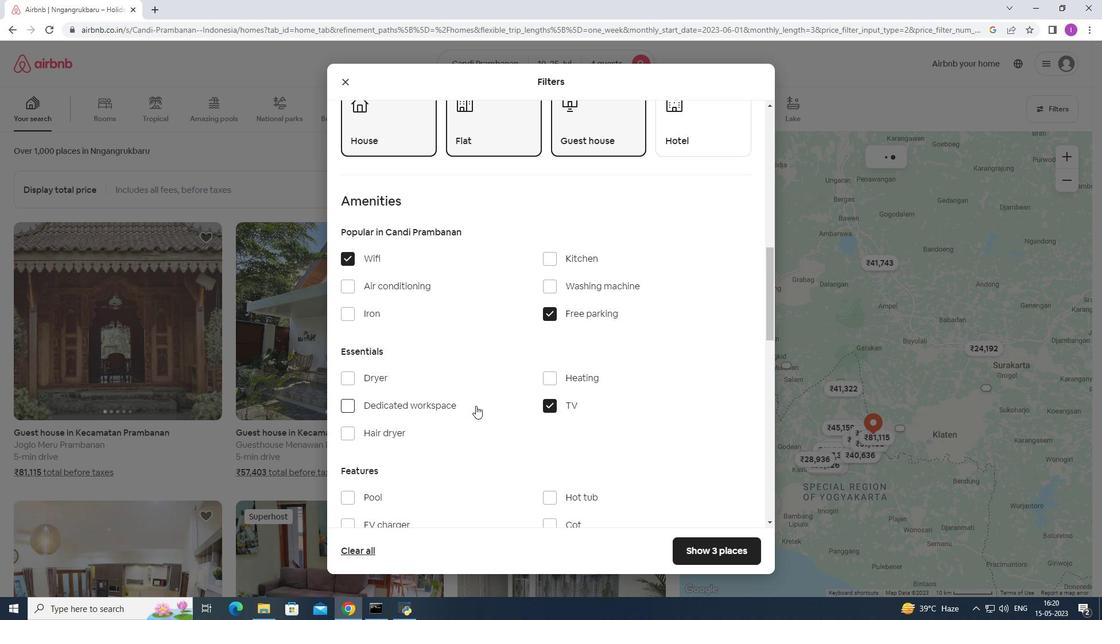 
Action: Mouse scrolled (475, 408) with delta (0, 0)
Screenshot: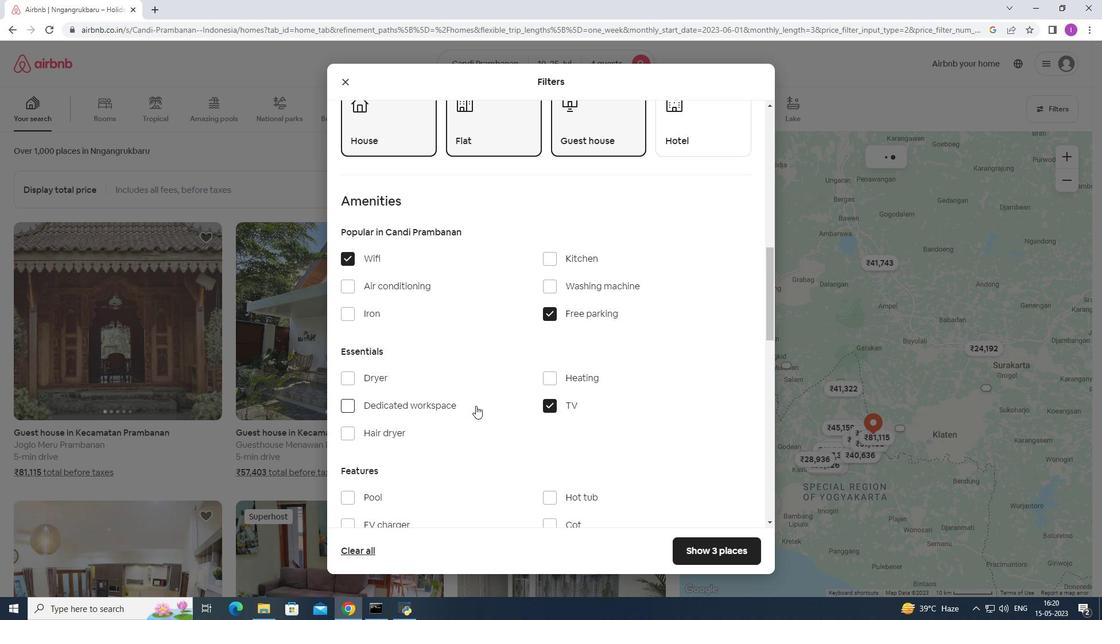 
Action: Mouse moved to (342, 317)
Screenshot: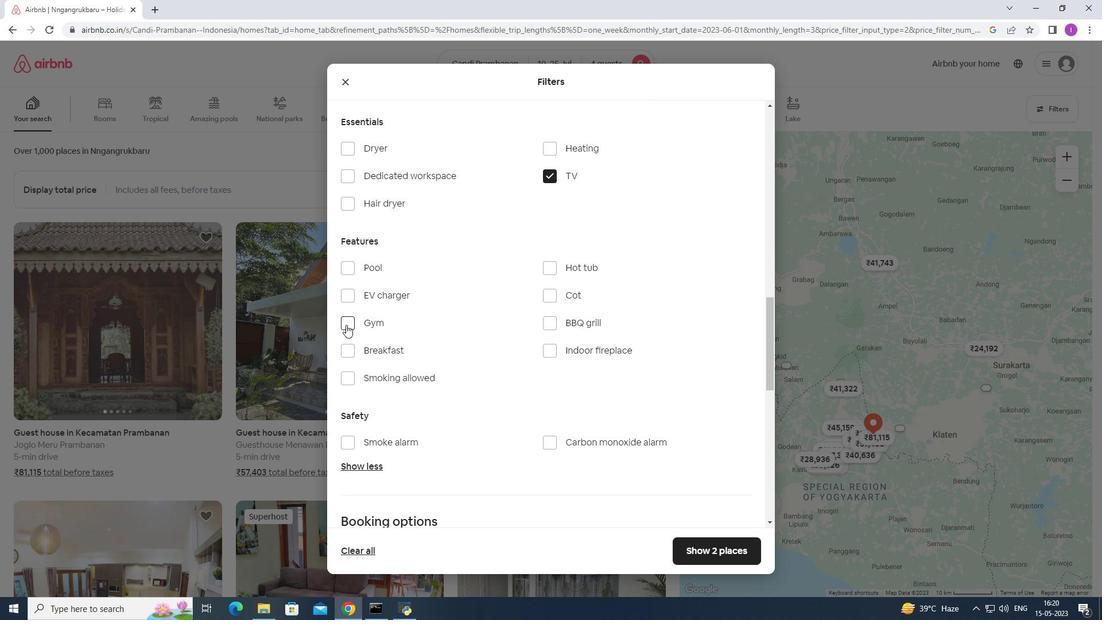
Action: Mouse pressed left at (342, 317)
Screenshot: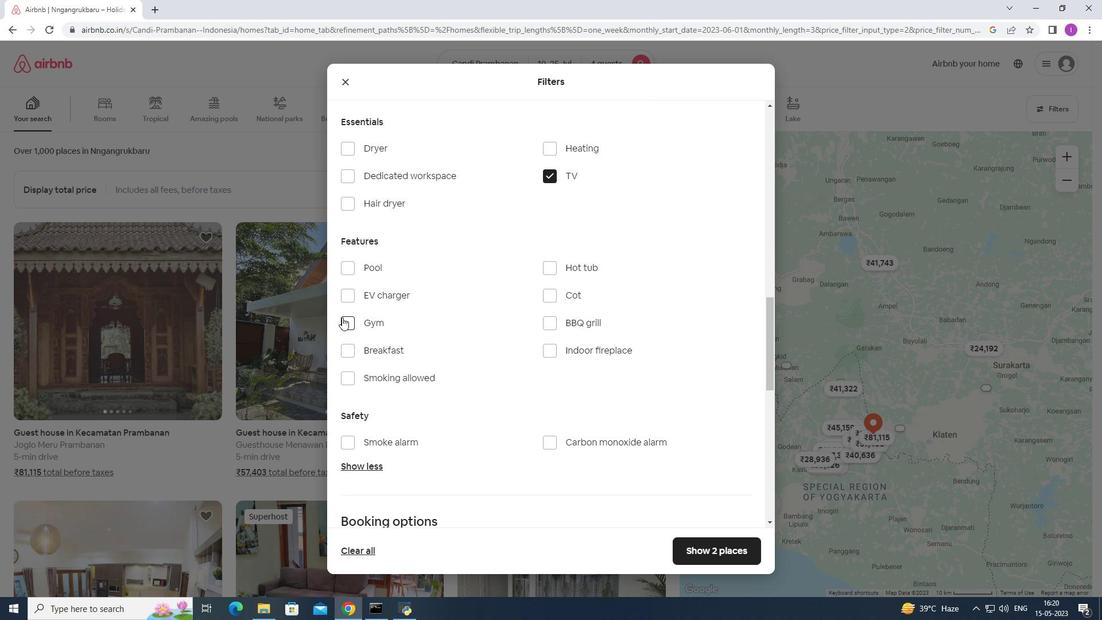 
Action: Mouse moved to (346, 350)
Screenshot: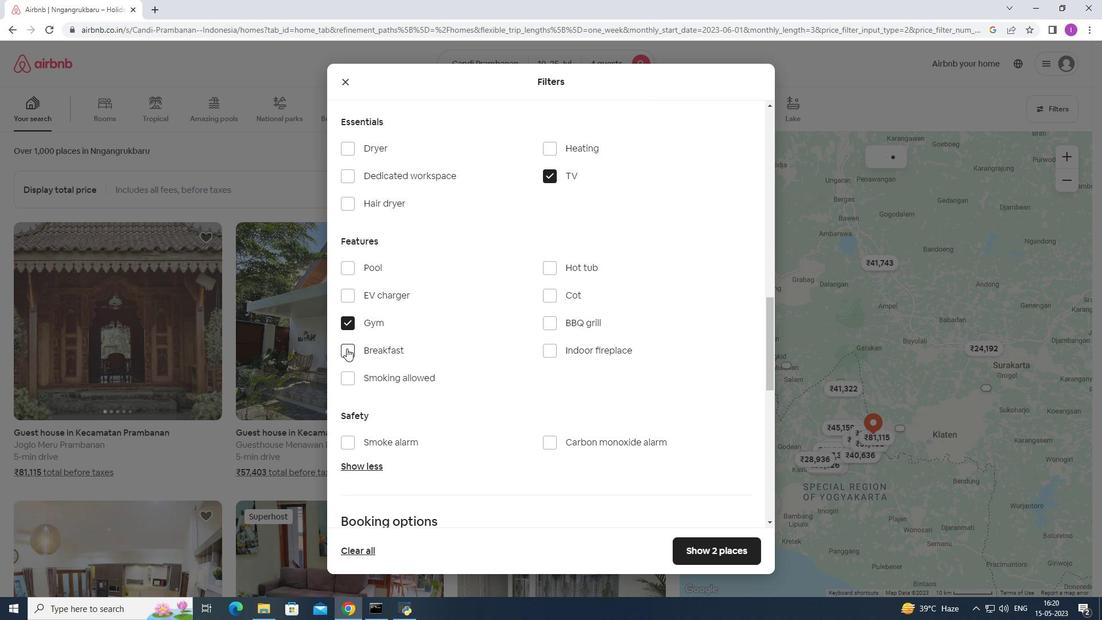 
Action: Mouse pressed left at (346, 350)
Screenshot: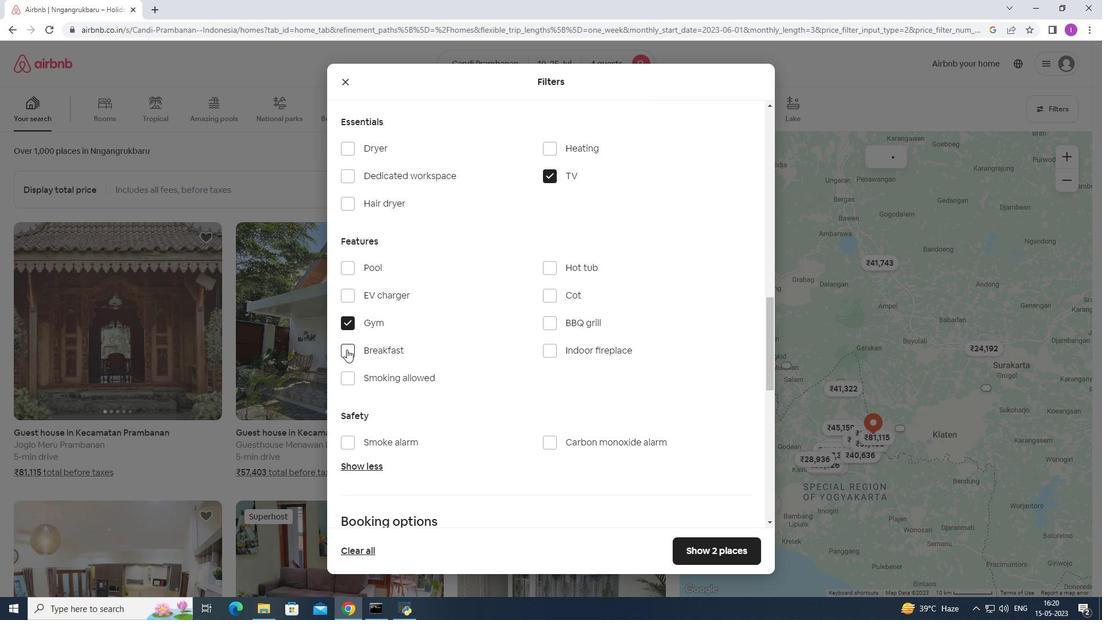 
Action: Mouse moved to (499, 312)
Screenshot: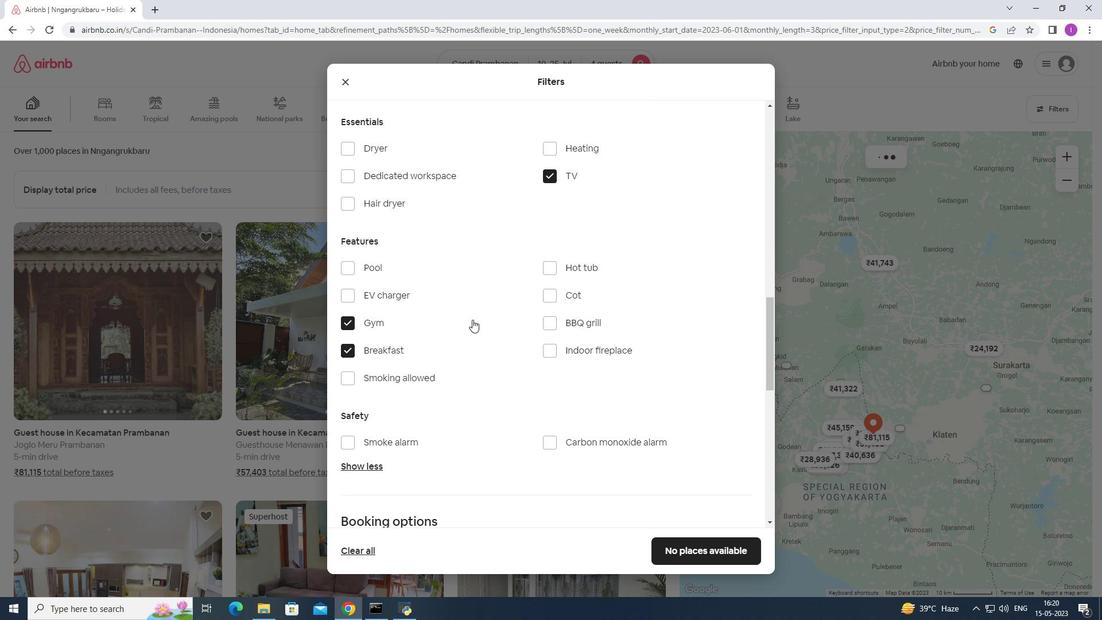 
Action: Mouse scrolled (499, 311) with delta (0, 0)
Screenshot: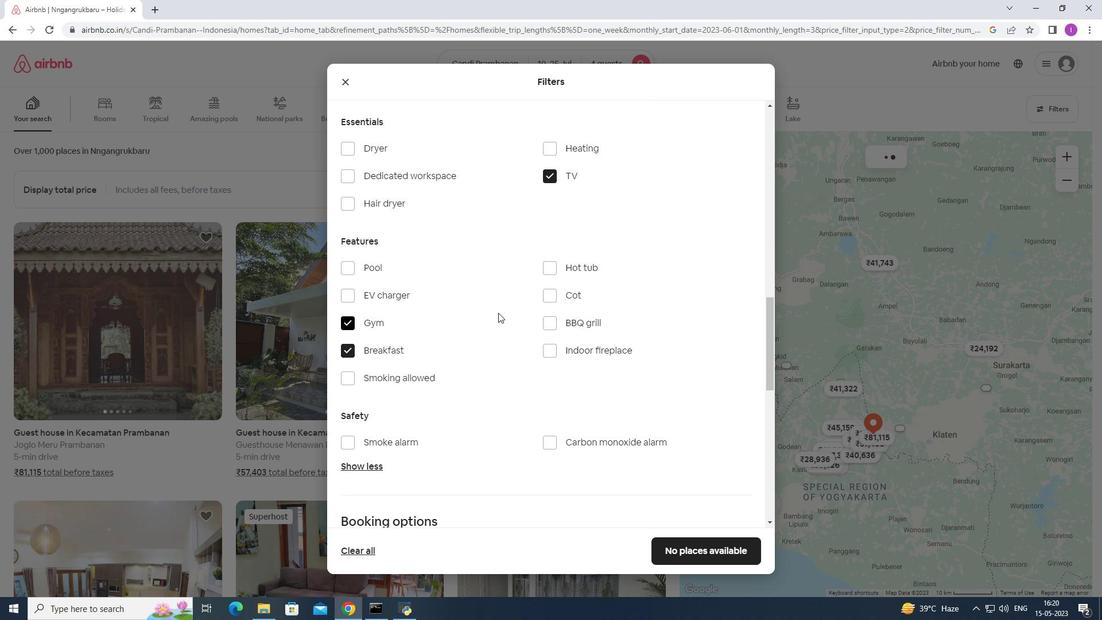 
Action: Mouse scrolled (499, 311) with delta (0, 0)
Screenshot: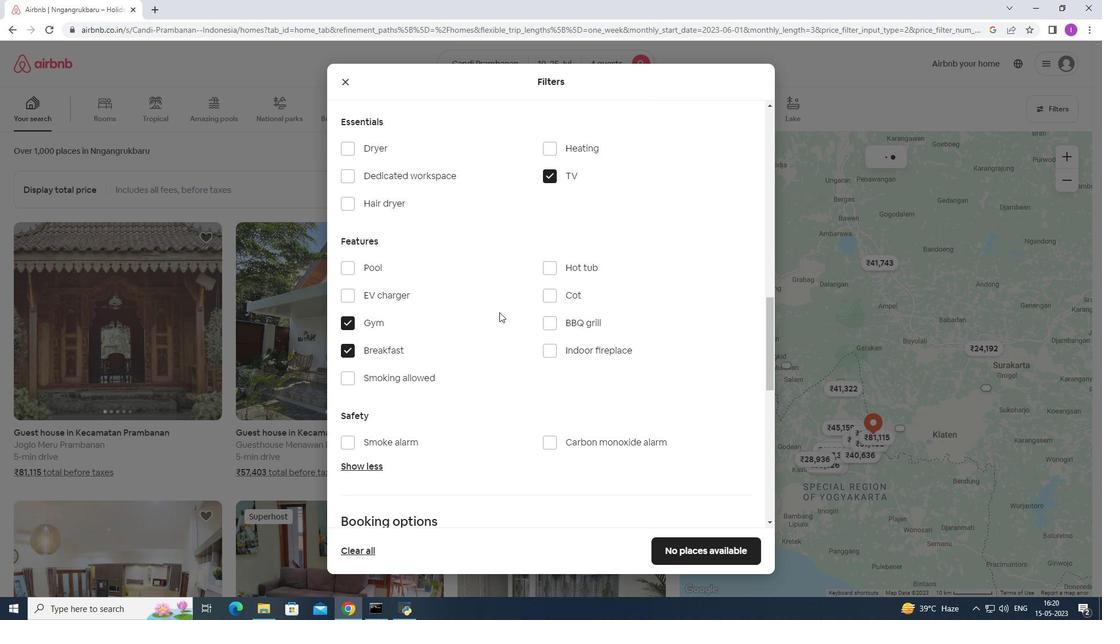 
Action: Mouse moved to (499, 312)
Screenshot: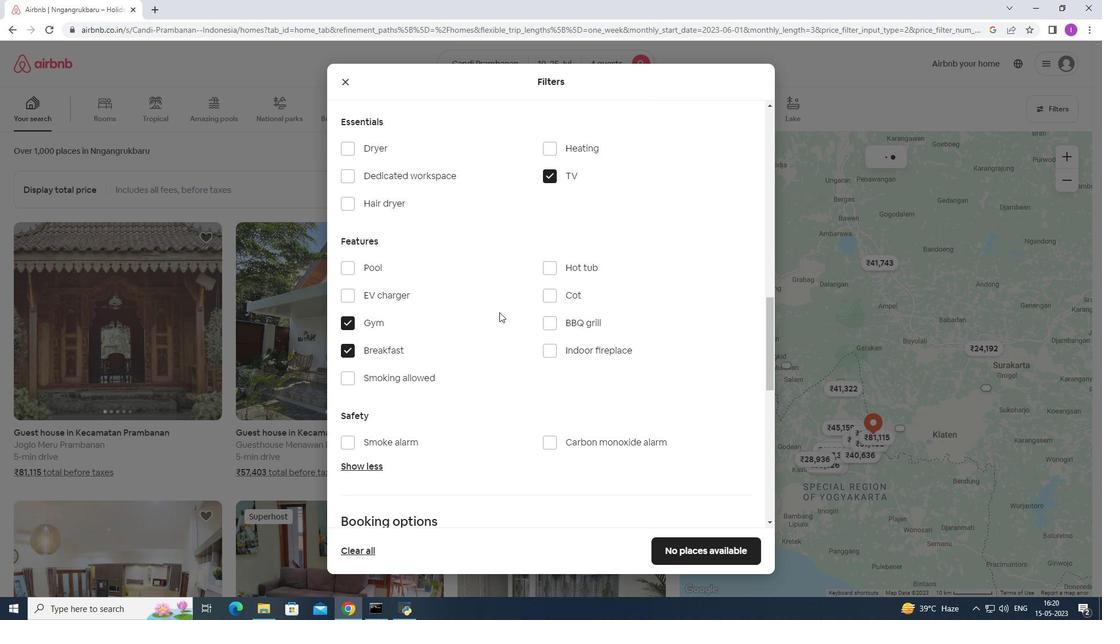 
Action: Mouse scrolled (499, 311) with delta (0, 0)
Screenshot: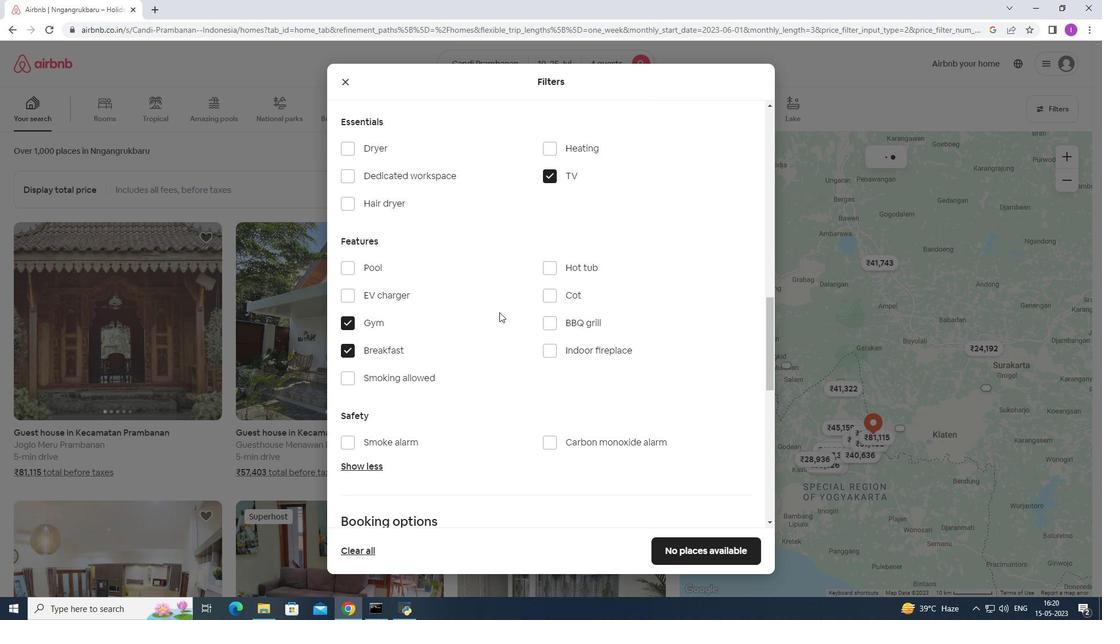 
Action: Mouse moved to (499, 312)
Screenshot: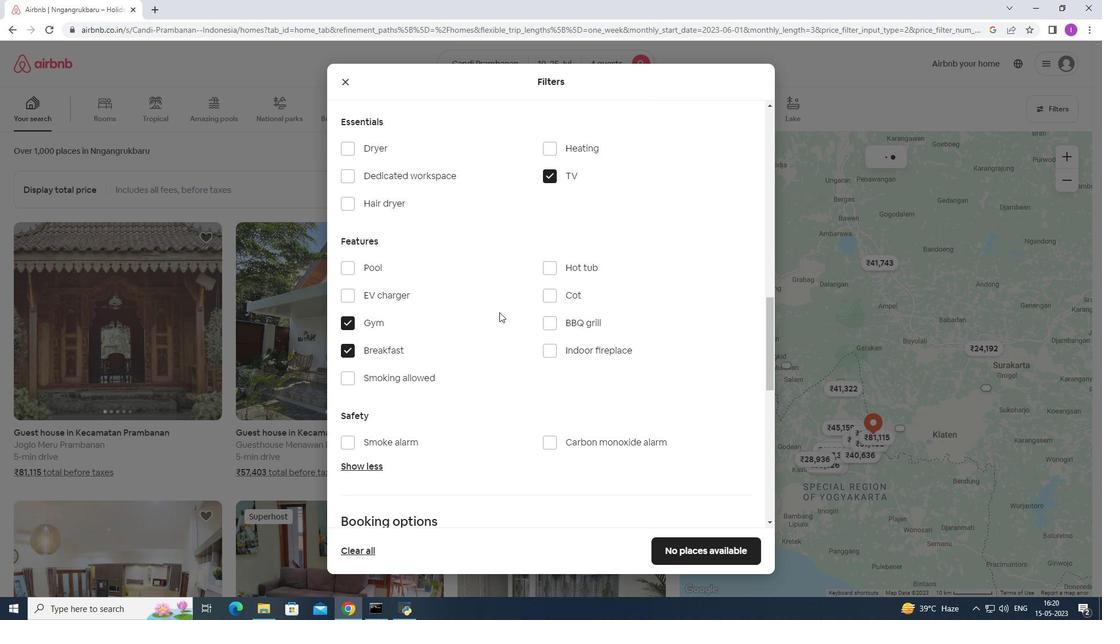 
Action: Mouse scrolled (499, 311) with delta (0, 0)
Screenshot: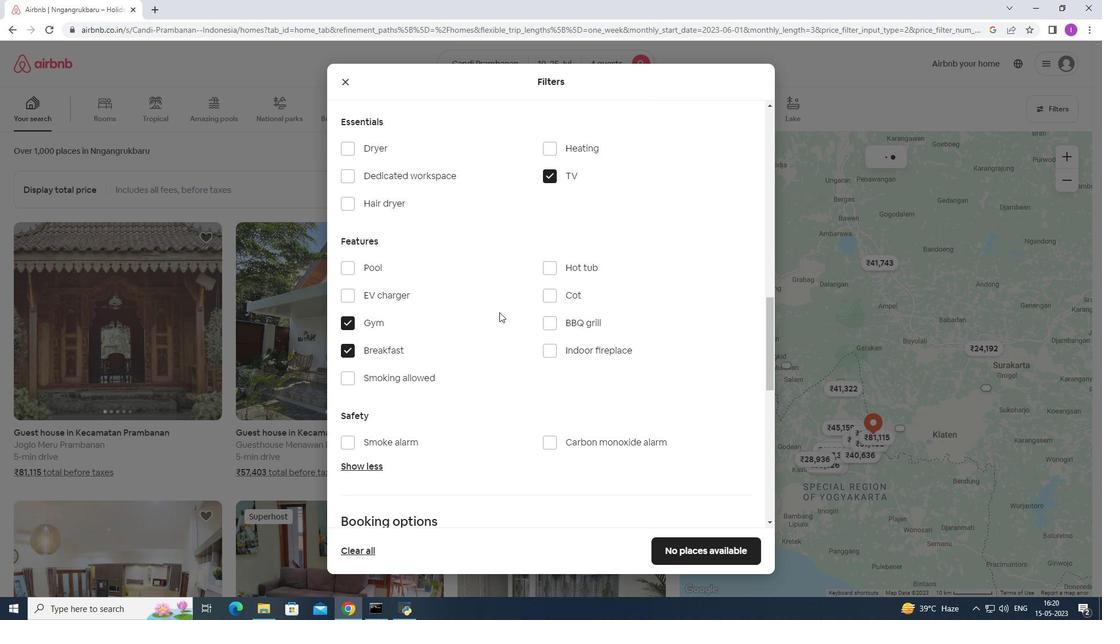
Action: Mouse moved to (508, 307)
Screenshot: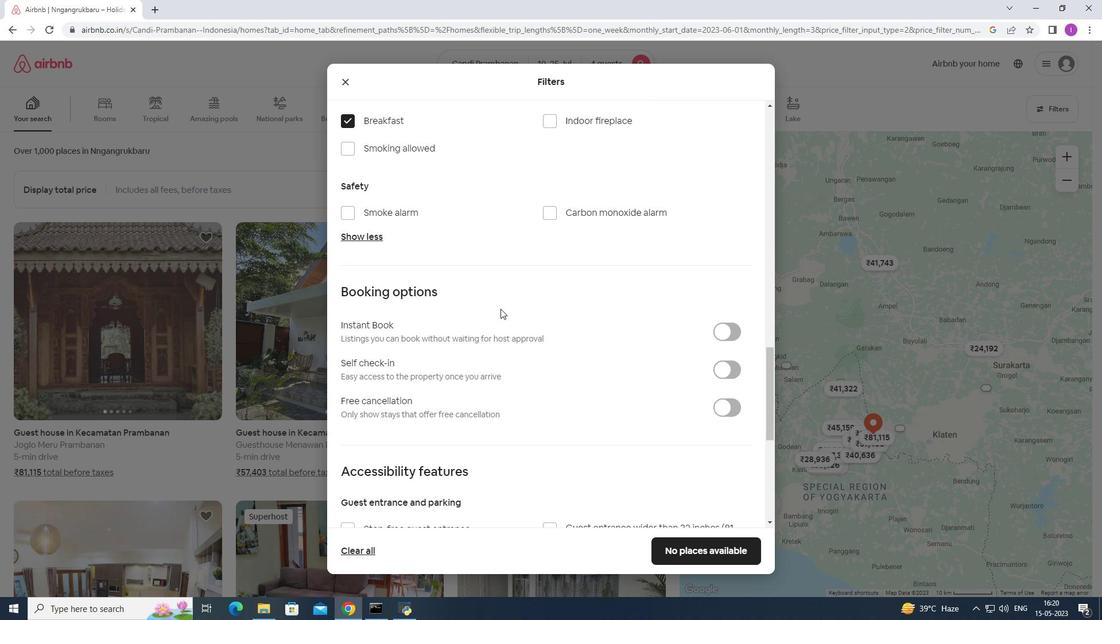 
Action: Mouse scrolled (508, 307) with delta (0, 0)
Screenshot: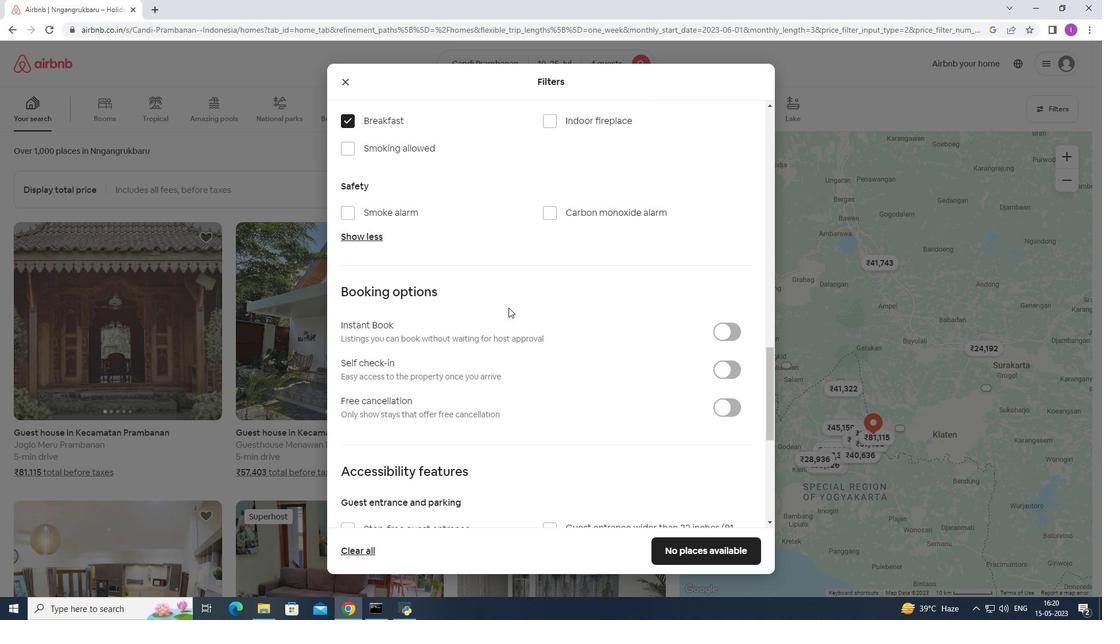 
Action: Mouse scrolled (508, 307) with delta (0, 0)
Screenshot: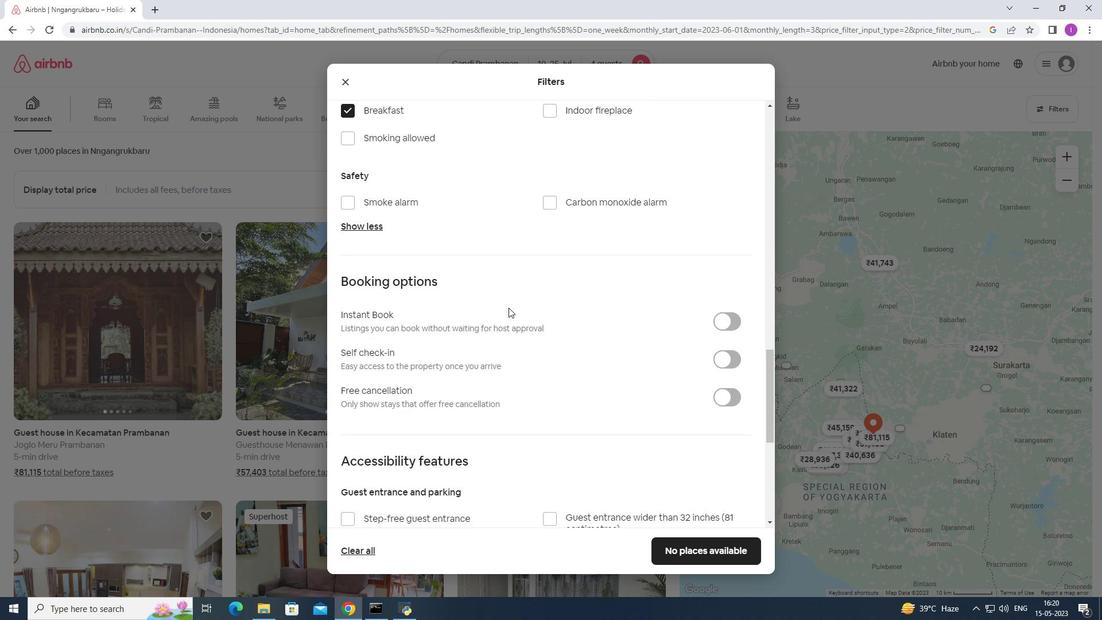 
Action: Mouse moved to (738, 256)
Screenshot: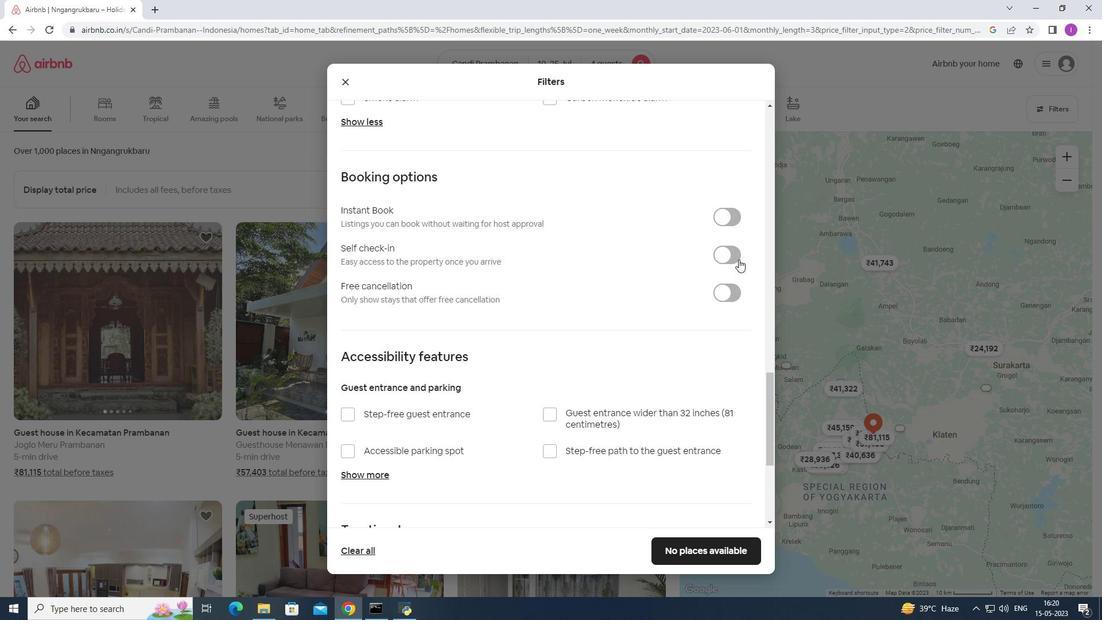 
Action: Mouse pressed left at (738, 256)
Screenshot: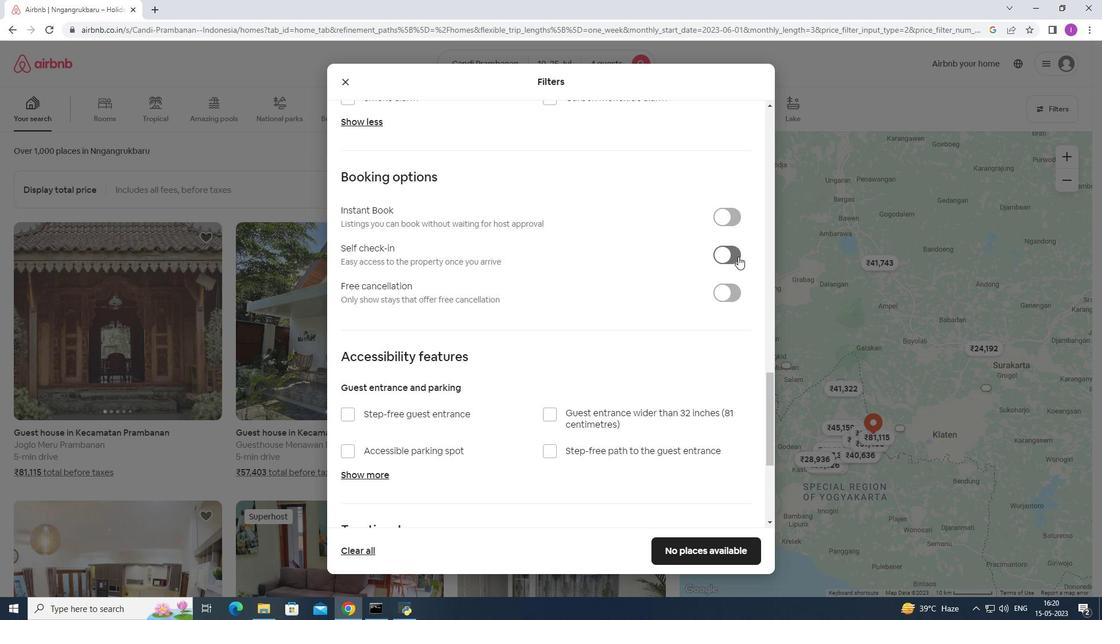
Action: Mouse moved to (601, 315)
Screenshot: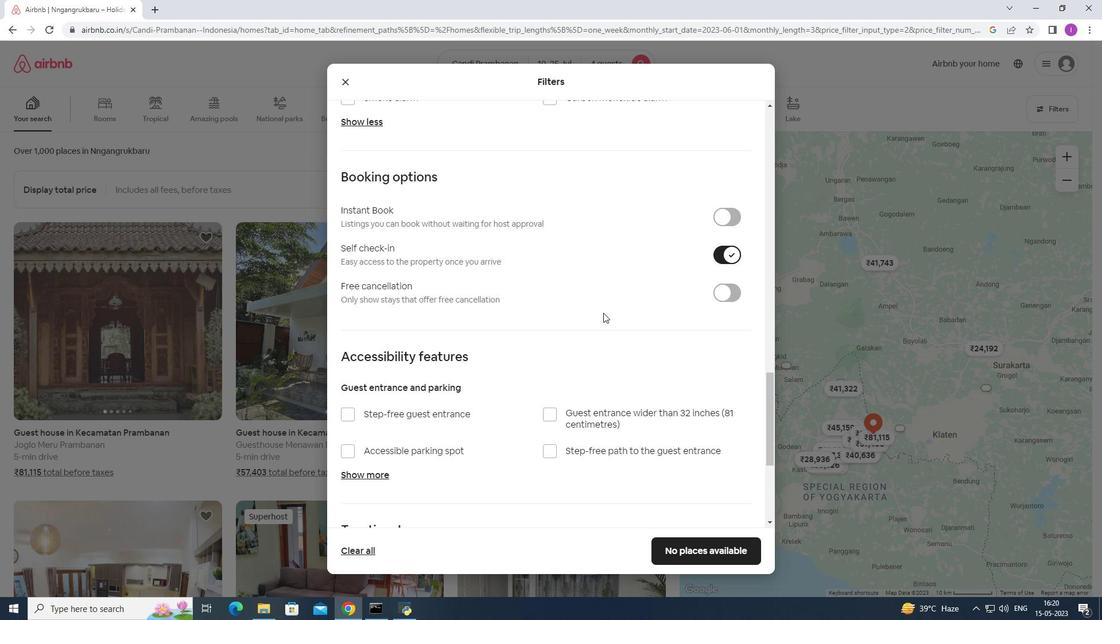 
Action: Mouse scrolled (601, 314) with delta (0, 0)
Screenshot: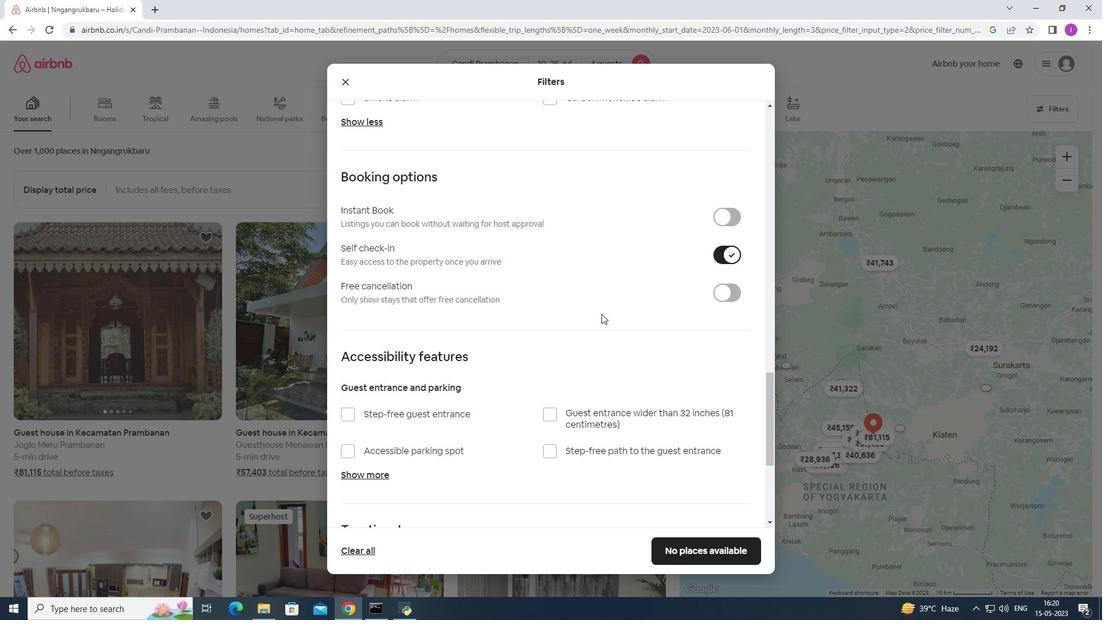 
Action: Mouse moved to (601, 315)
Screenshot: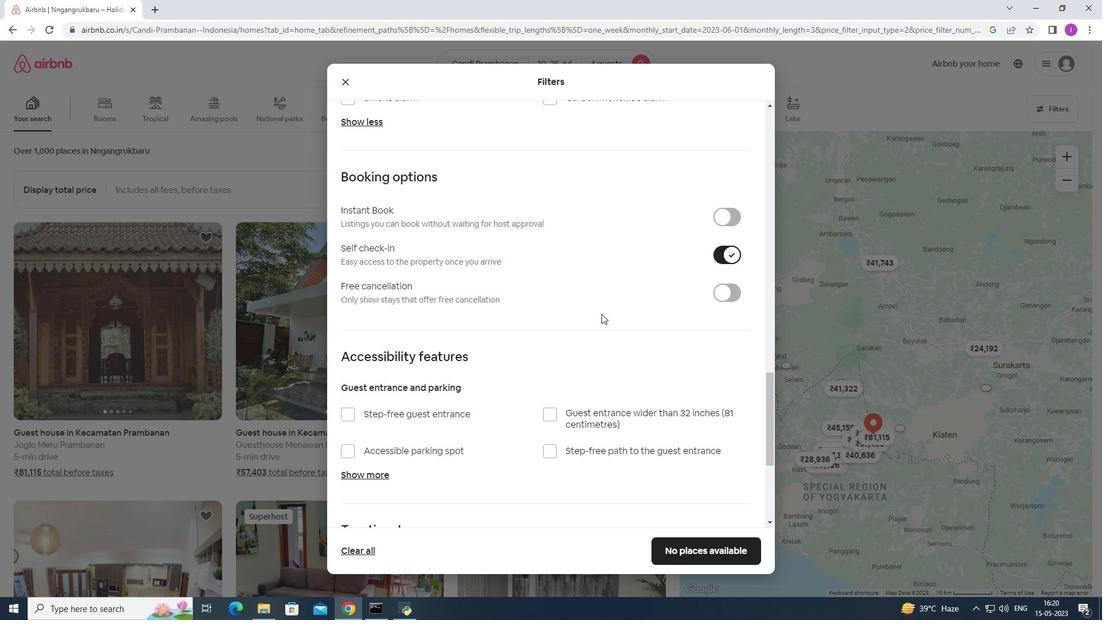 
Action: Mouse scrolled (601, 315) with delta (0, 0)
Screenshot: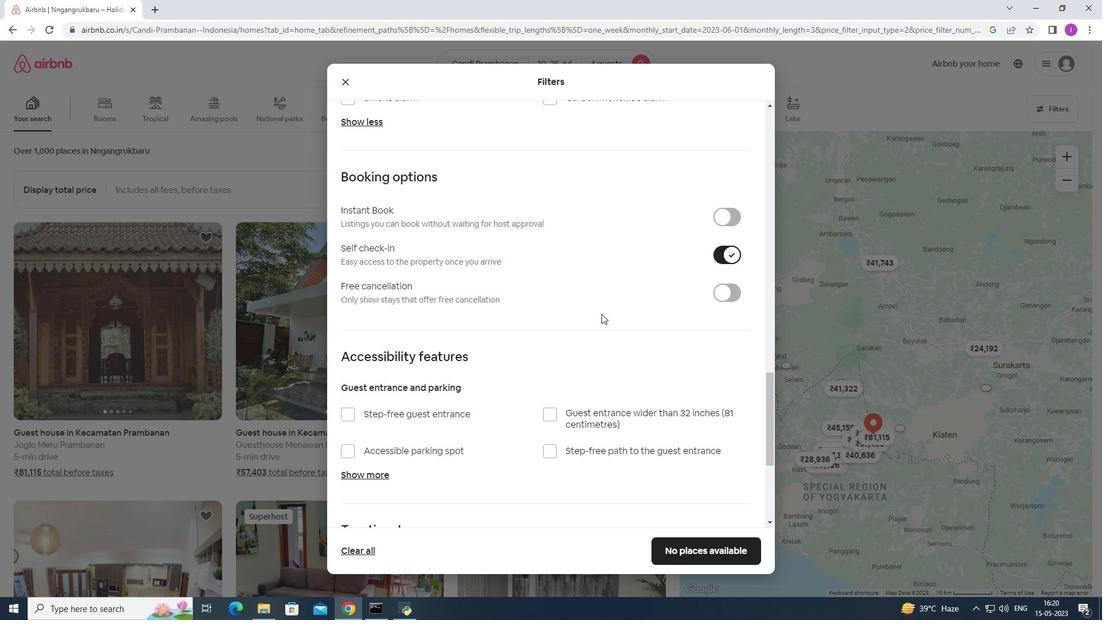 
Action: Mouse scrolled (601, 315) with delta (0, 0)
Screenshot: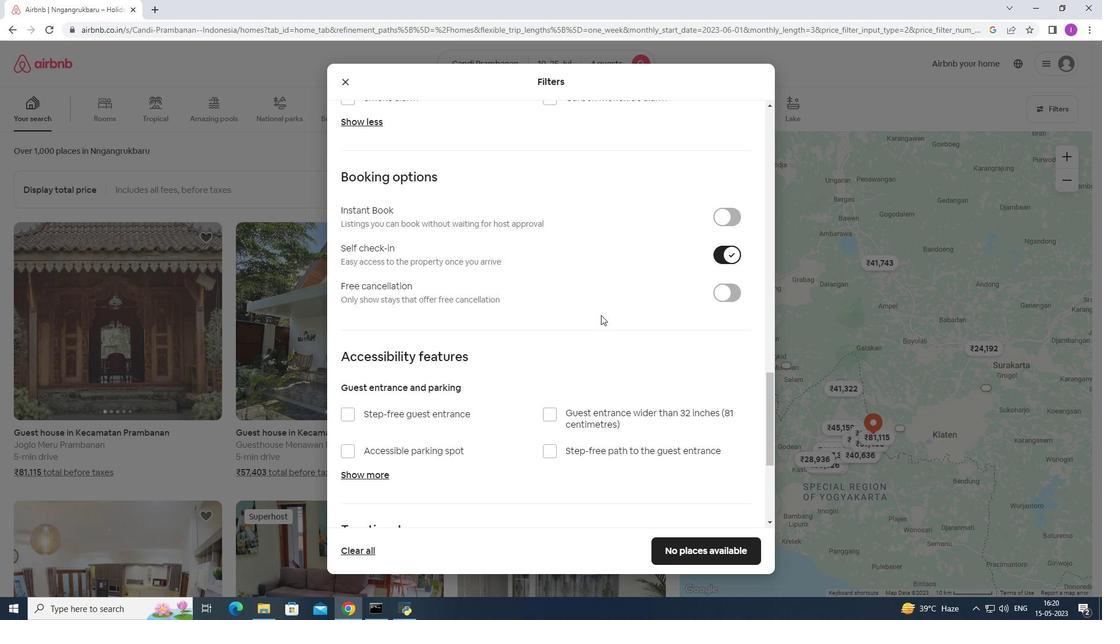 
Action: Mouse moved to (612, 308)
Screenshot: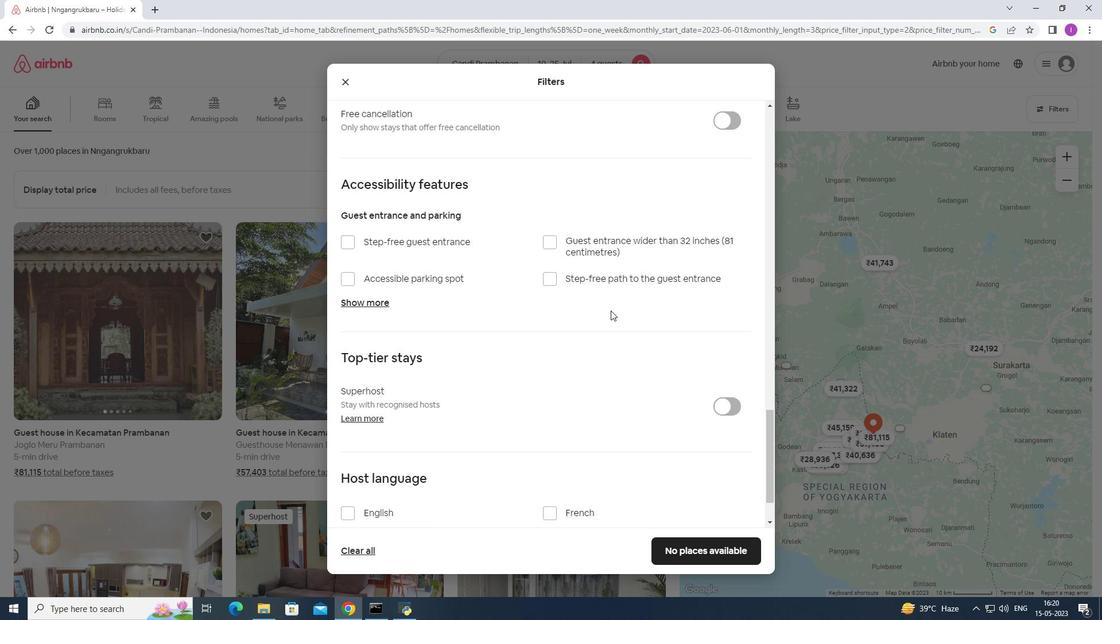 
Action: Mouse scrolled (612, 308) with delta (0, 0)
Screenshot: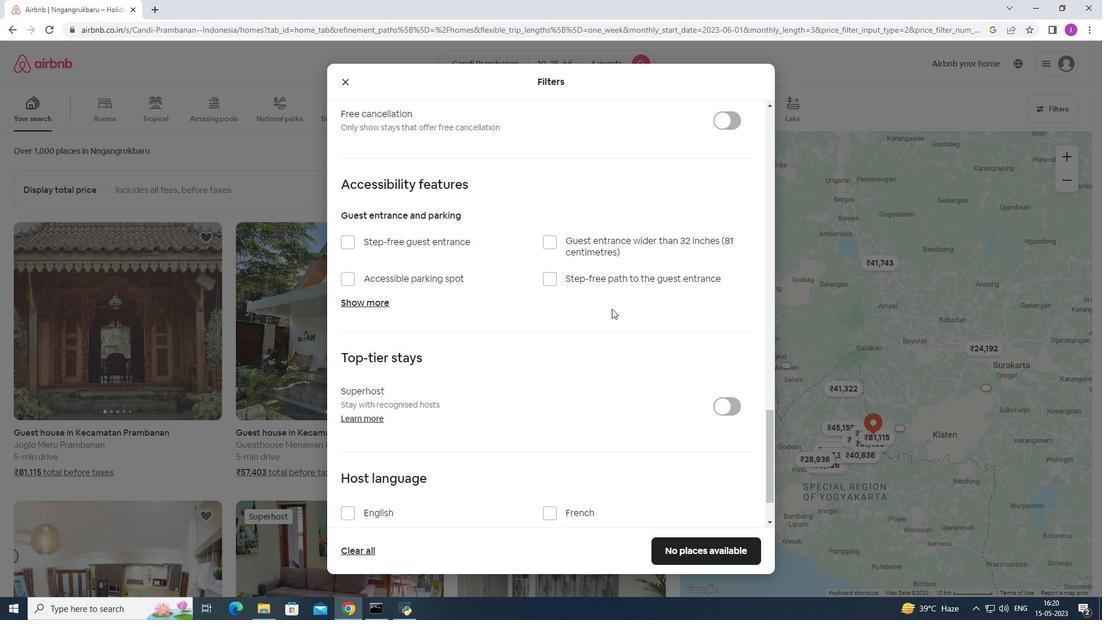 
Action: Mouse scrolled (612, 308) with delta (0, 0)
Screenshot: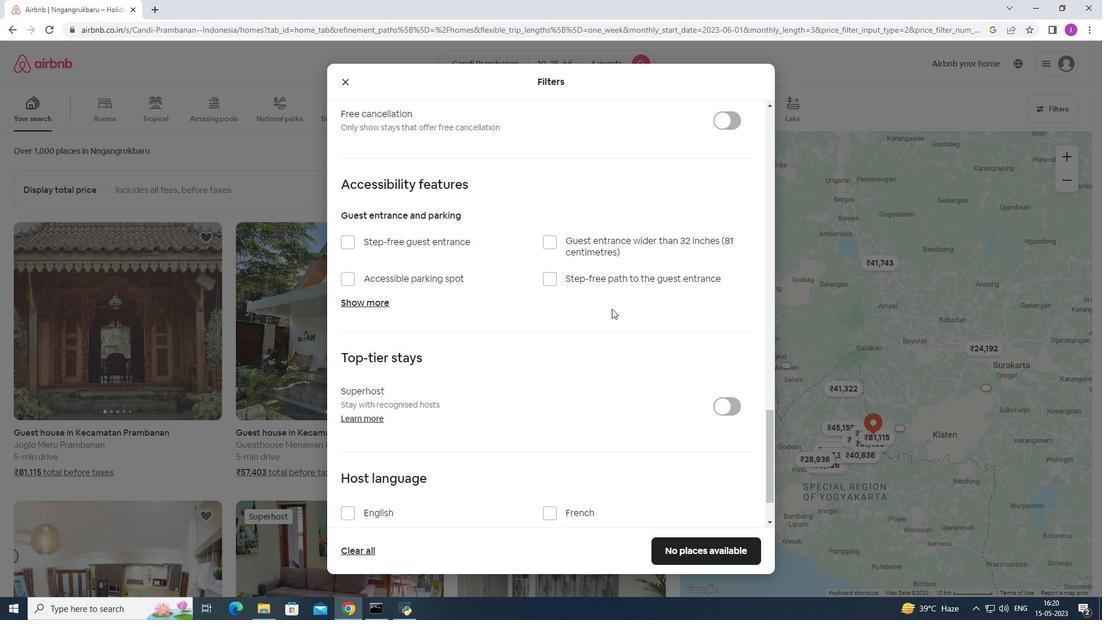 
Action: Mouse scrolled (612, 308) with delta (0, 0)
Screenshot: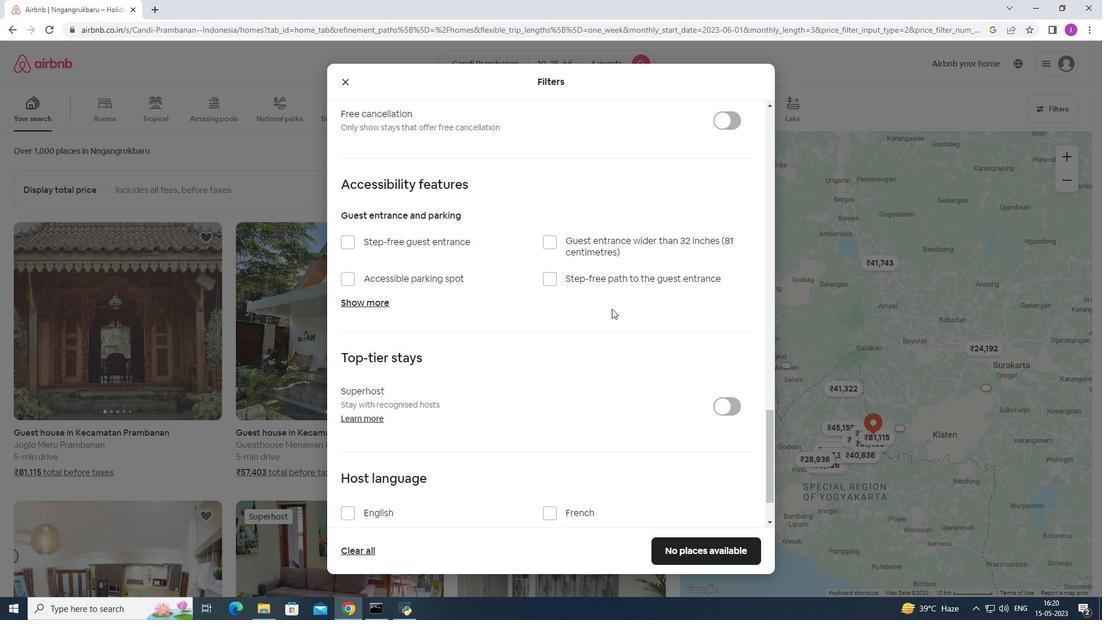 
Action: Mouse scrolled (612, 308) with delta (0, 0)
Screenshot: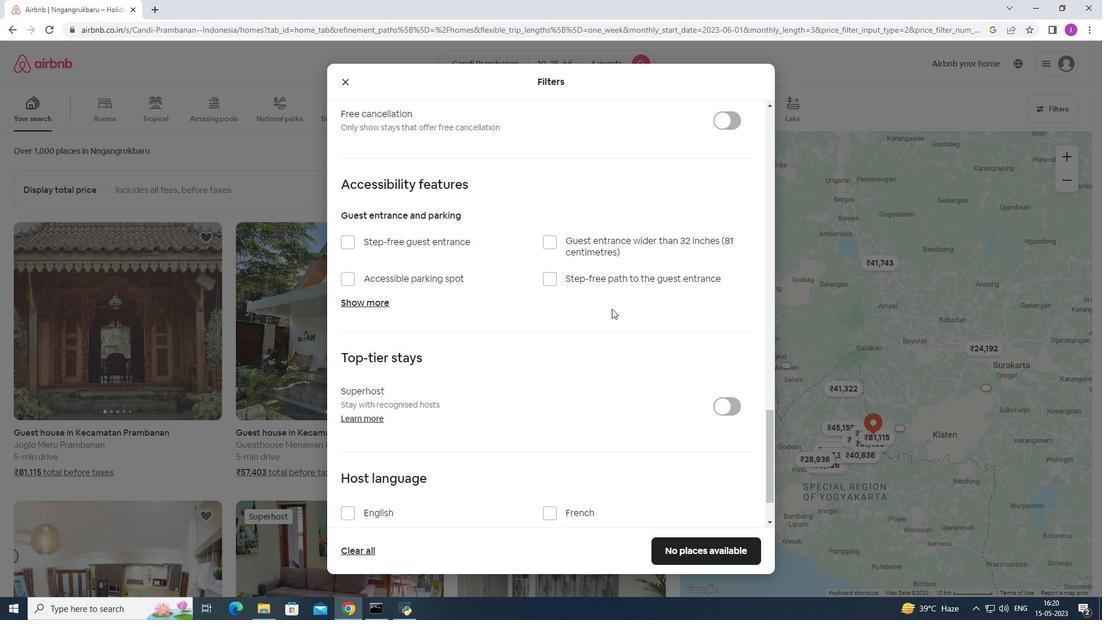 
Action: Mouse moved to (616, 303)
Screenshot: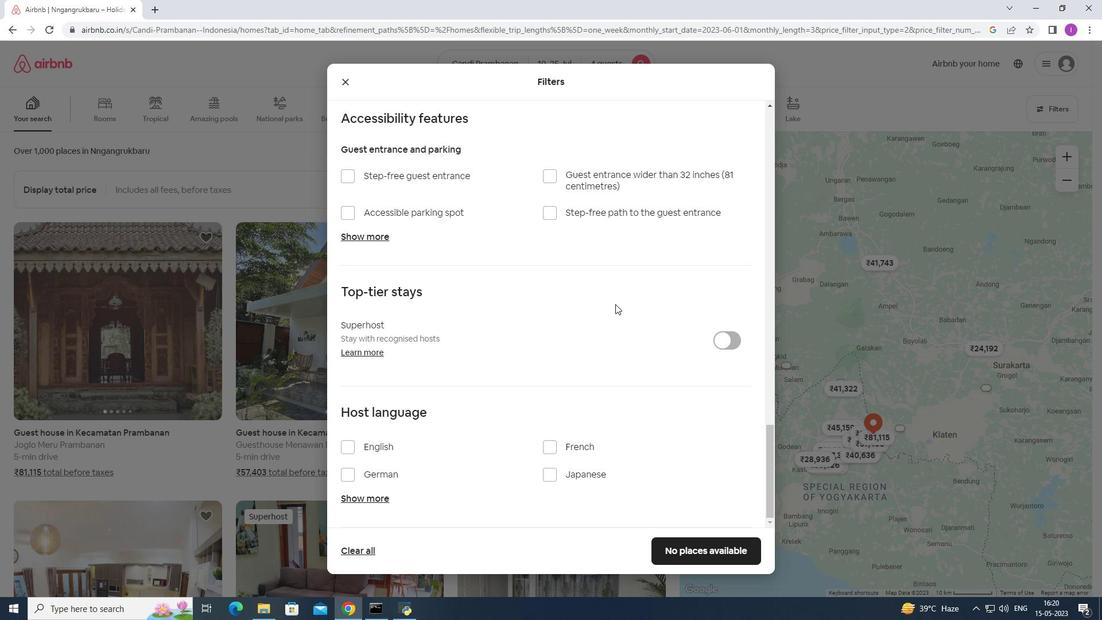 
Action: Mouse scrolled (616, 303) with delta (0, 0)
Screenshot: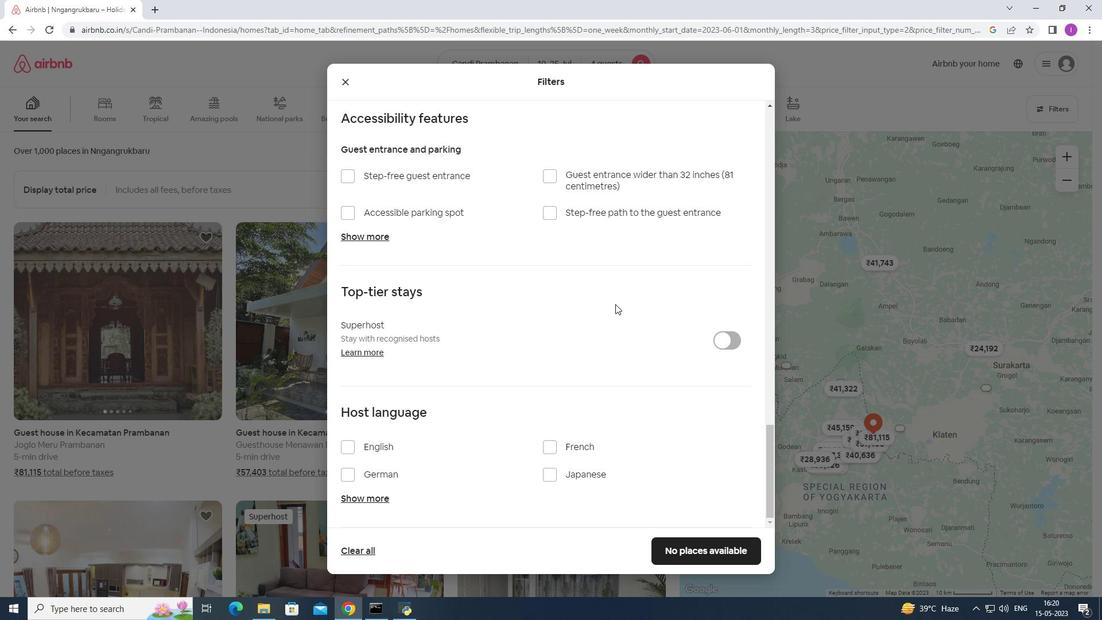 
Action: Mouse moved to (616, 303)
Screenshot: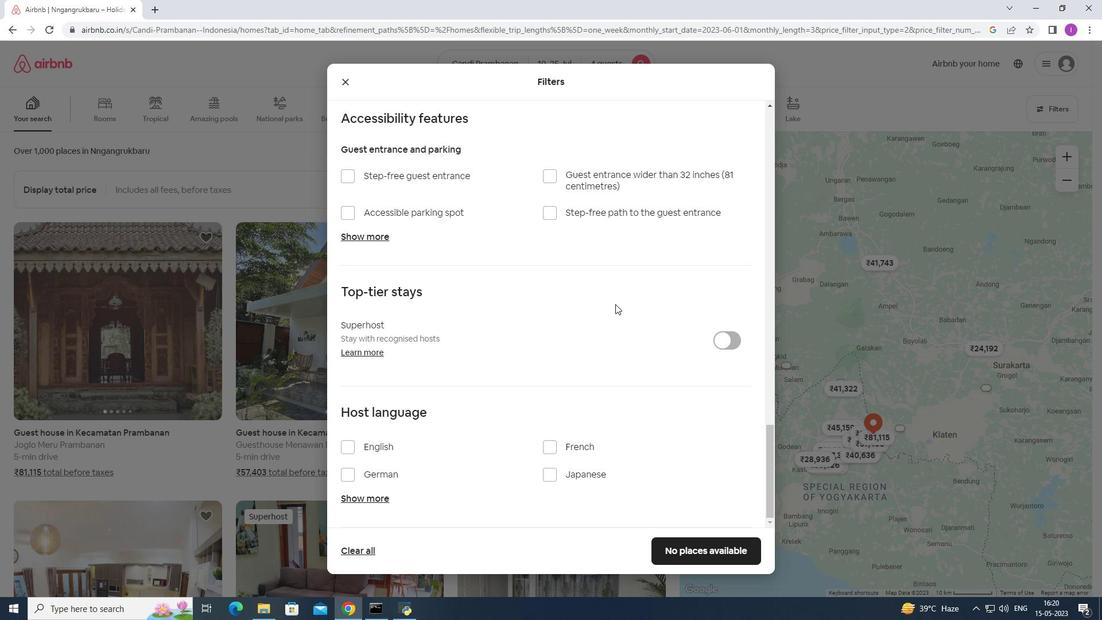 
Action: Mouse scrolled (616, 303) with delta (0, 0)
Screenshot: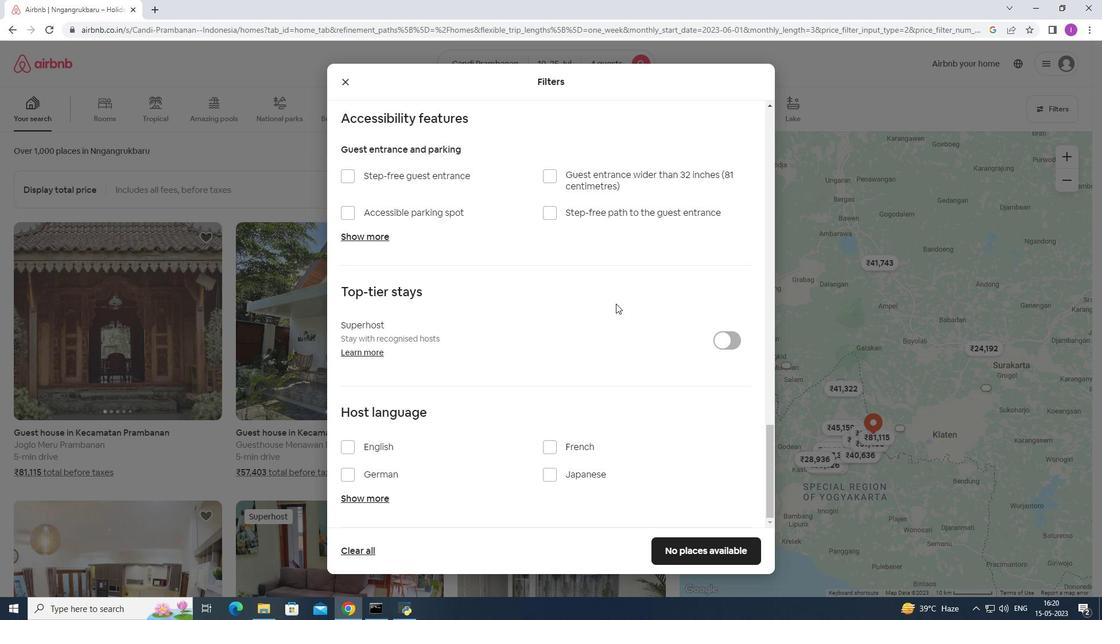 
Action: Mouse scrolled (616, 303) with delta (0, 0)
Screenshot: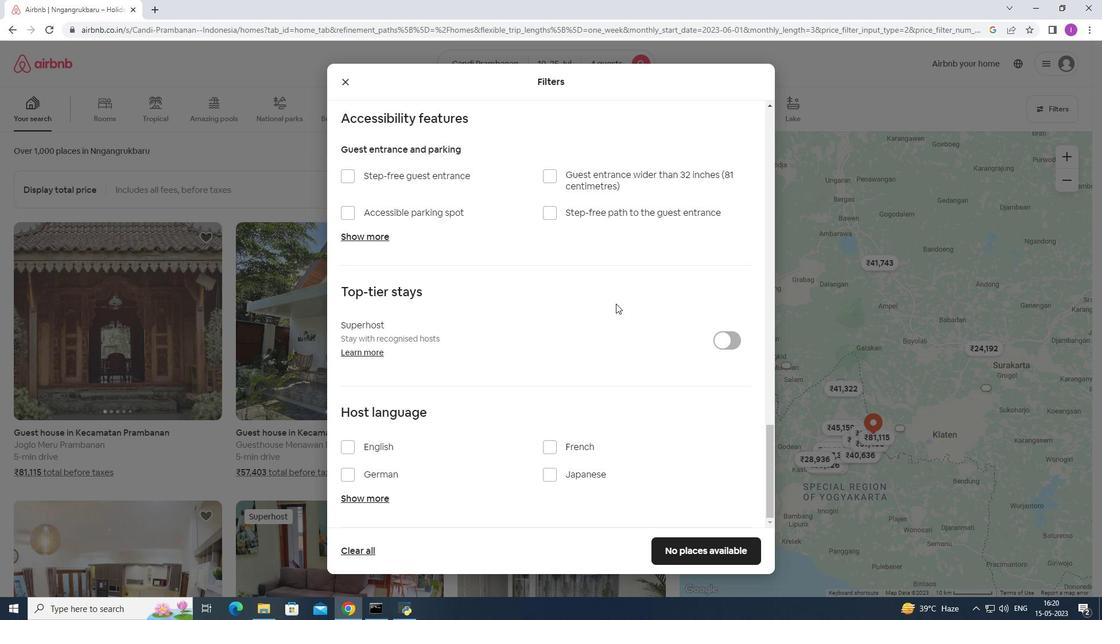 
Action: Mouse moved to (353, 447)
Screenshot: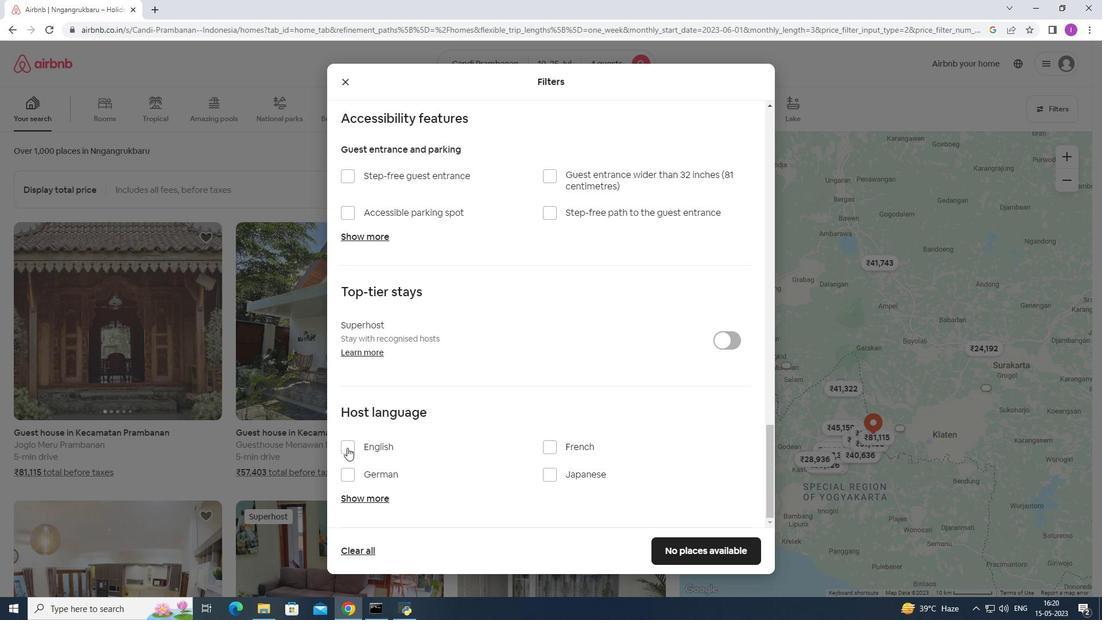 
Action: Mouse pressed left at (353, 447)
Screenshot: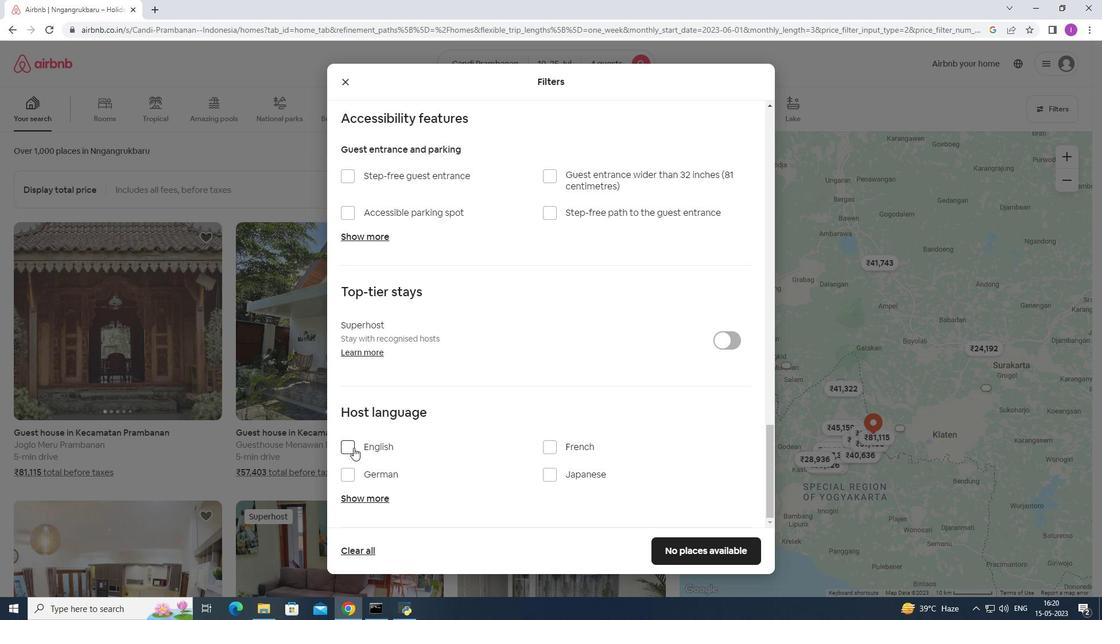 
Action: Mouse moved to (501, 409)
Screenshot: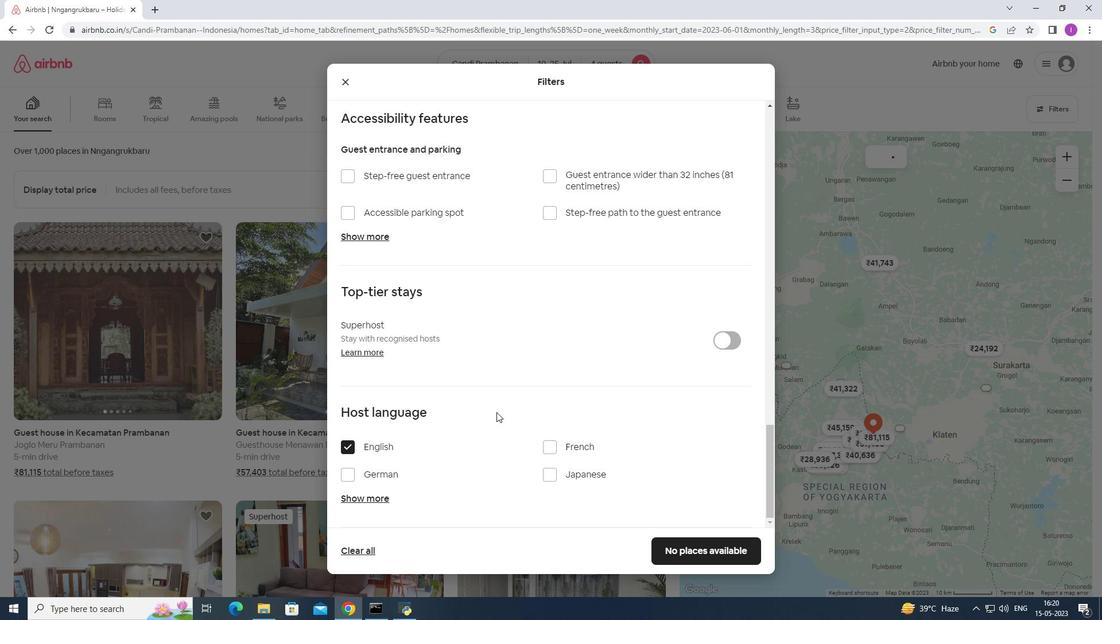 
Action: Mouse scrolled (501, 409) with delta (0, 0)
Screenshot: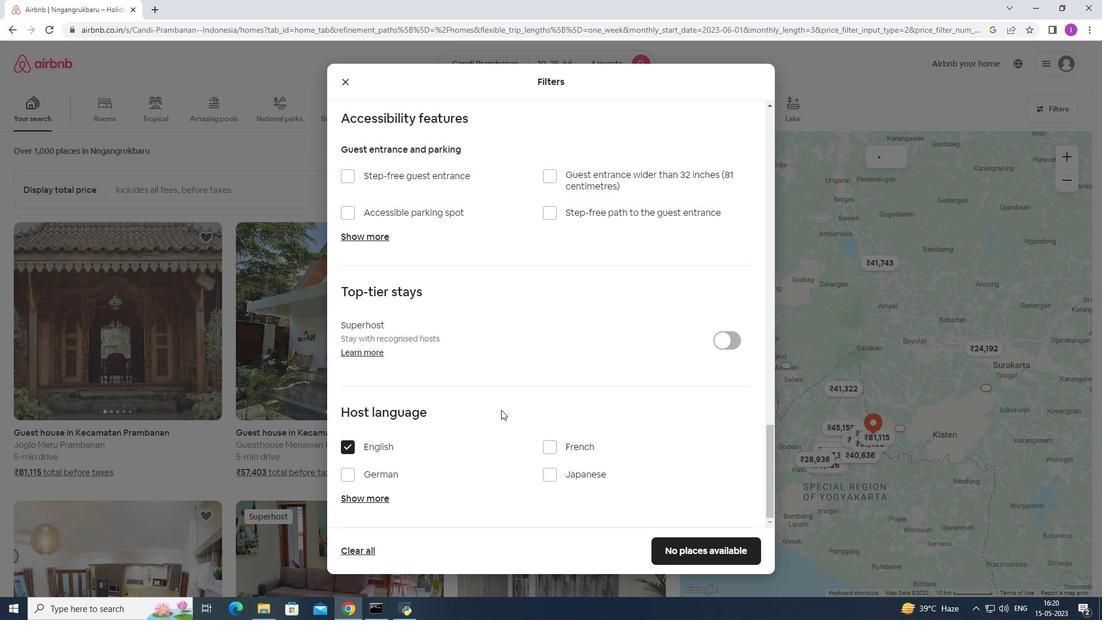 
Action: Mouse scrolled (501, 409) with delta (0, 0)
Screenshot: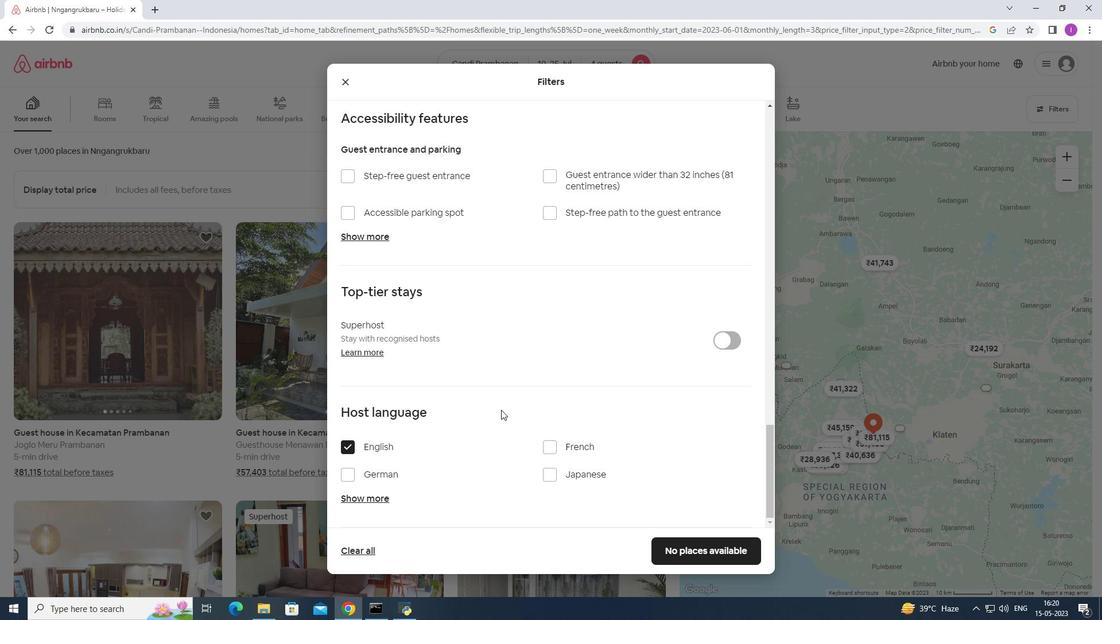 
Action: Mouse scrolled (501, 409) with delta (0, 0)
Screenshot: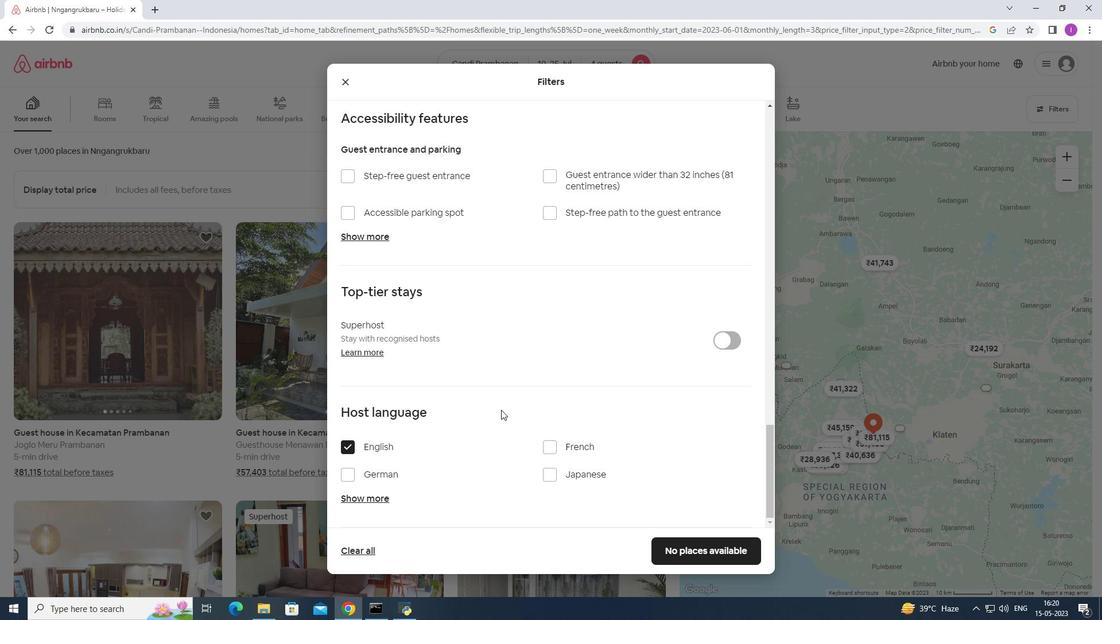 
Action: Mouse scrolled (501, 409) with delta (0, 0)
Screenshot: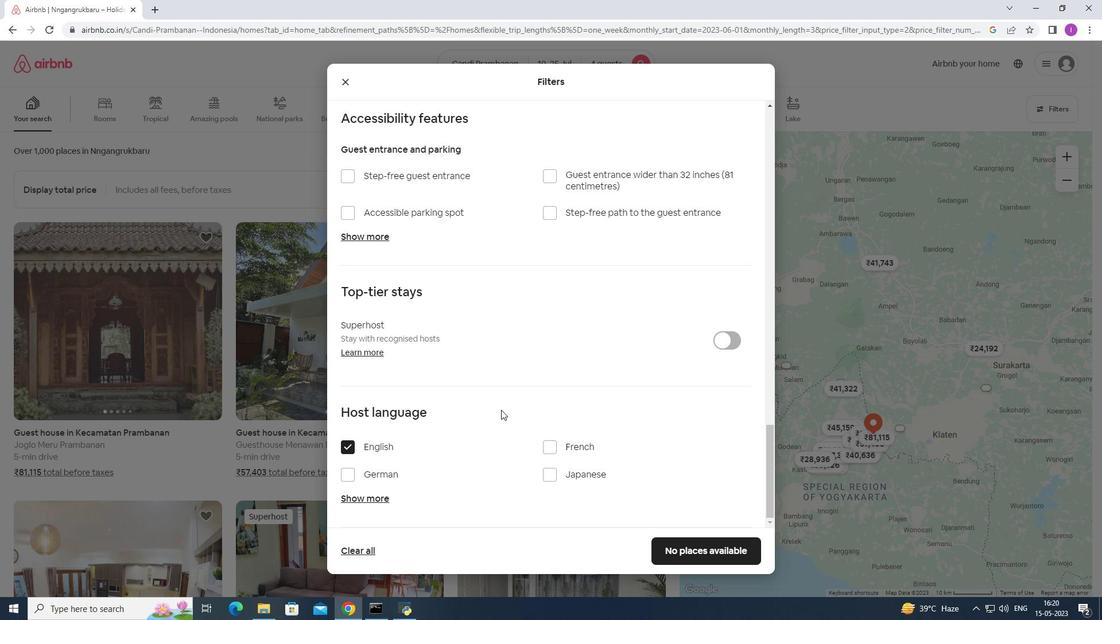 
Action: Mouse moved to (503, 405)
Screenshot: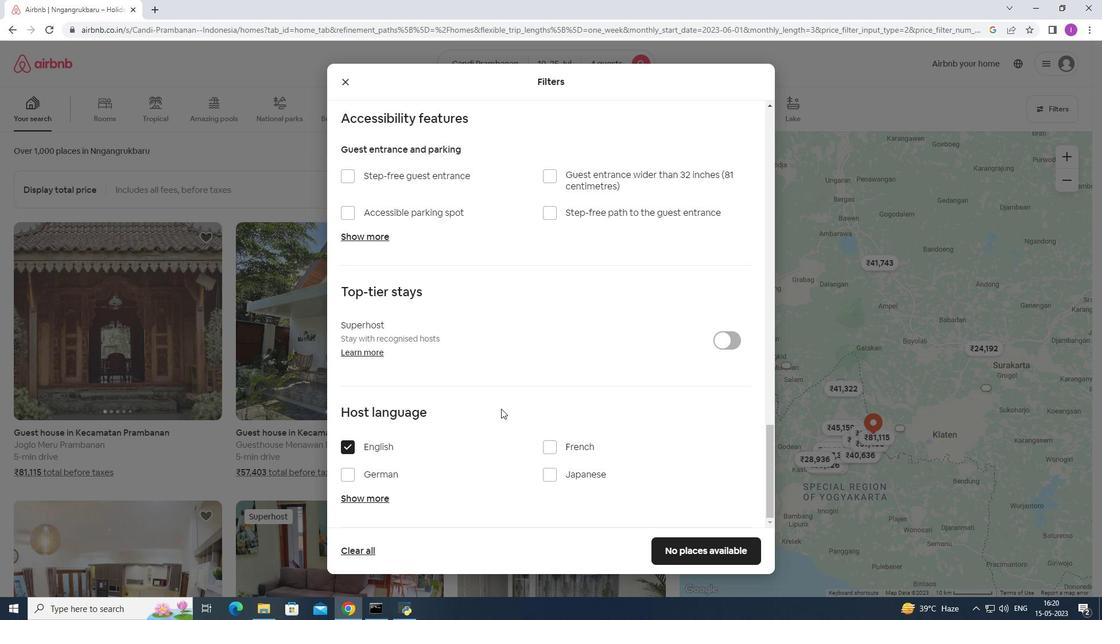 
Action: Mouse scrolled (503, 405) with delta (0, 0)
Screenshot: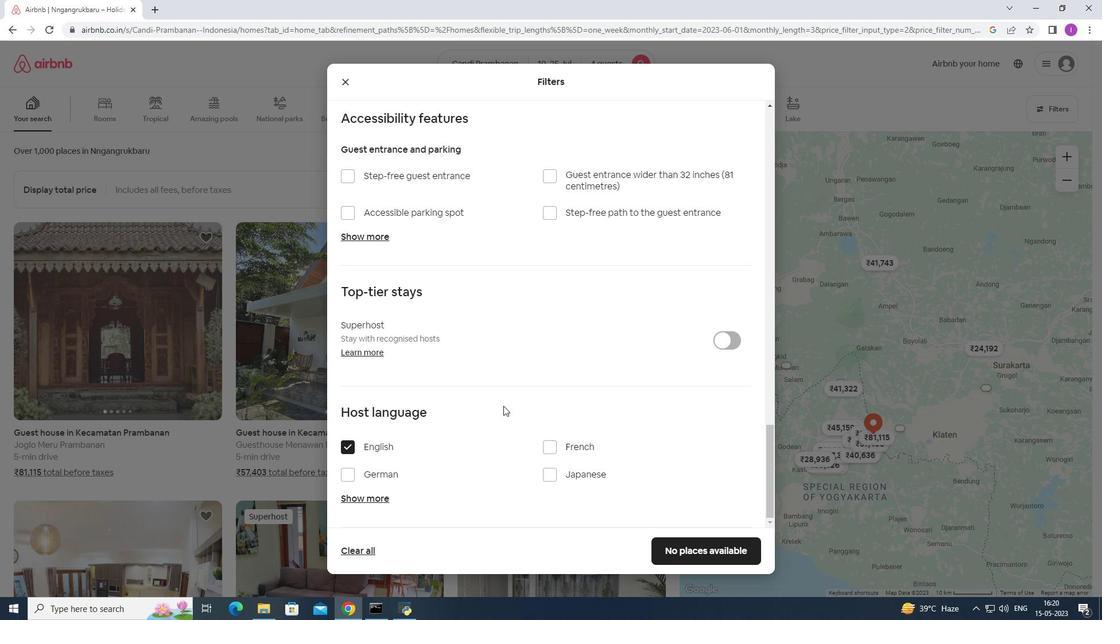 
Action: Mouse scrolled (503, 405) with delta (0, 0)
Screenshot: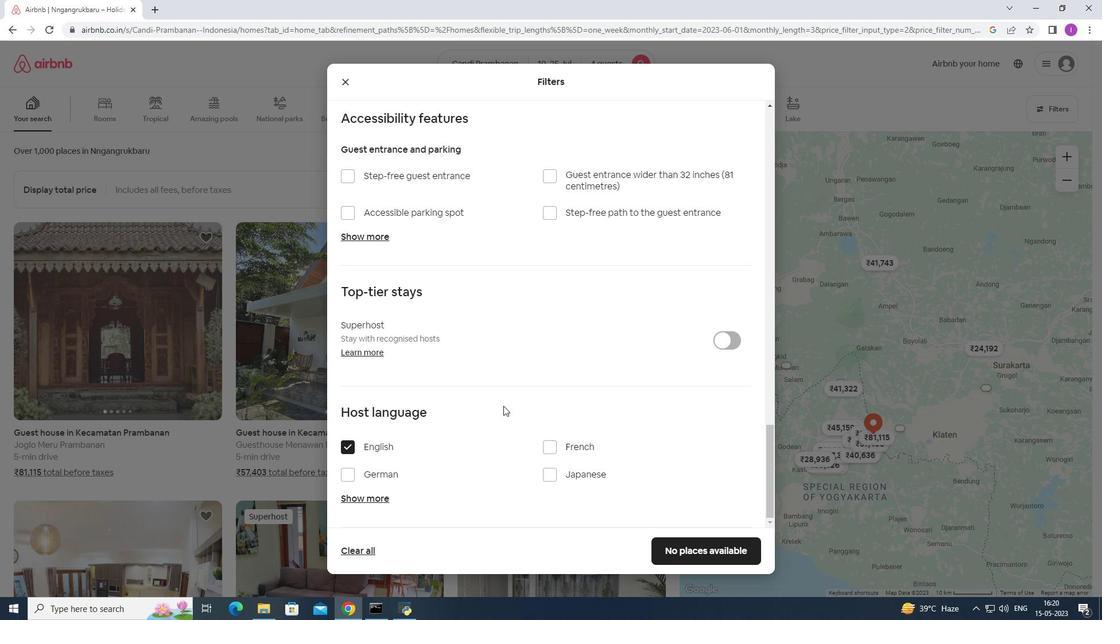 
Action: Mouse scrolled (503, 405) with delta (0, 0)
Screenshot: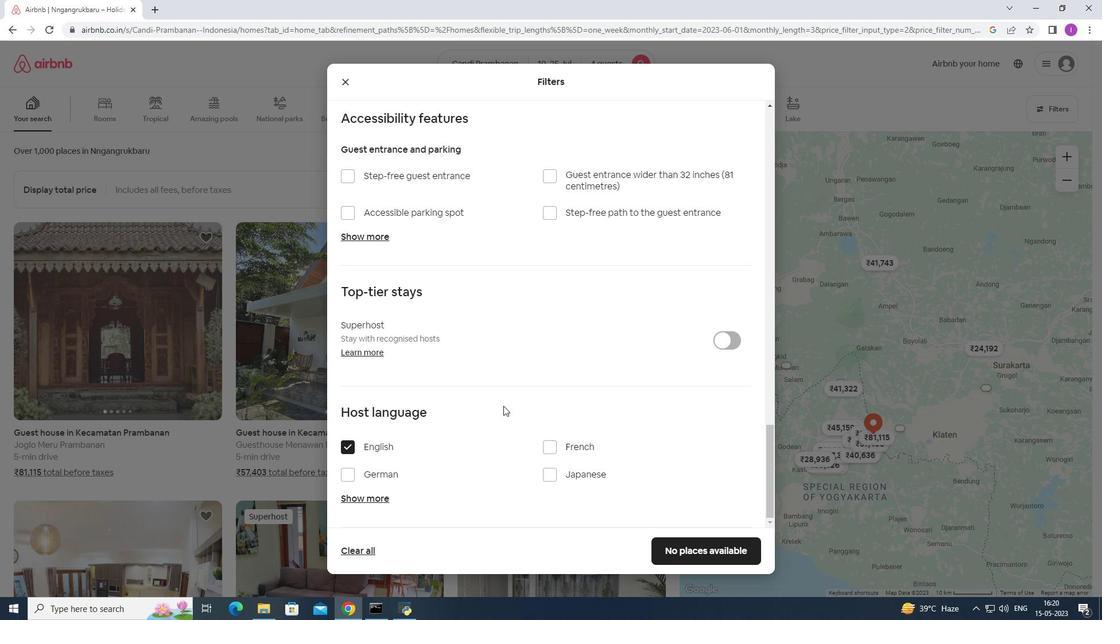 
Action: Mouse moved to (509, 403)
Screenshot: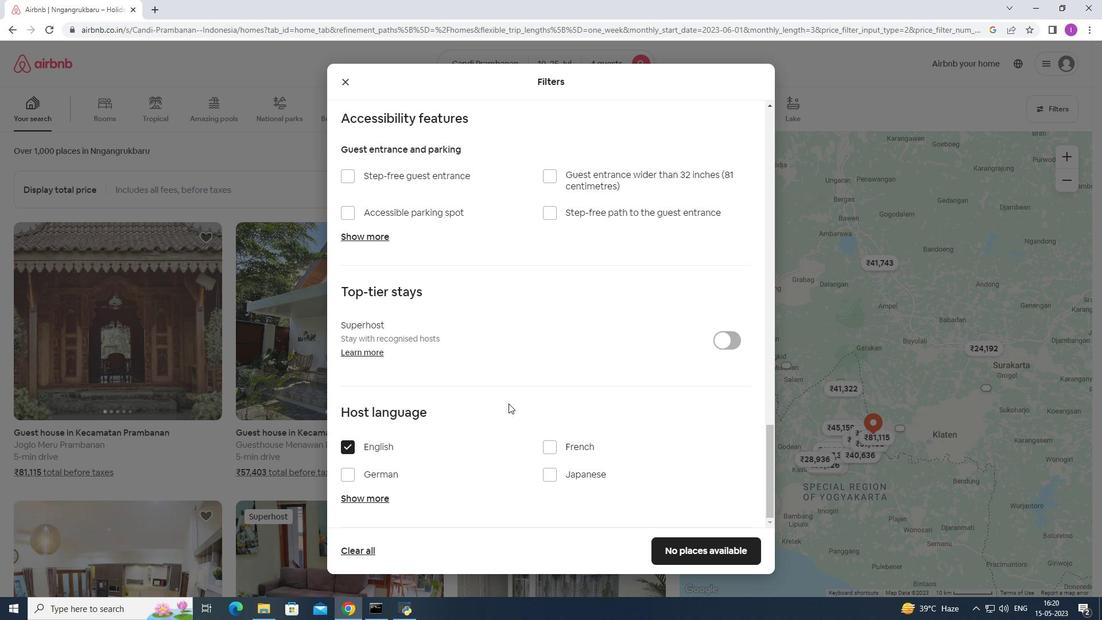 
Action: Mouse scrolled (509, 402) with delta (0, 0)
Screenshot: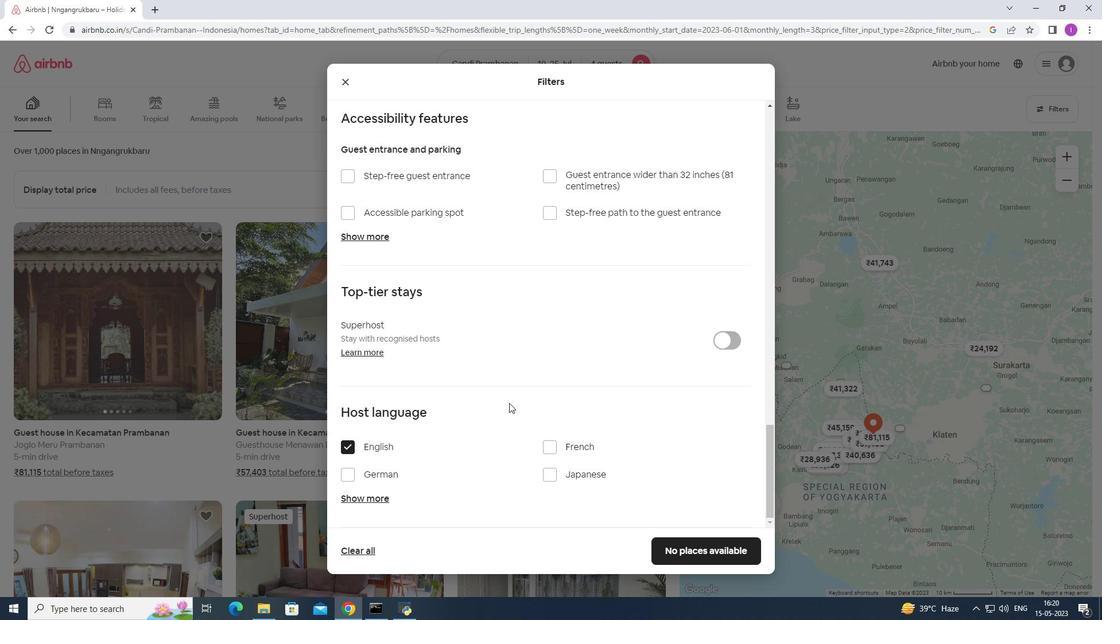 
Action: Mouse scrolled (509, 402) with delta (0, 0)
Screenshot: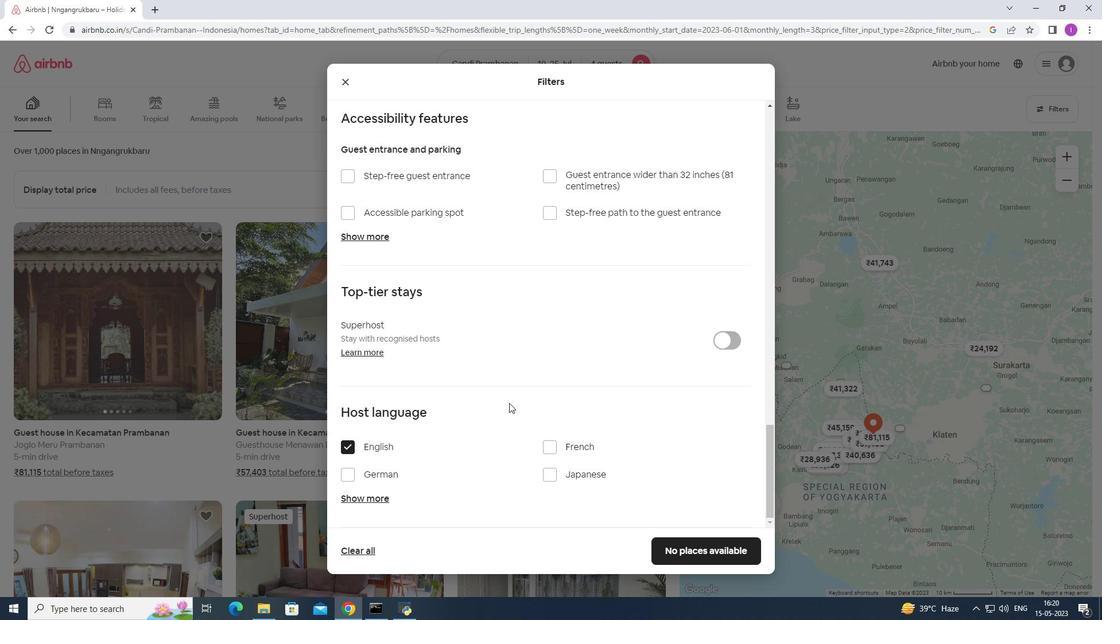 
Action: Mouse scrolled (509, 402) with delta (0, 0)
Screenshot: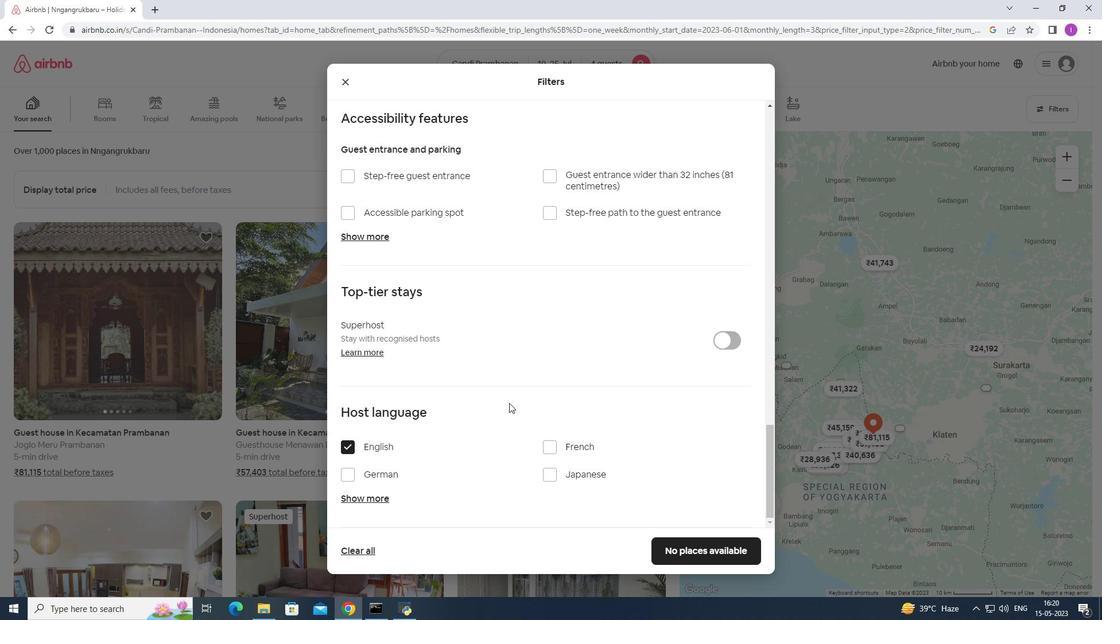 
Action: Mouse moved to (511, 400)
Screenshot: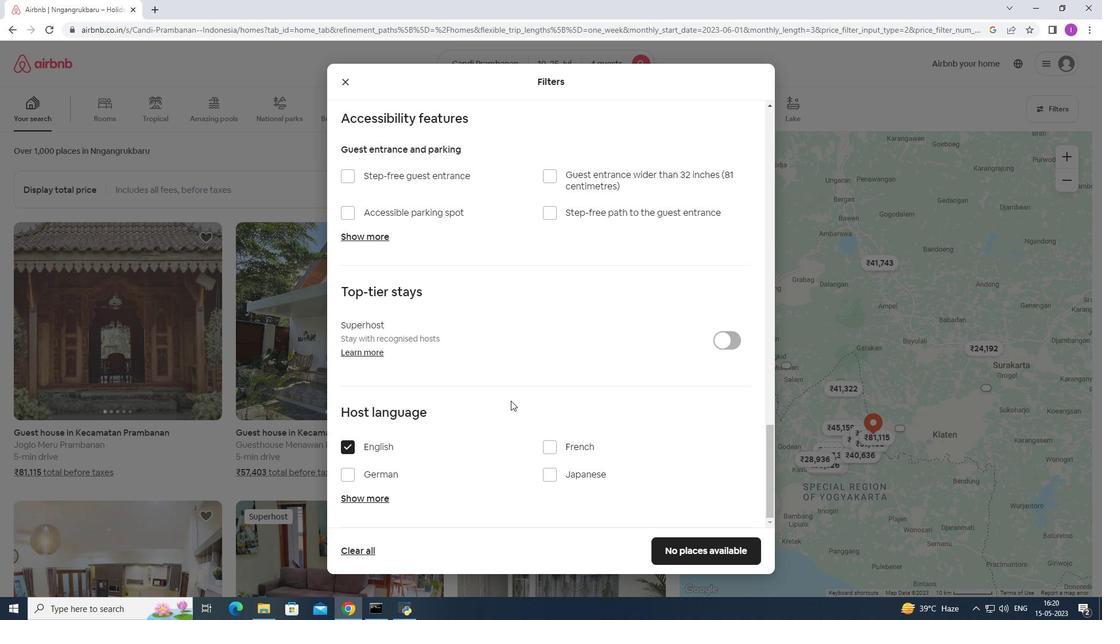 
Action: Mouse scrolled (511, 399) with delta (0, 0)
Screenshot: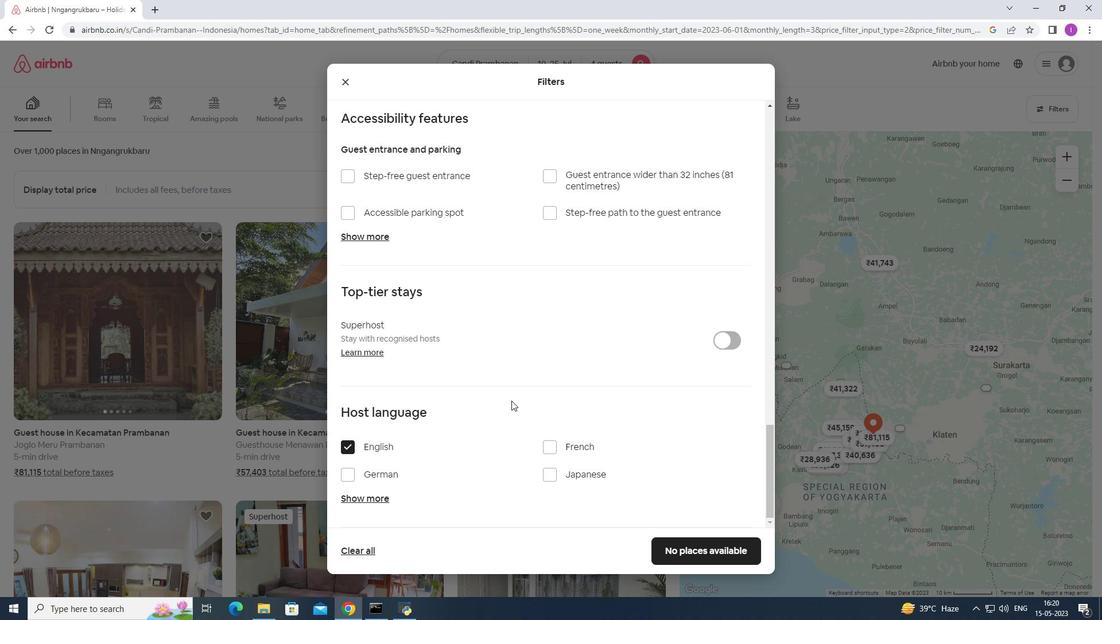 
Action: Mouse moved to (512, 400)
Screenshot: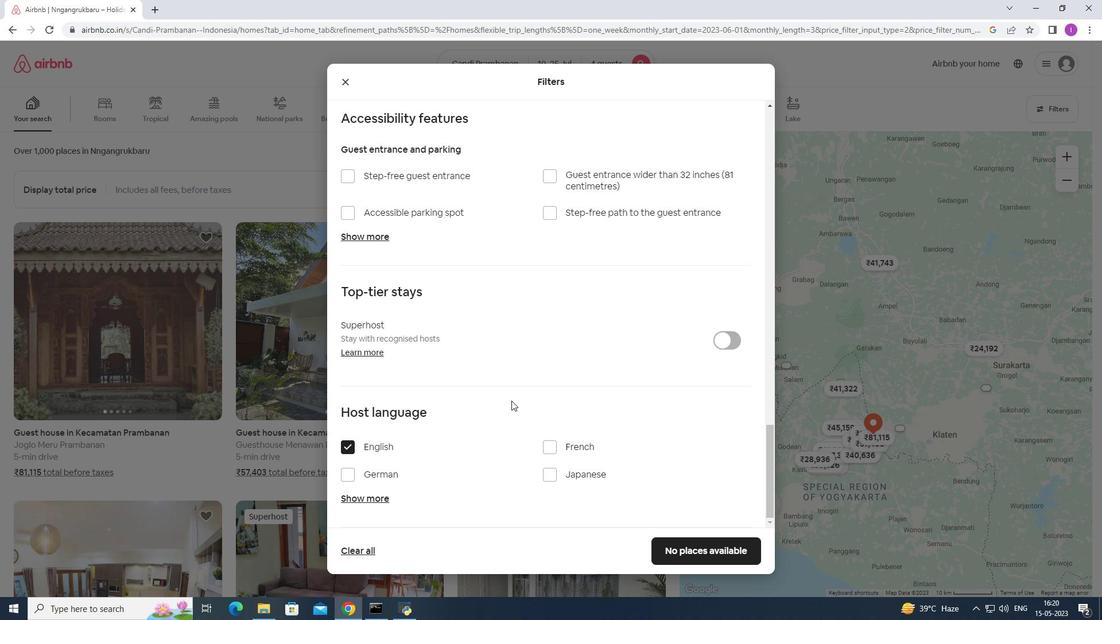 
Action: Mouse scrolled (512, 399) with delta (0, 0)
Screenshot: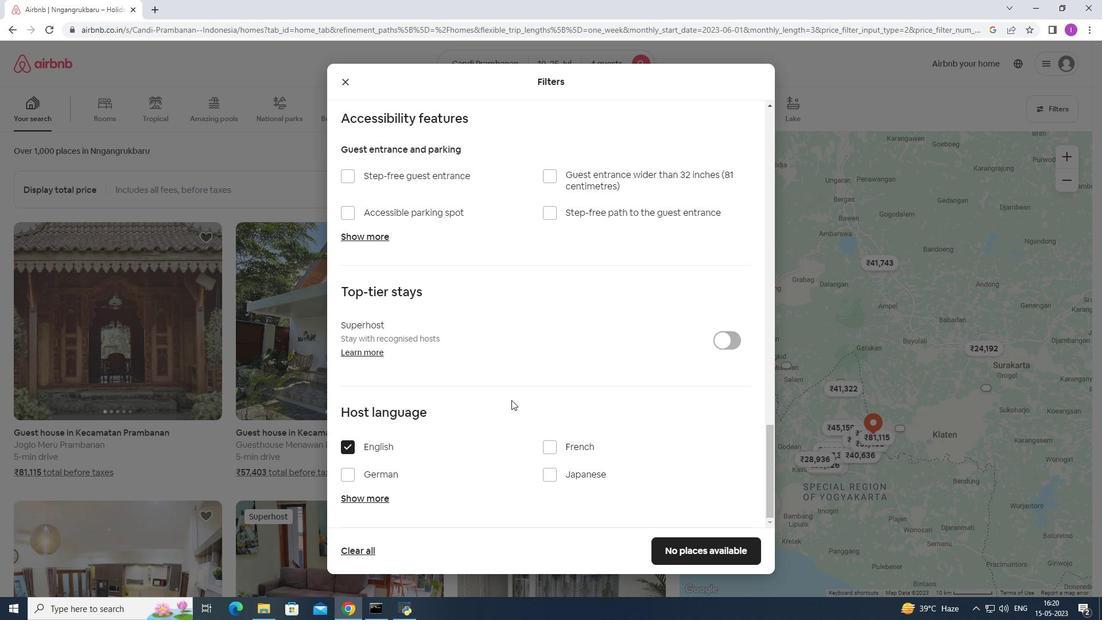 
Action: Mouse scrolled (512, 399) with delta (0, 0)
Screenshot: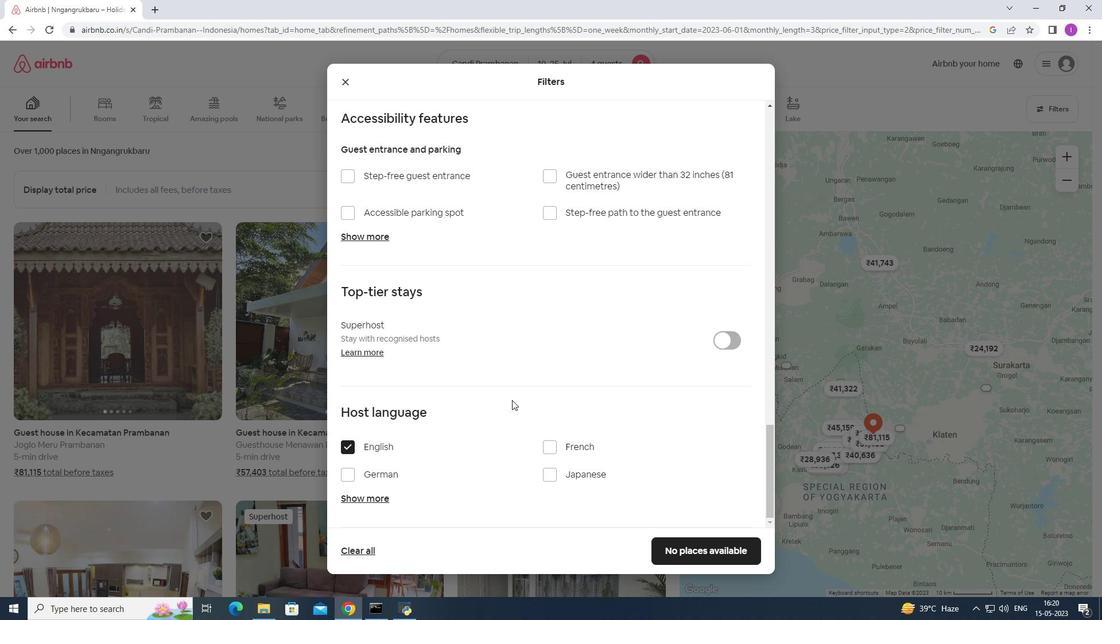 
Action: Mouse moved to (690, 548)
Screenshot: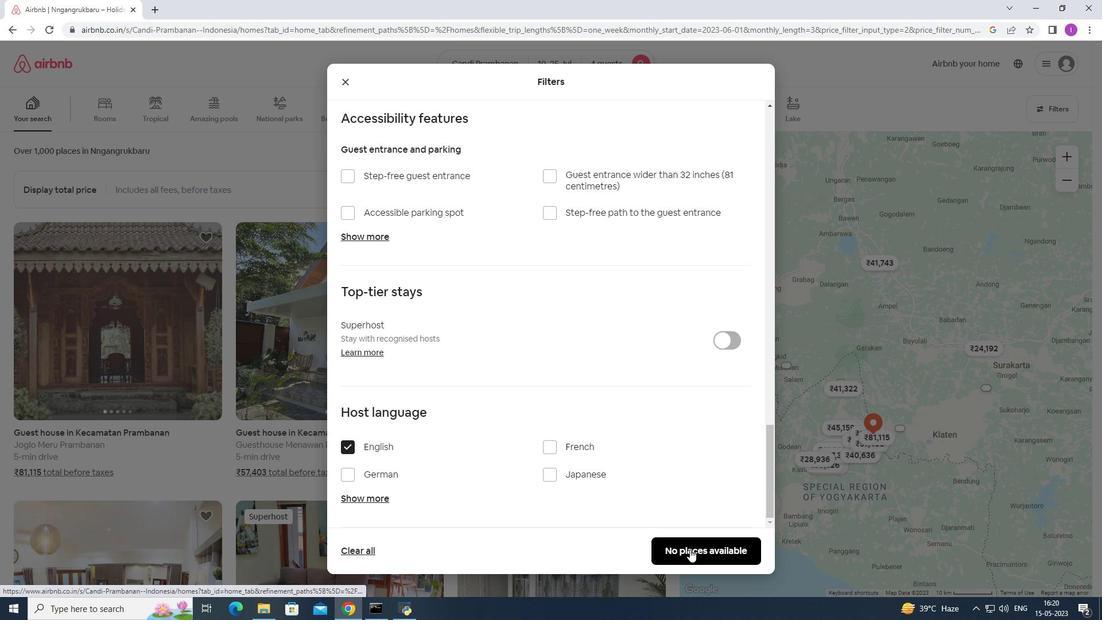 
Action: Mouse pressed left at (690, 548)
Screenshot: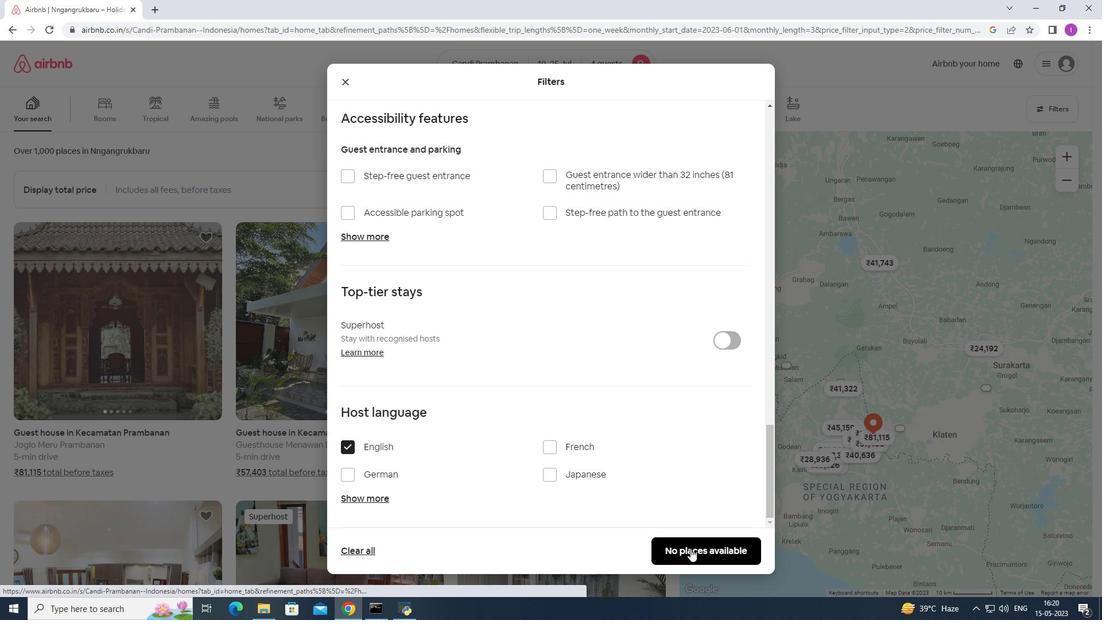 
Action: Mouse moved to (688, 538)
Screenshot: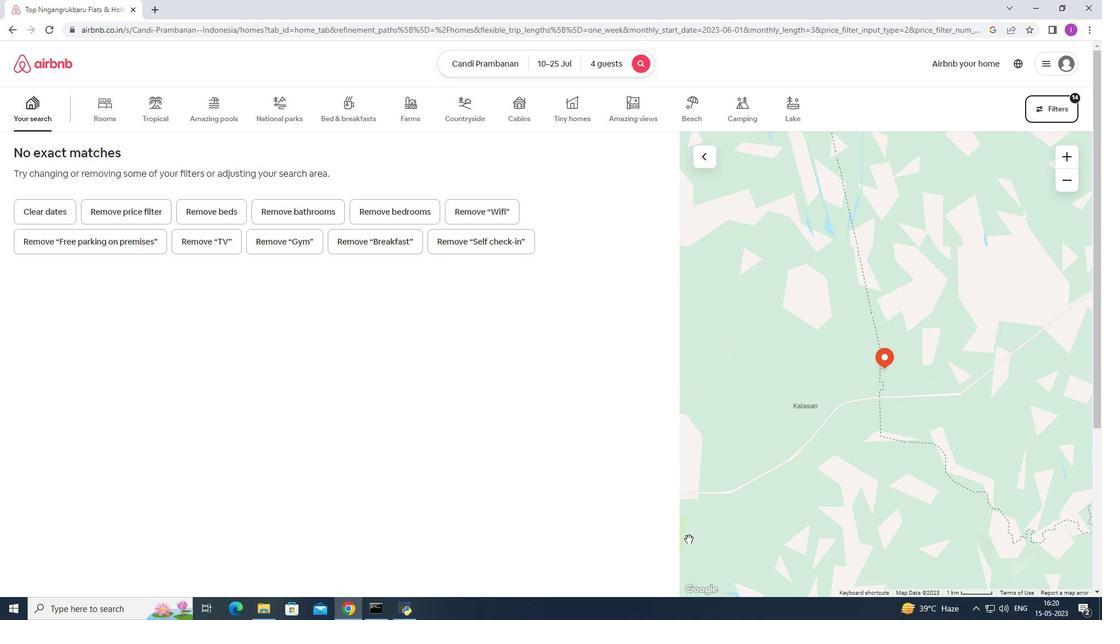 
